 Task: Look for Airbnb properties in Fajardo, Puerto Rico from 10th December, 2023 to 15th December, 2023 for 7 adults.4 bedrooms having 7 beds and 4 bathrooms. Property type can be house. Amenities needed are: wifi, TV, free parkinig on premises, gym, breakfast. Look for 3 properties as per requirement.
Action: Mouse moved to (409, 89)
Screenshot: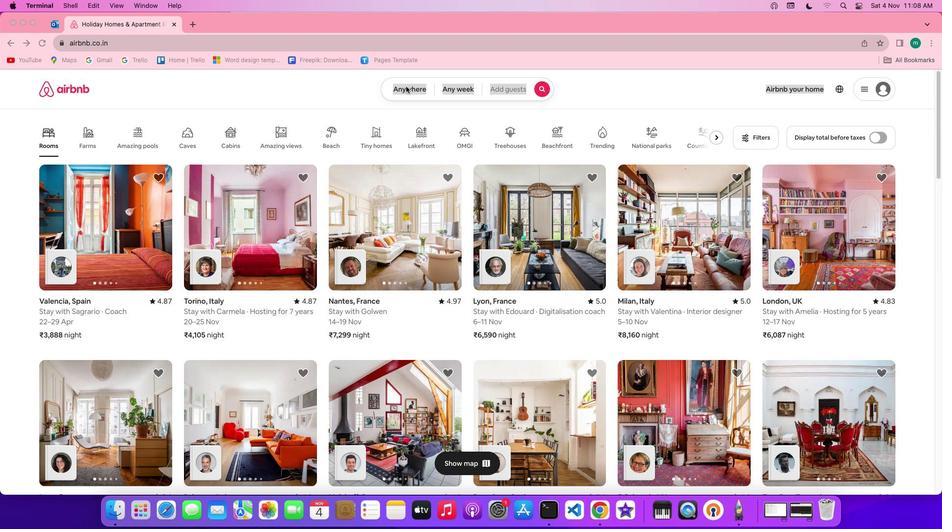 
Action: Mouse pressed left at (409, 89)
Screenshot: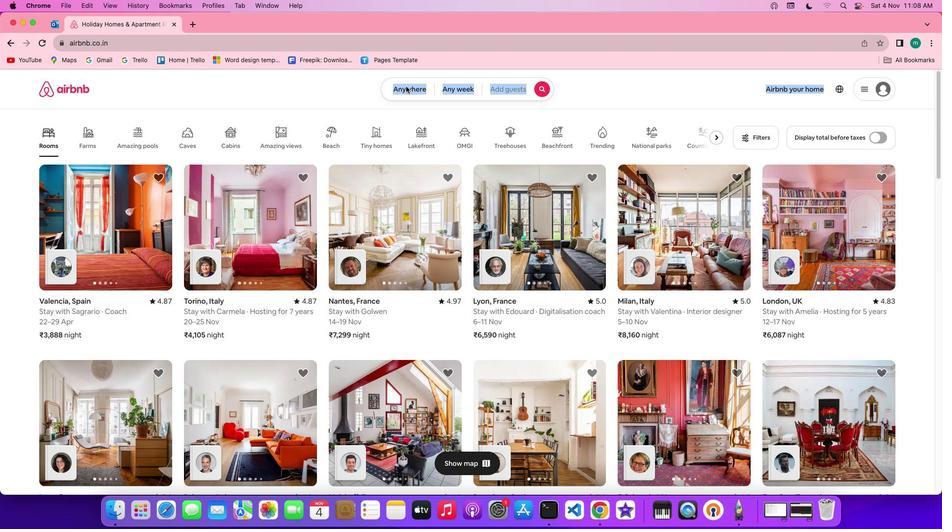 
Action: Mouse pressed left at (409, 89)
Screenshot: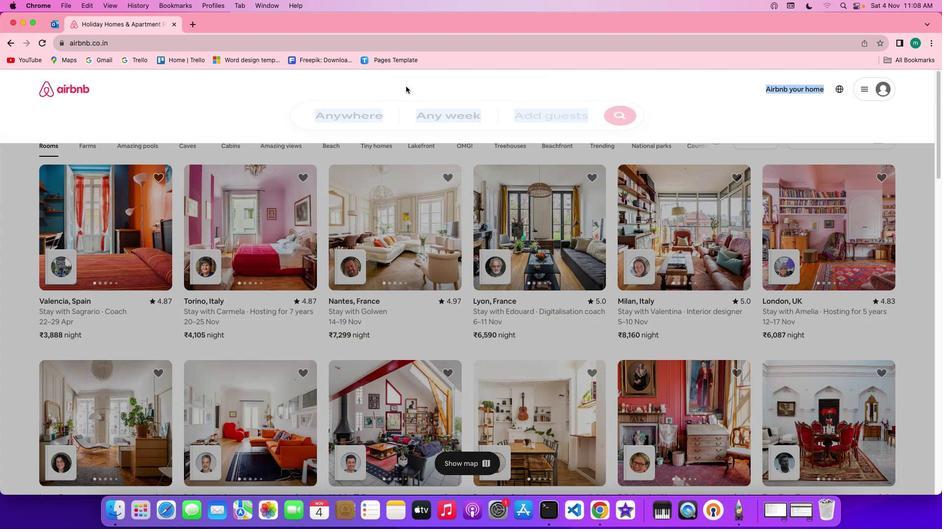 
Action: Mouse moved to (354, 130)
Screenshot: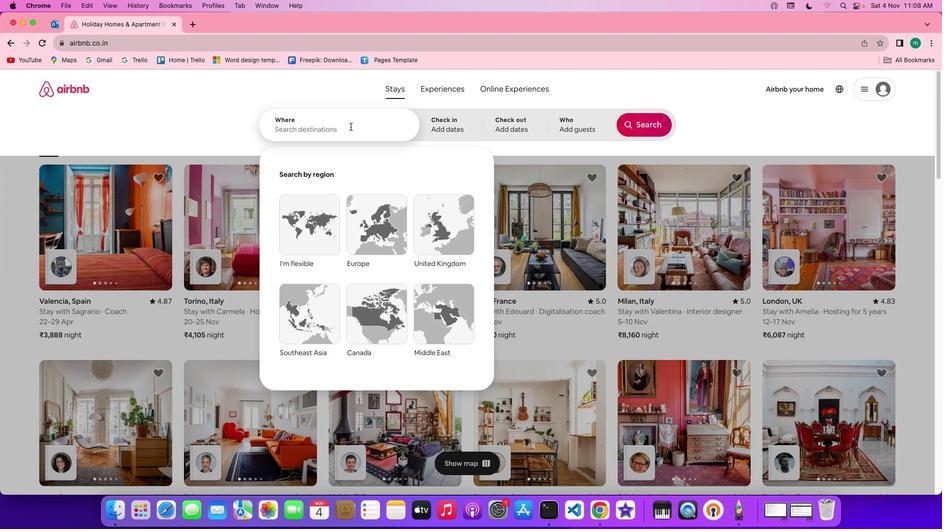 
Action: Key pressed Key.shift'F''a''j''a''r''d''o'','Key.spaceKey.shift'P''u''e''r''t''o'Key.spaceKey.shift'R''i''c''o'
Screenshot: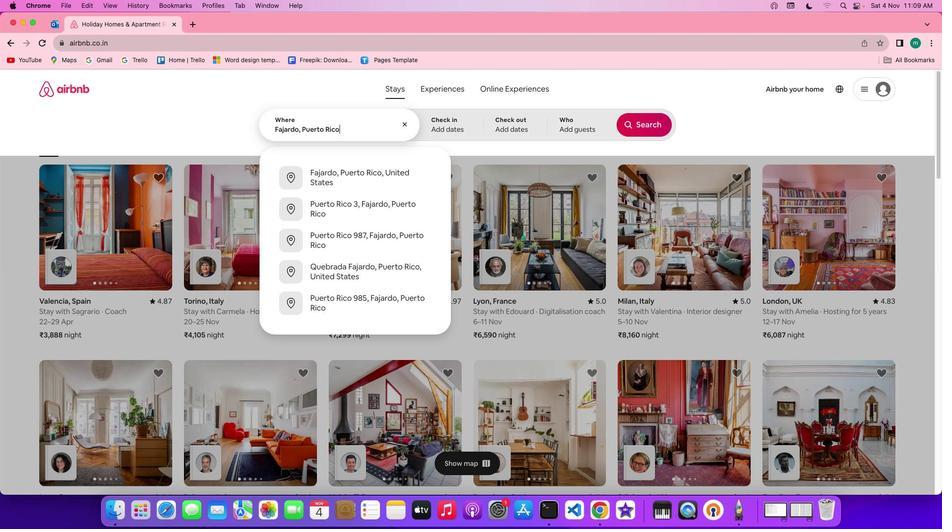 
Action: Mouse moved to (458, 136)
Screenshot: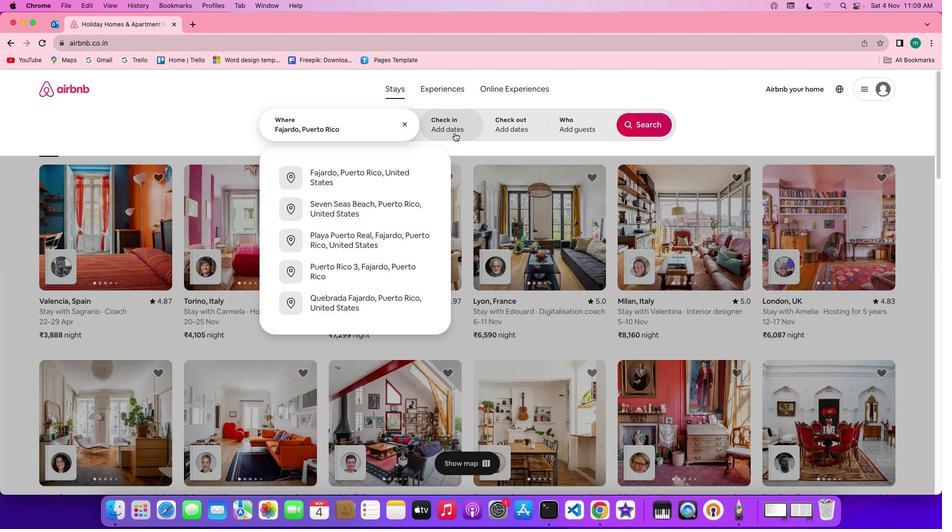 
Action: Mouse pressed left at (458, 136)
Screenshot: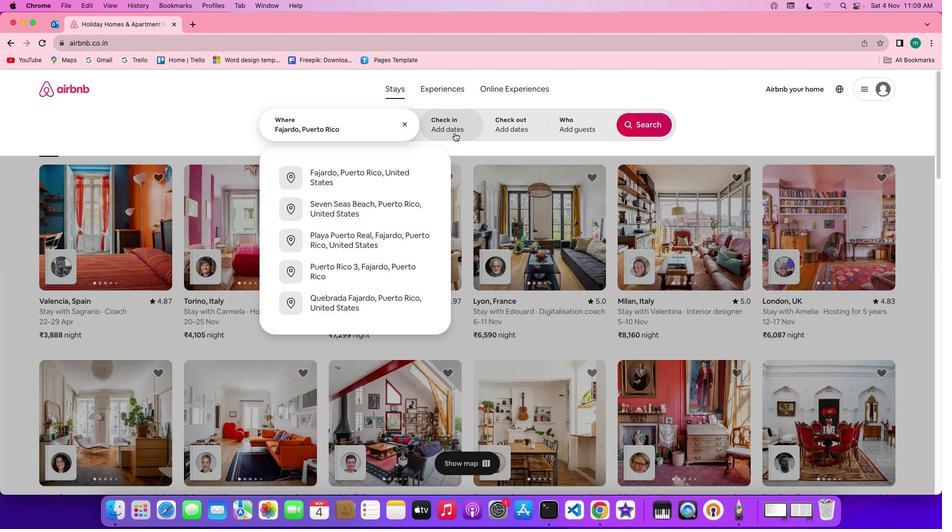 
Action: Mouse moved to (489, 302)
Screenshot: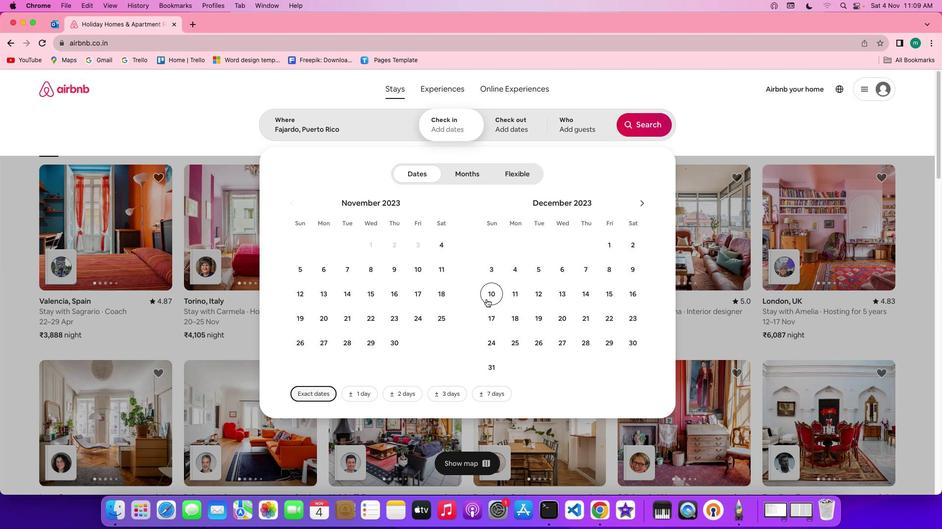 
Action: Mouse pressed left at (489, 302)
Screenshot: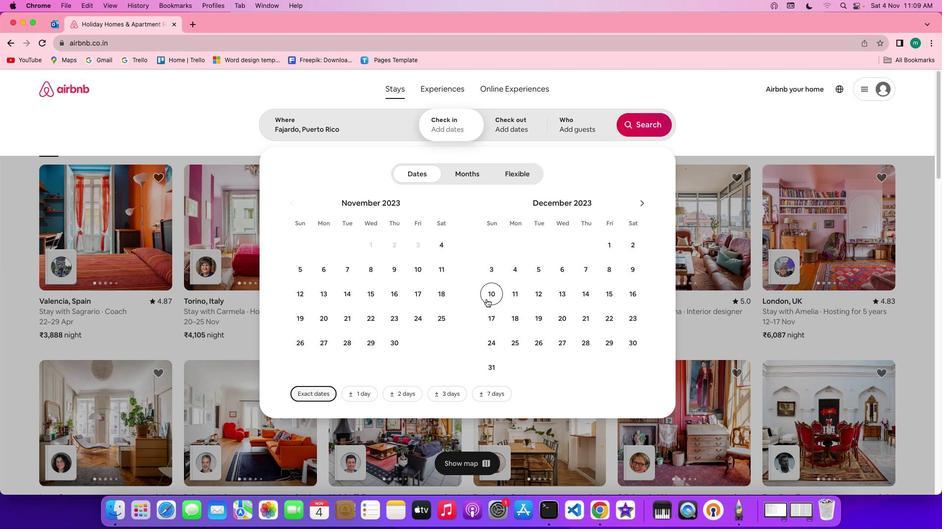 
Action: Mouse moved to (621, 298)
Screenshot: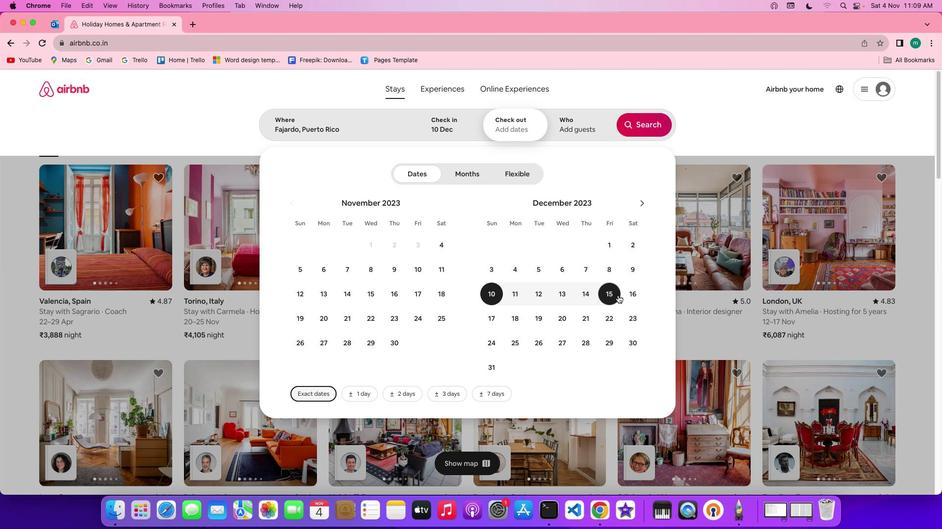 
Action: Mouse pressed left at (621, 298)
Screenshot: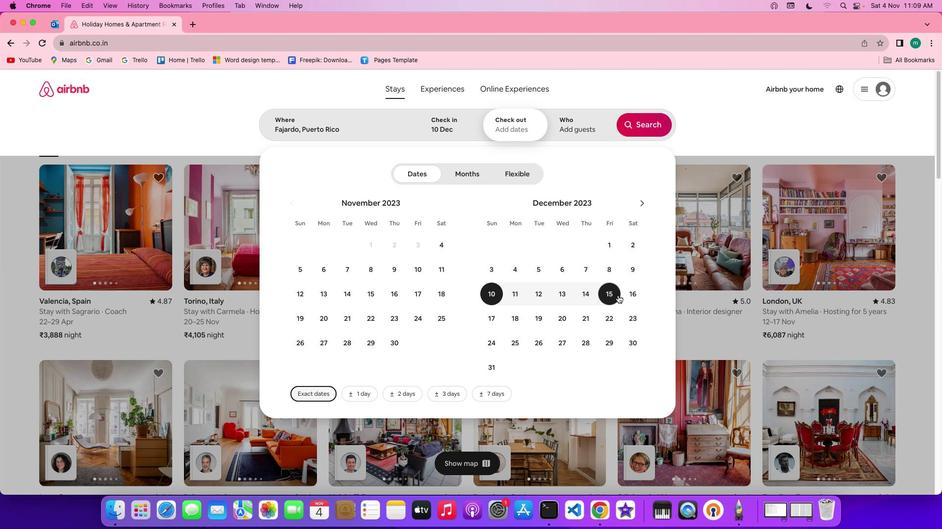 
Action: Mouse moved to (597, 133)
Screenshot: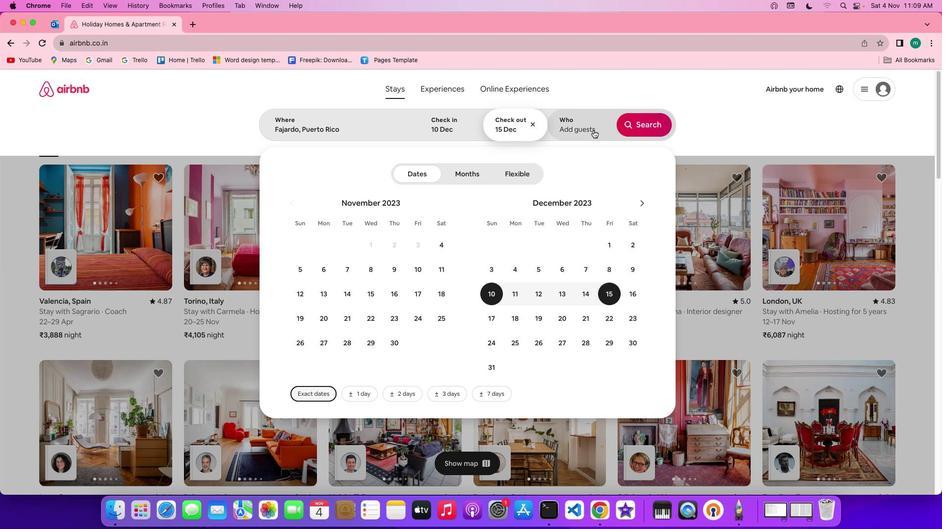 
Action: Mouse pressed left at (597, 133)
Screenshot: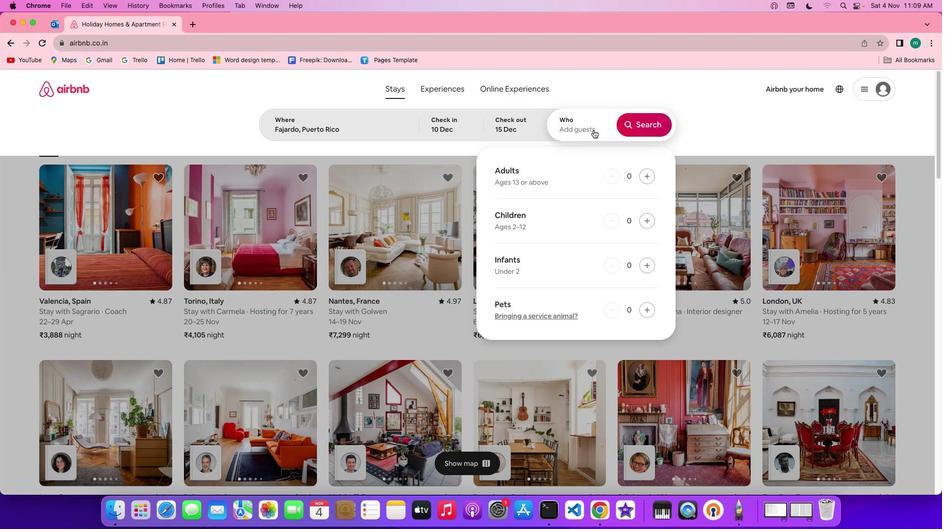 
Action: Mouse moved to (656, 182)
Screenshot: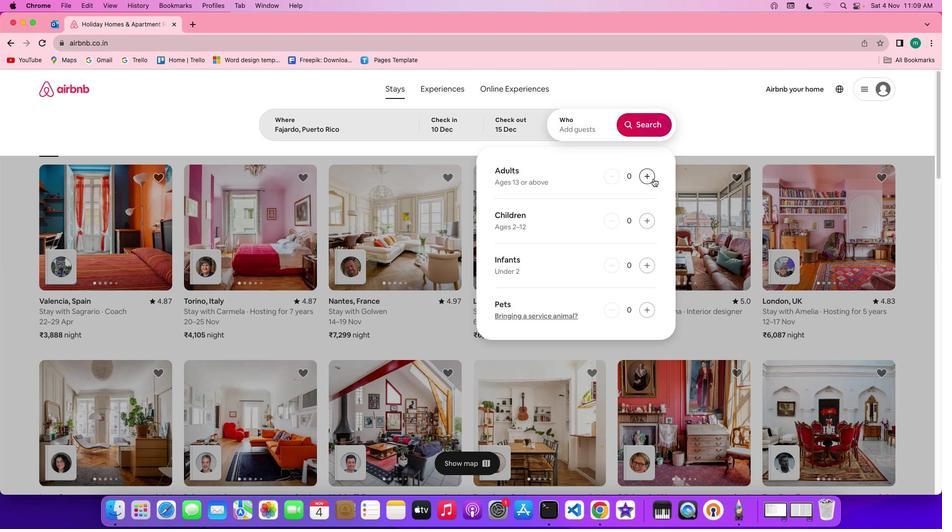 
Action: Mouse pressed left at (656, 182)
Screenshot: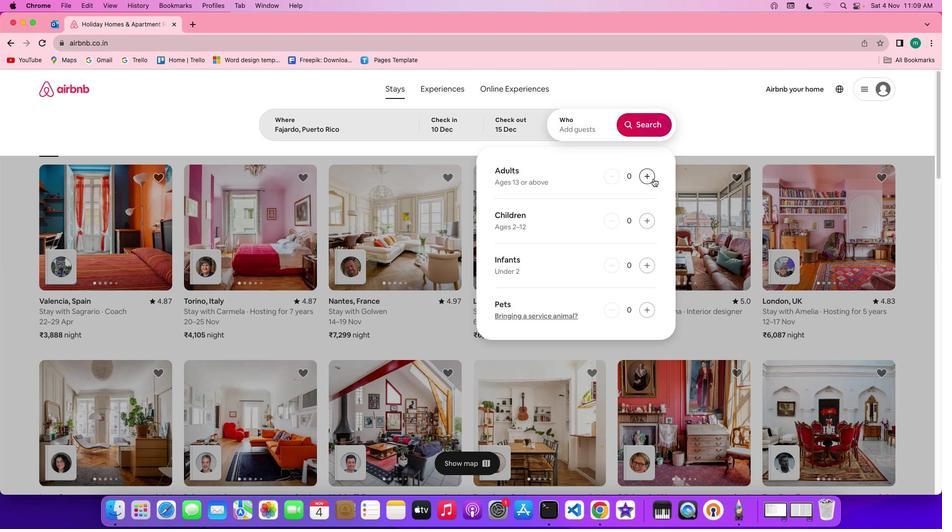 
Action: Mouse pressed left at (656, 182)
Screenshot: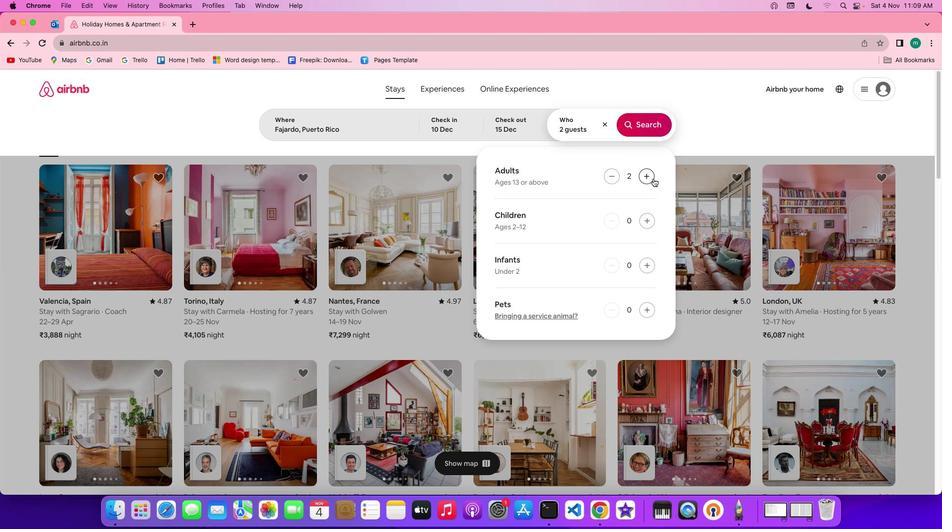 
Action: Mouse pressed left at (656, 182)
Screenshot: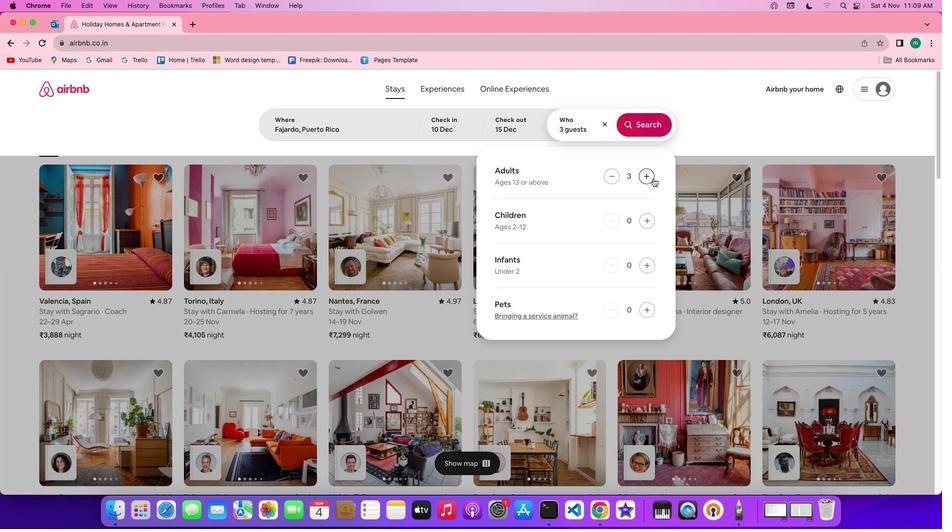 
Action: Mouse pressed left at (656, 182)
Screenshot: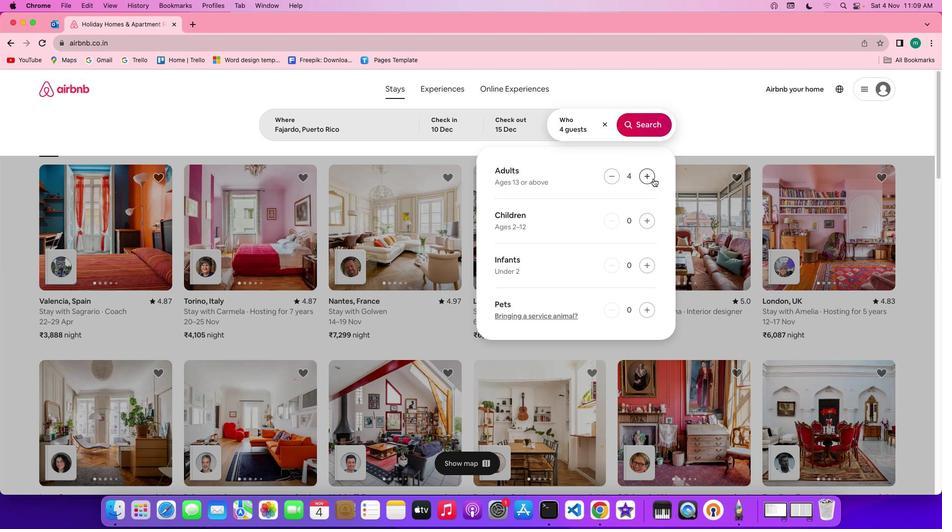 
Action: Mouse pressed left at (656, 182)
Screenshot: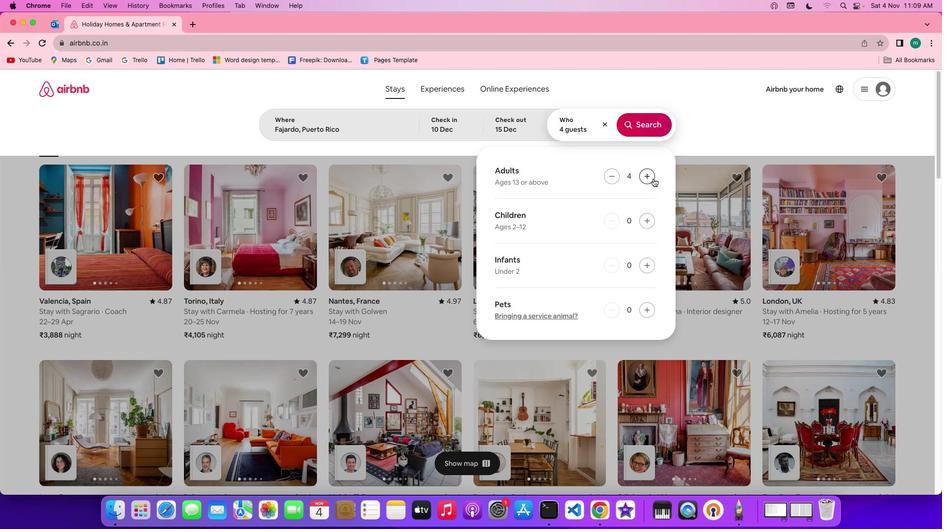 
Action: Mouse pressed left at (656, 182)
Screenshot: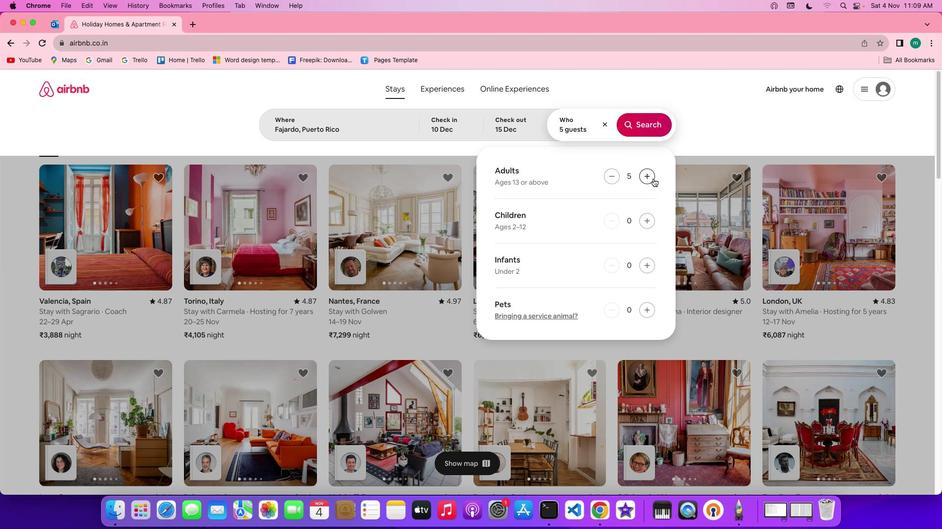 
Action: Mouse pressed left at (656, 182)
Screenshot: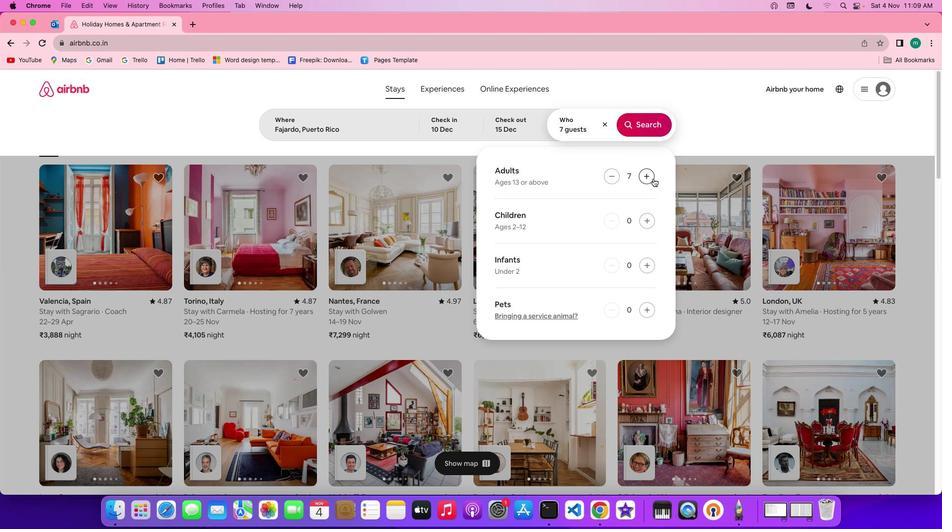 
Action: Mouse moved to (639, 123)
Screenshot: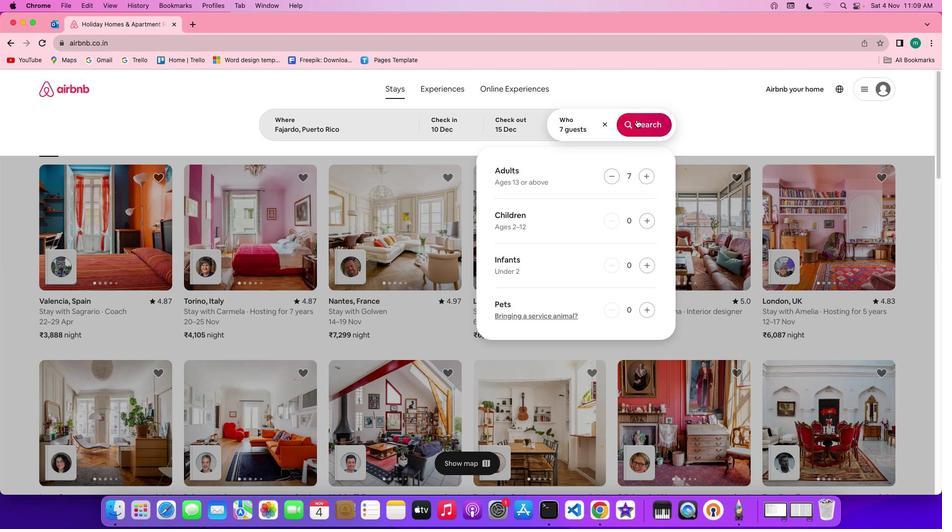 
Action: Mouse pressed left at (639, 123)
Screenshot: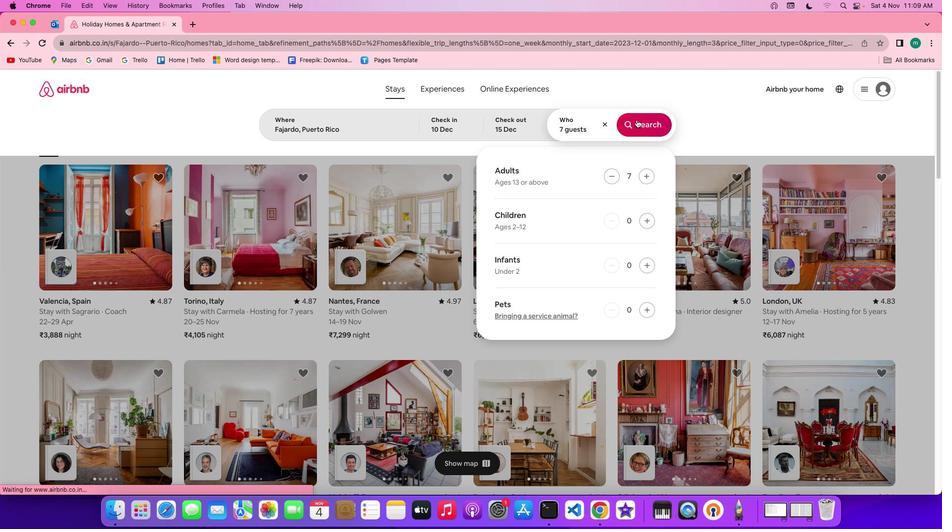 
Action: Mouse moved to (789, 131)
Screenshot: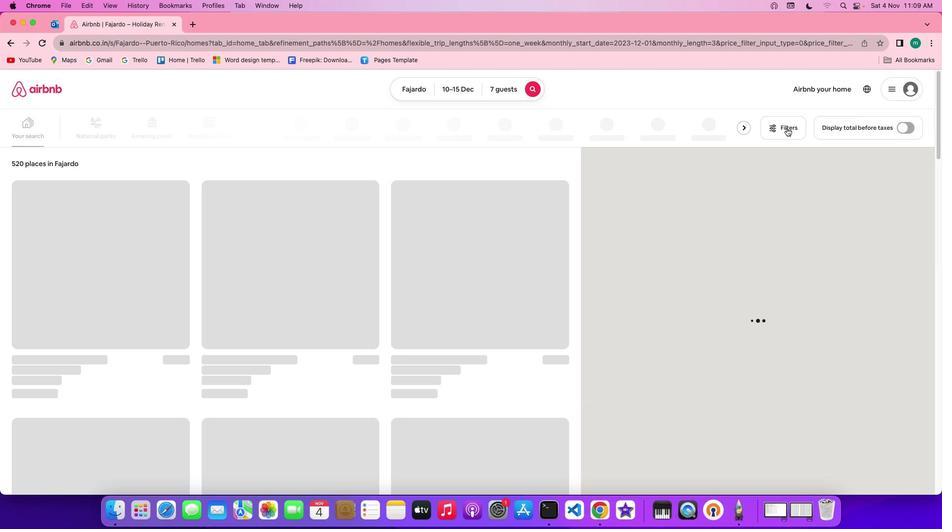 
Action: Mouse pressed left at (789, 131)
Screenshot: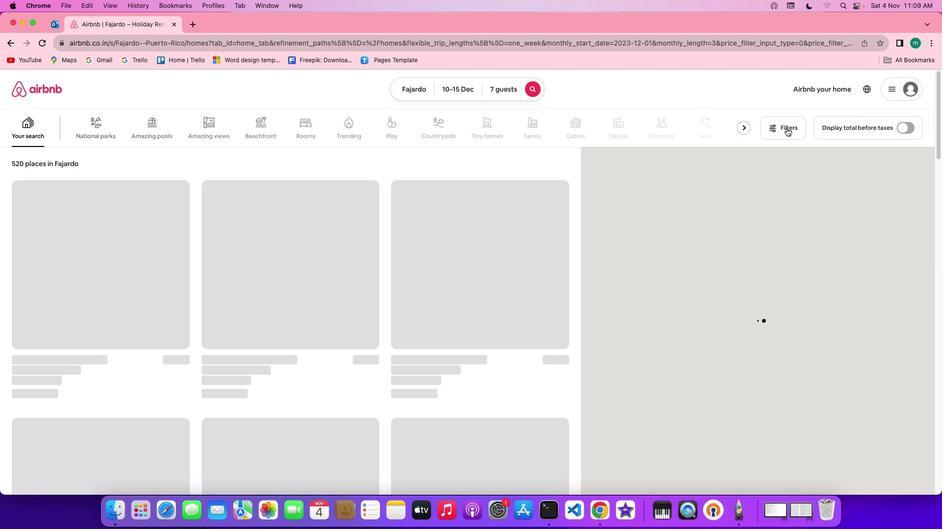 
Action: Mouse moved to (786, 128)
Screenshot: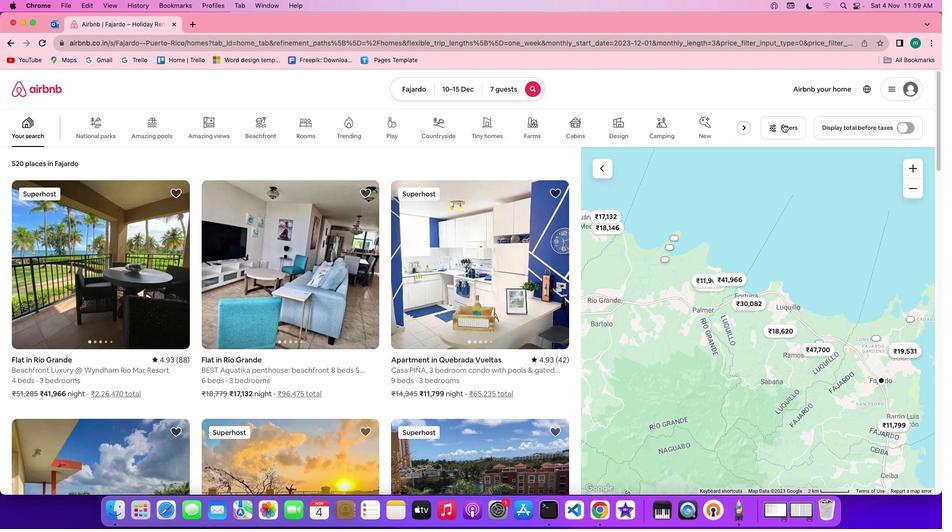
Action: Mouse pressed left at (786, 128)
Screenshot: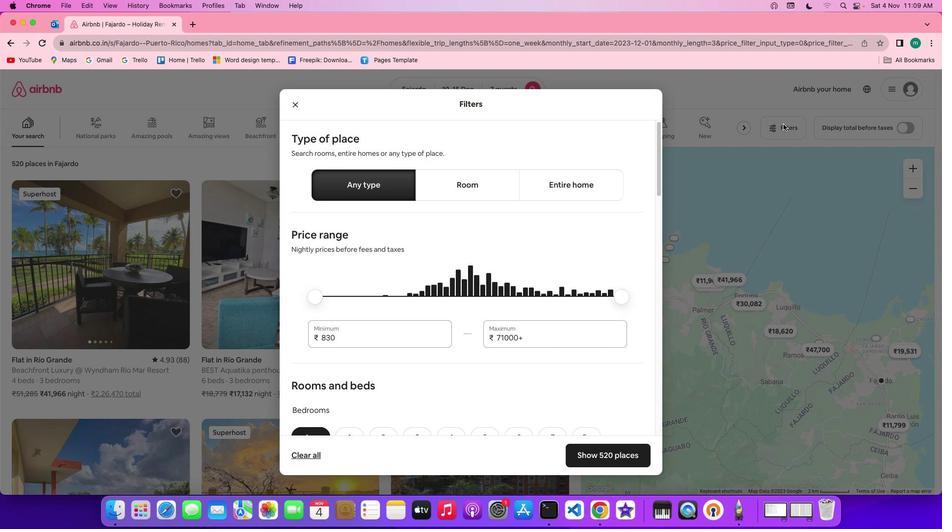 
Action: Mouse pressed left at (786, 128)
Screenshot: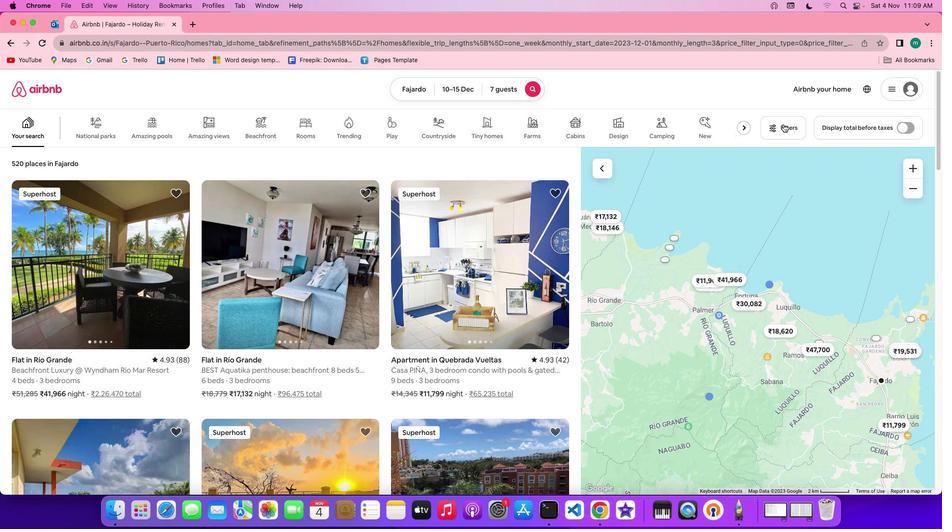 
Action: Mouse moved to (448, 304)
Screenshot: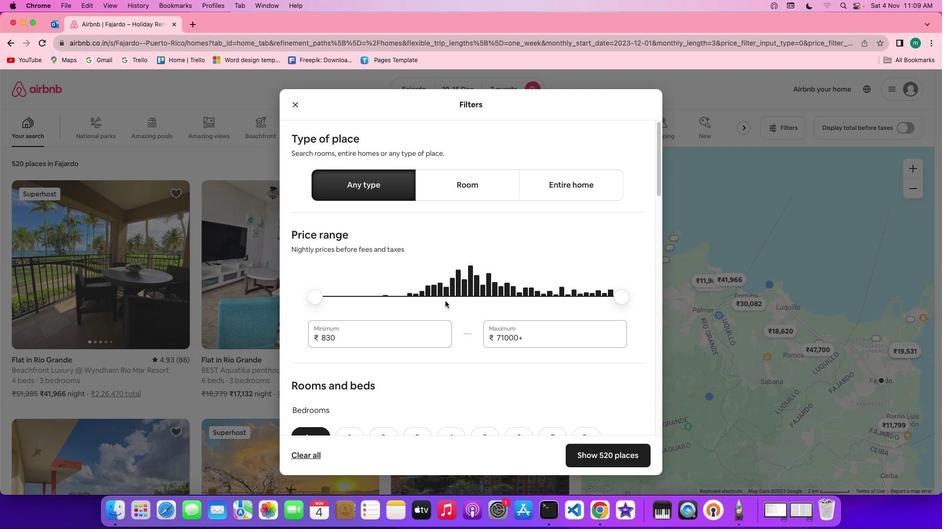 
Action: Mouse scrolled (448, 304) with delta (3, 2)
Screenshot: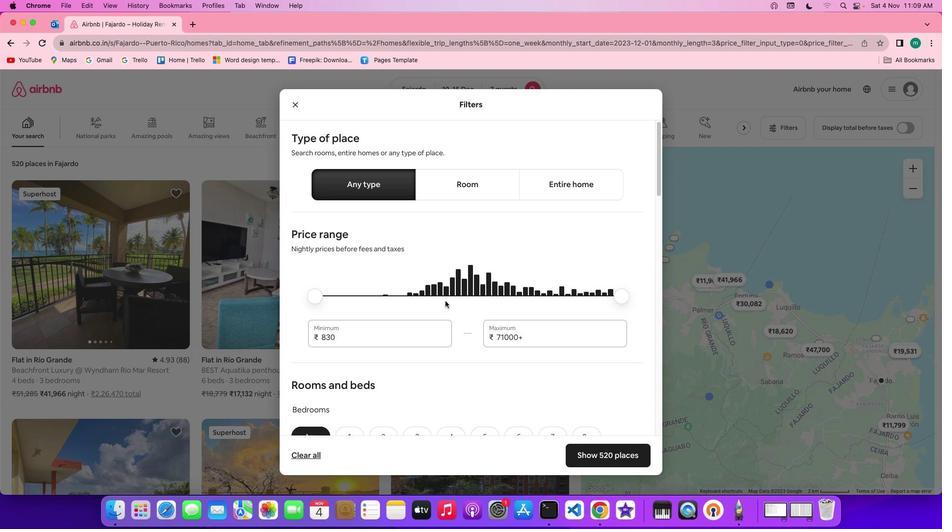 
Action: Mouse scrolled (448, 304) with delta (3, 2)
Screenshot: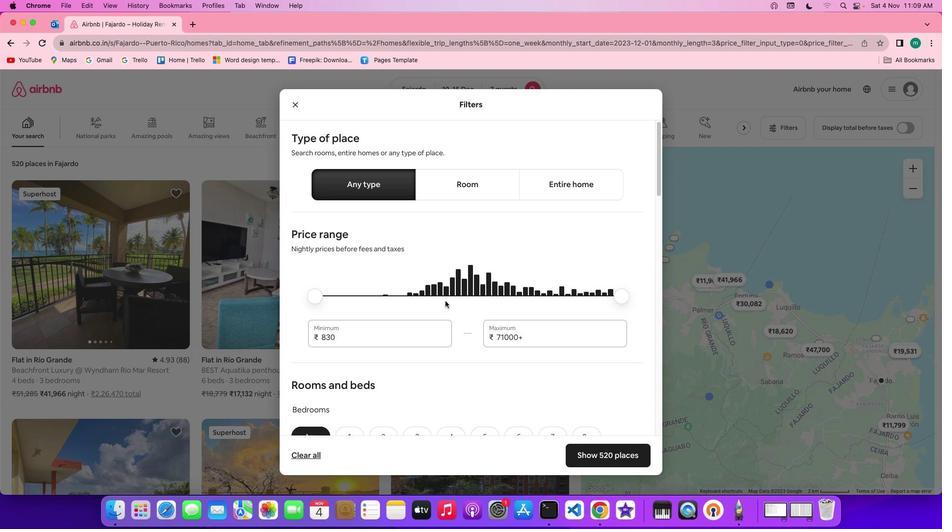 
Action: Mouse scrolled (448, 304) with delta (3, 2)
Screenshot: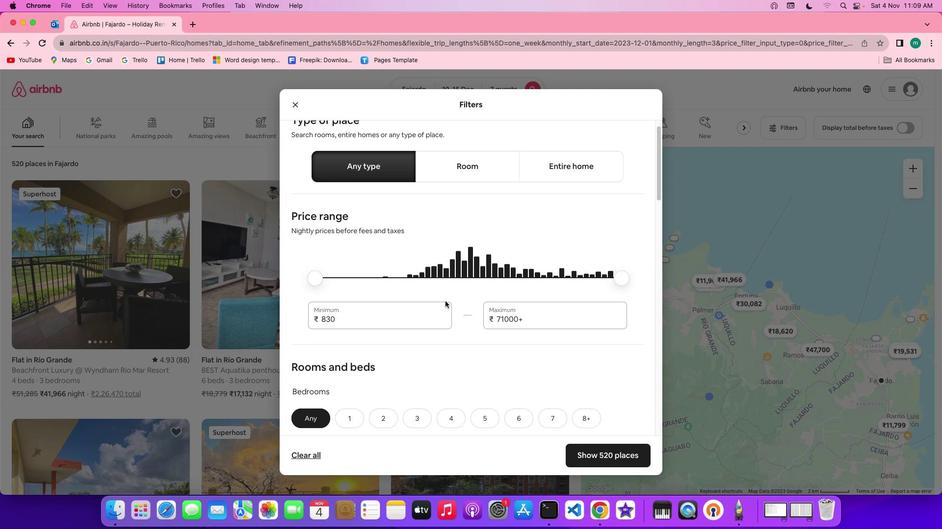 
Action: Mouse scrolled (448, 304) with delta (3, 2)
Screenshot: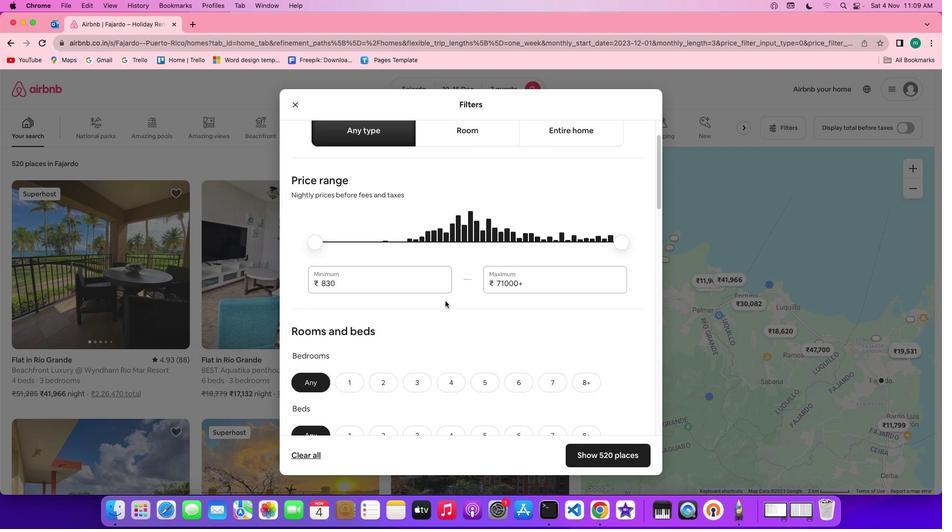 
Action: Mouse scrolled (448, 304) with delta (3, 2)
Screenshot: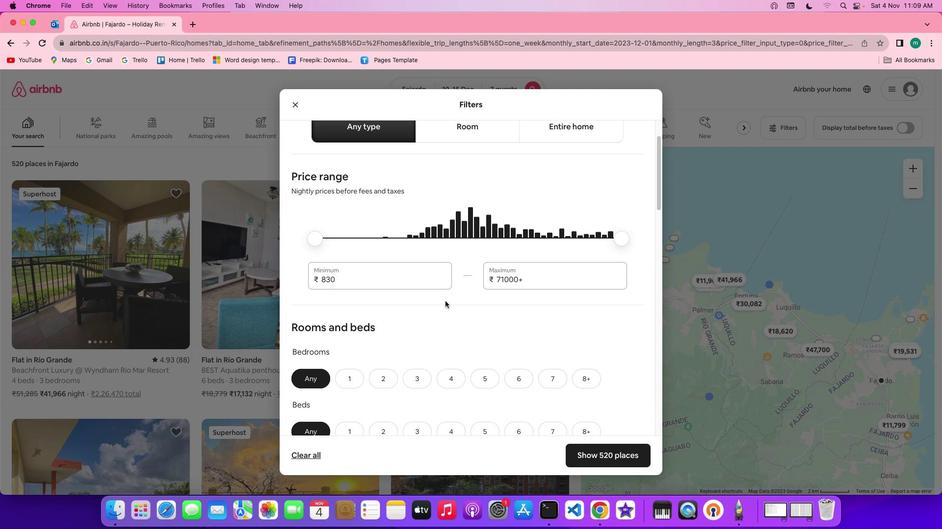 
Action: Mouse scrolled (448, 304) with delta (3, 2)
Screenshot: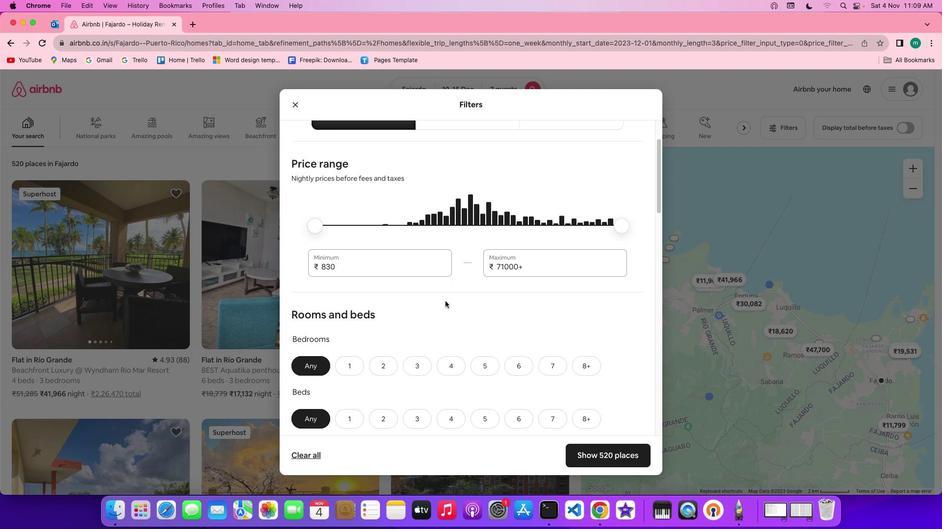 
Action: Mouse scrolled (448, 304) with delta (3, 2)
Screenshot: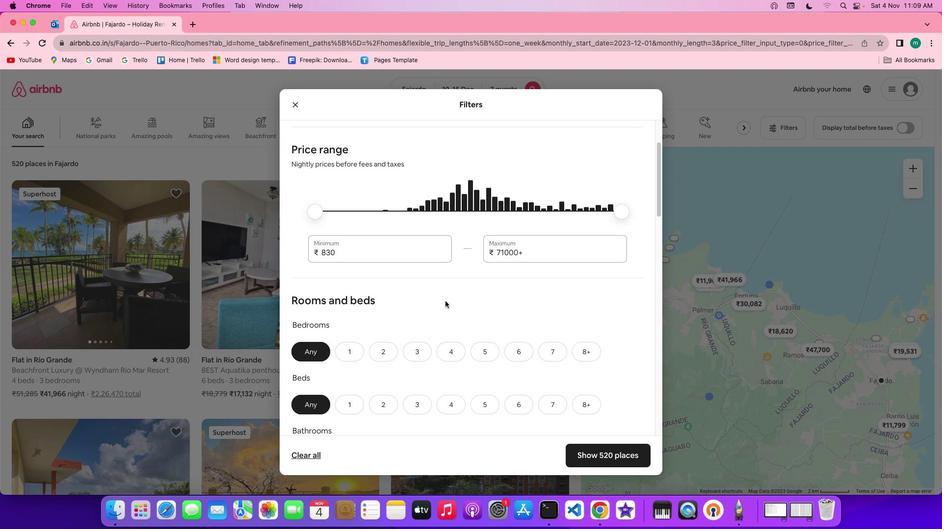 
Action: Mouse scrolled (448, 304) with delta (3, 2)
Screenshot: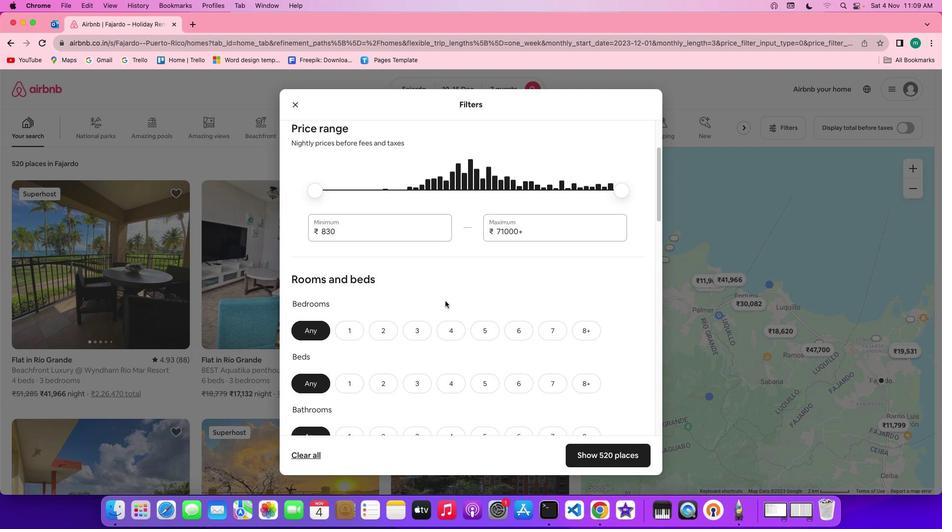 
Action: Mouse scrolled (448, 304) with delta (3, 2)
Screenshot: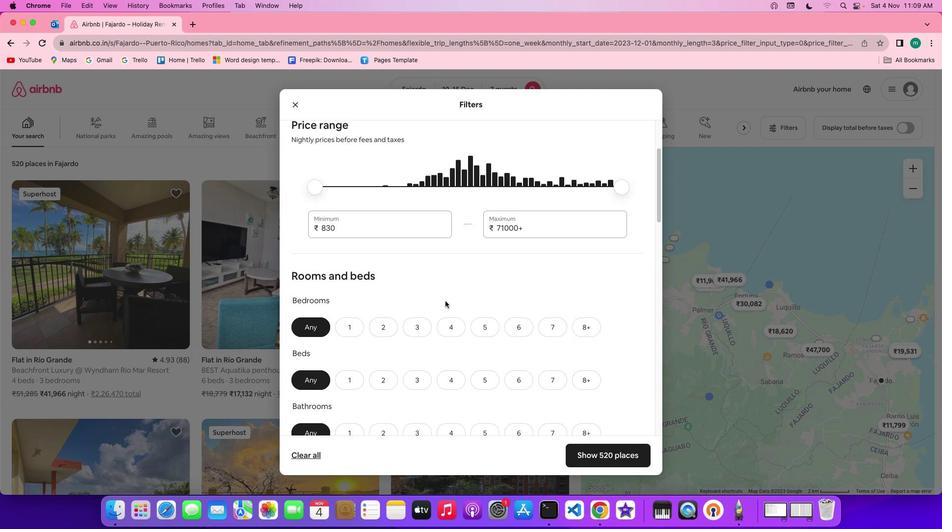 
Action: Mouse scrolled (448, 304) with delta (3, 2)
Screenshot: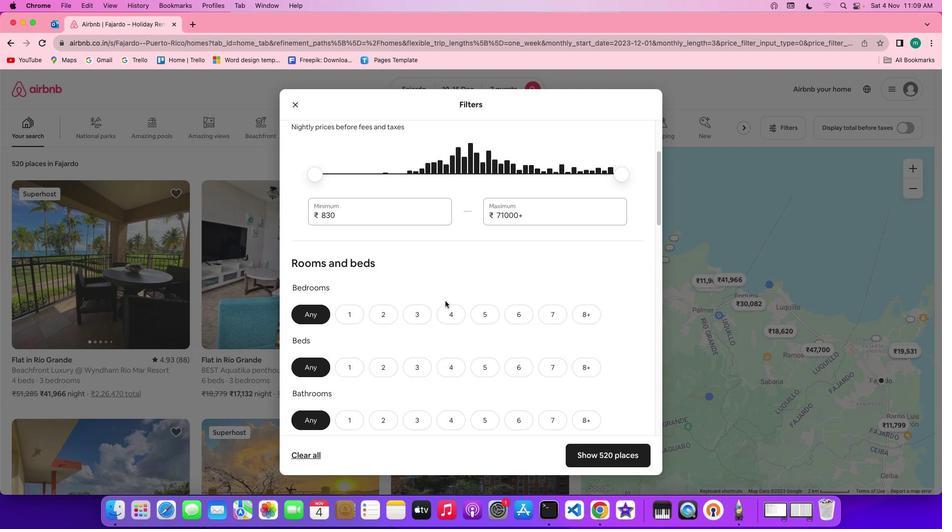 
Action: Mouse scrolled (448, 304) with delta (3, 2)
Screenshot: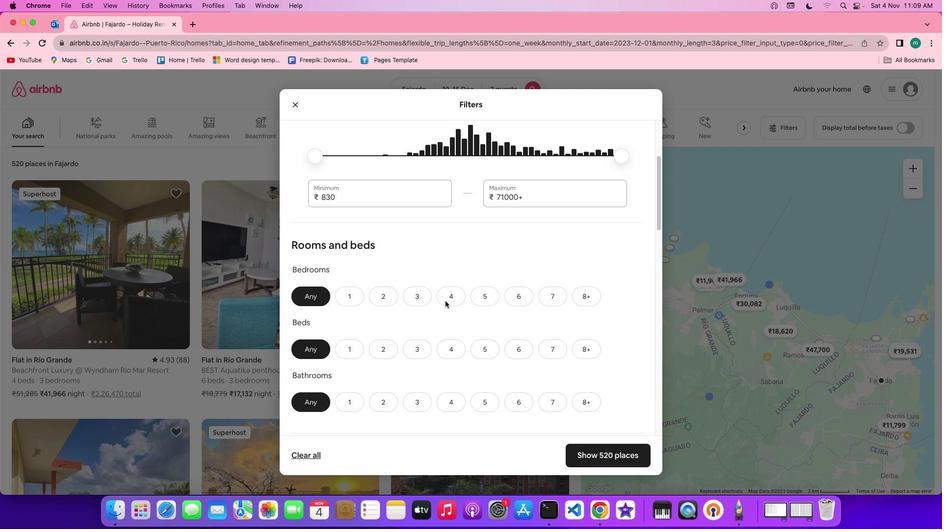 
Action: Mouse scrolled (448, 304) with delta (3, 2)
Screenshot: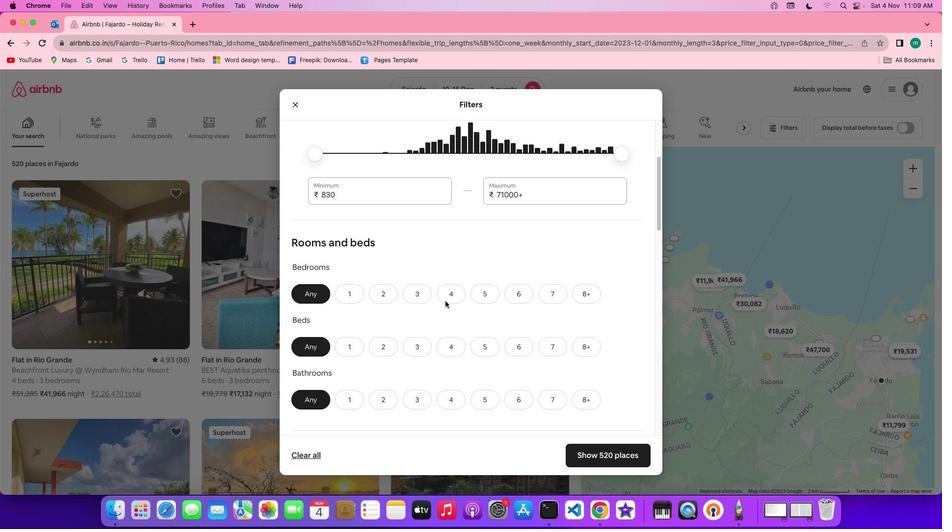 
Action: Mouse scrolled (448, 304) with delta (3, 2)
Screenshot: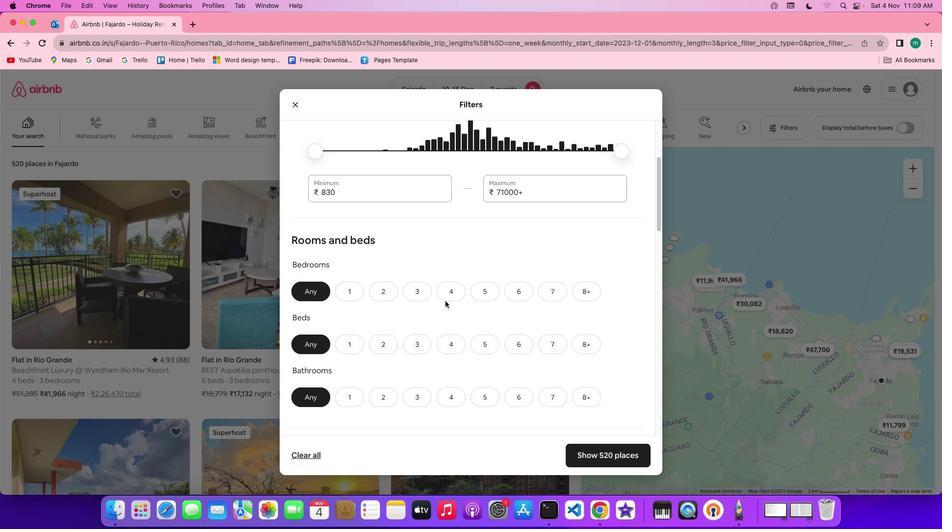 
Action: Mouse scrolled (448, 304) with delta (3, 2)
Screenshot: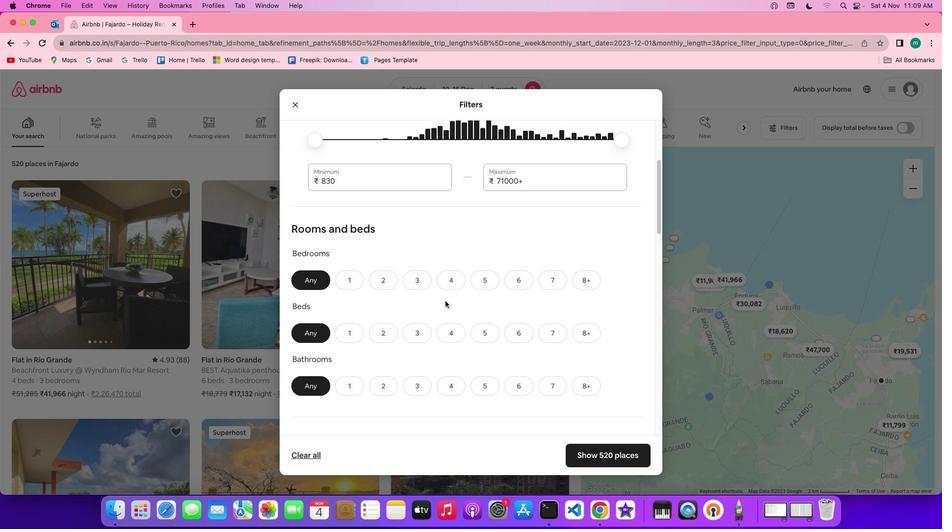 
Action: Mouse scrolled (448, 304) with delta (3, 2)
Screenshot: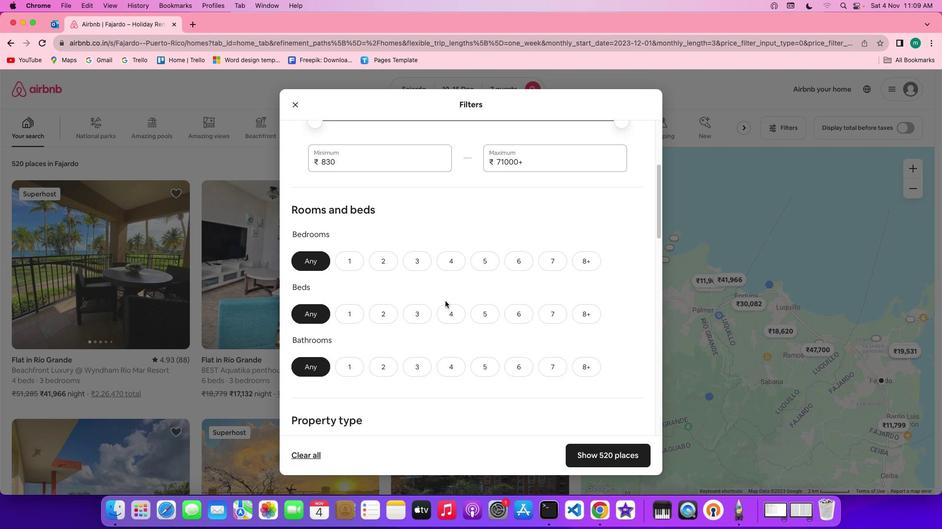 
Action: Mouse scrolled (448, 304) with delta (3, 2)
Screenshot: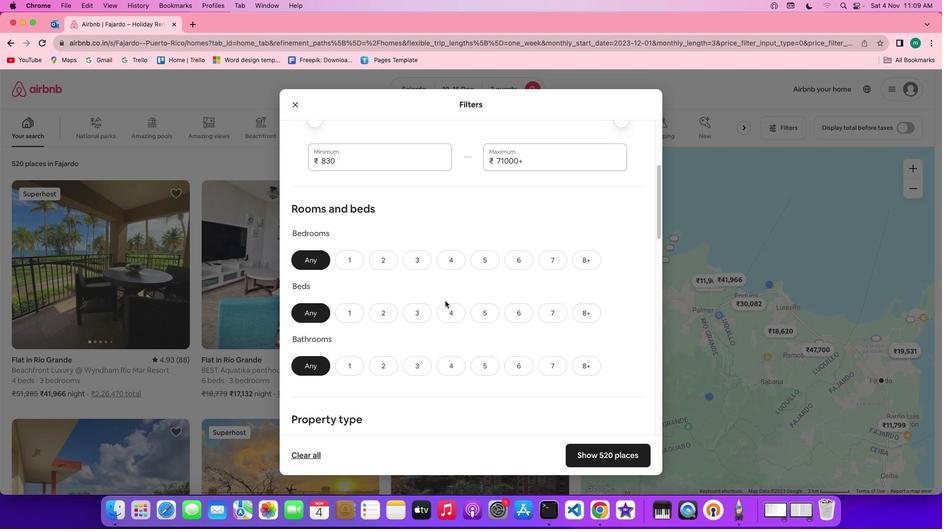 
Action: Mouse scrolled (448, 304) with delta (3, 2)
Screenshot: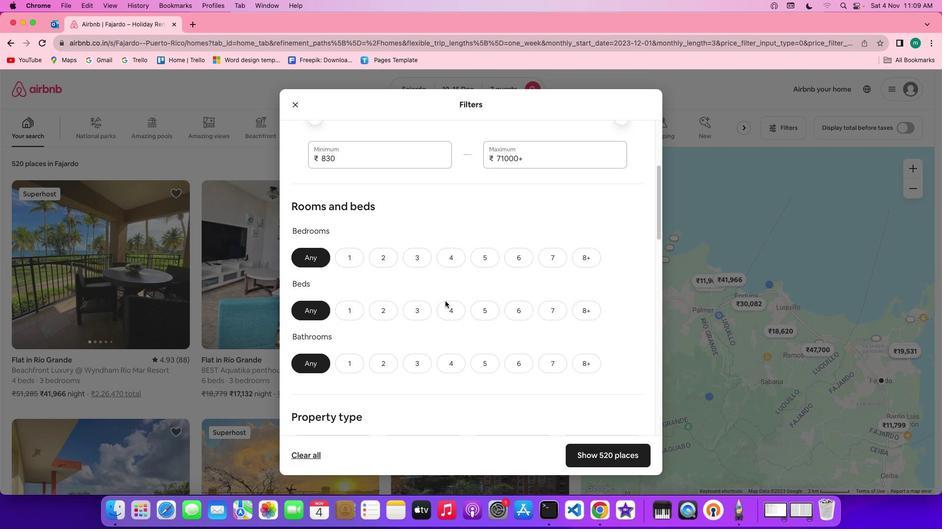 
Action: Mouse scrolled (448, 304) with delta (3, 2)
Screenshot: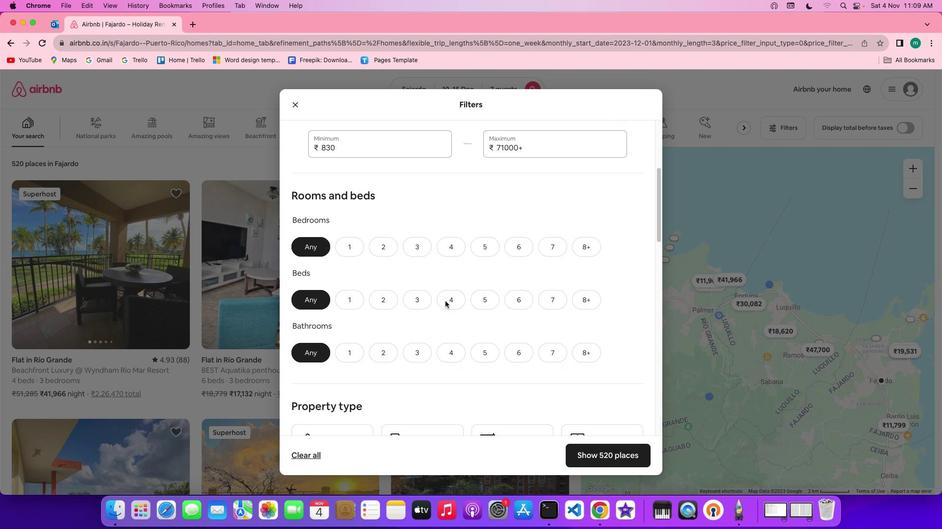 
Action: Mouse moved to (461, 236)
Screenshot: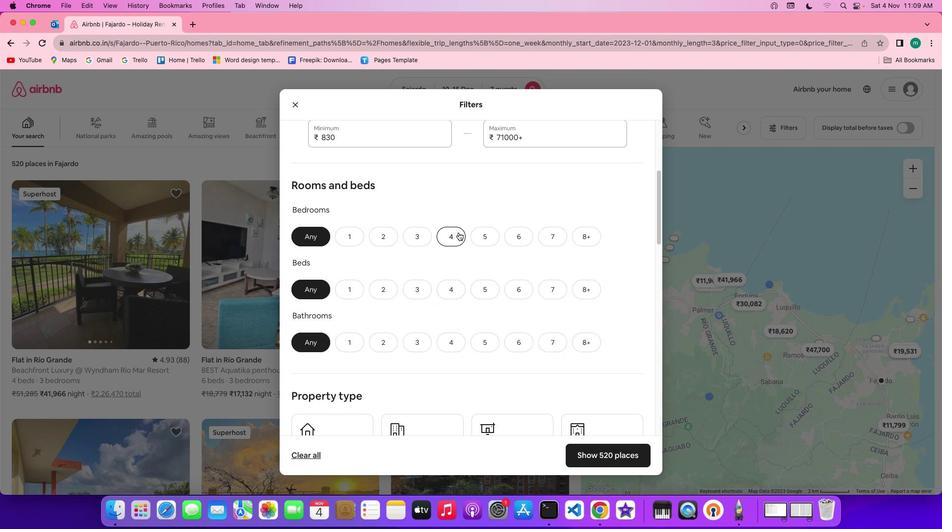 
Action: Mouse pressed left at (461, 236)
Screenshot: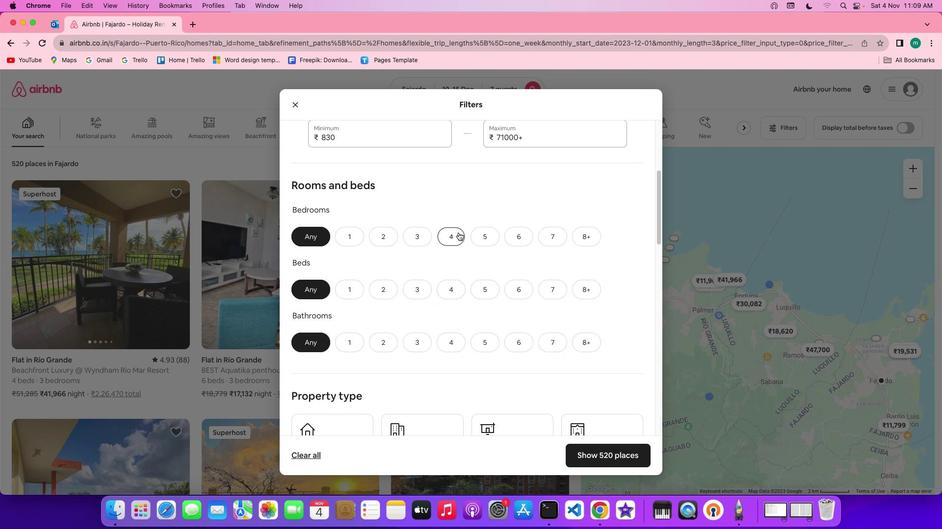 
Action: Mouse moved to (553, 286)
Screenshot: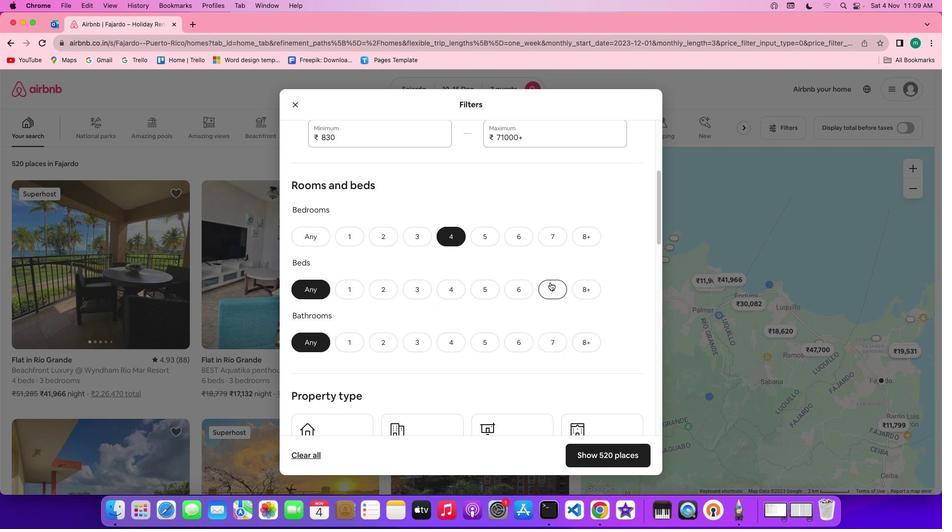 
Action: Mouse pressed left at (553, 286)
Screenshot: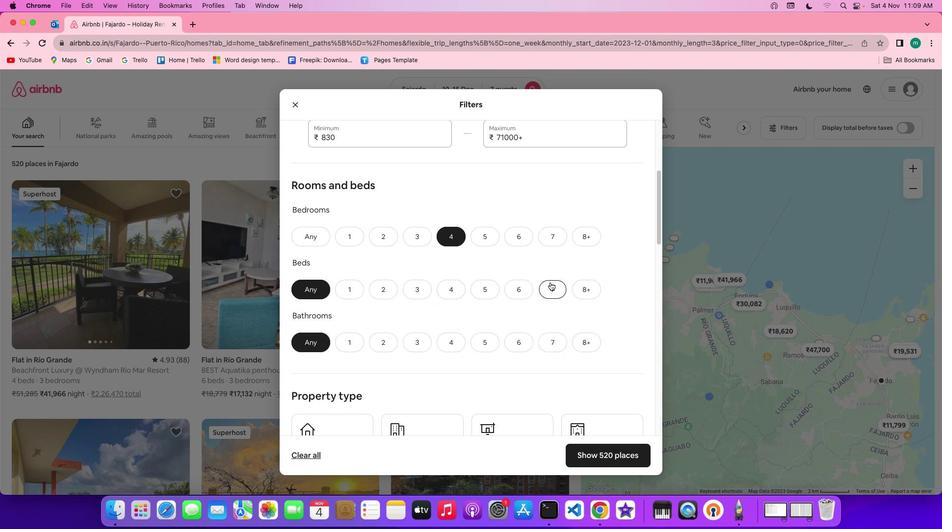 
Action: Mouse moved to (453, 342)
Screenshot: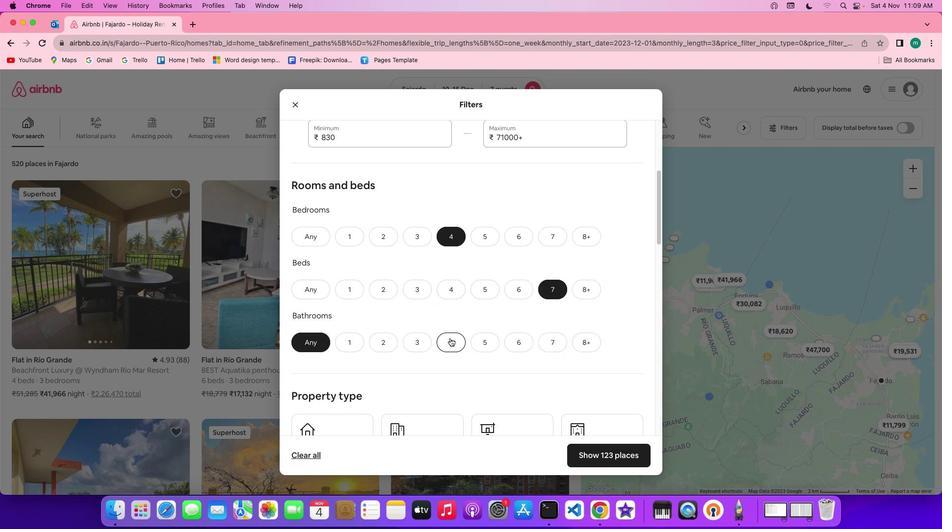 
Action: Mouse pressed left at (453, 342)
Screenshot: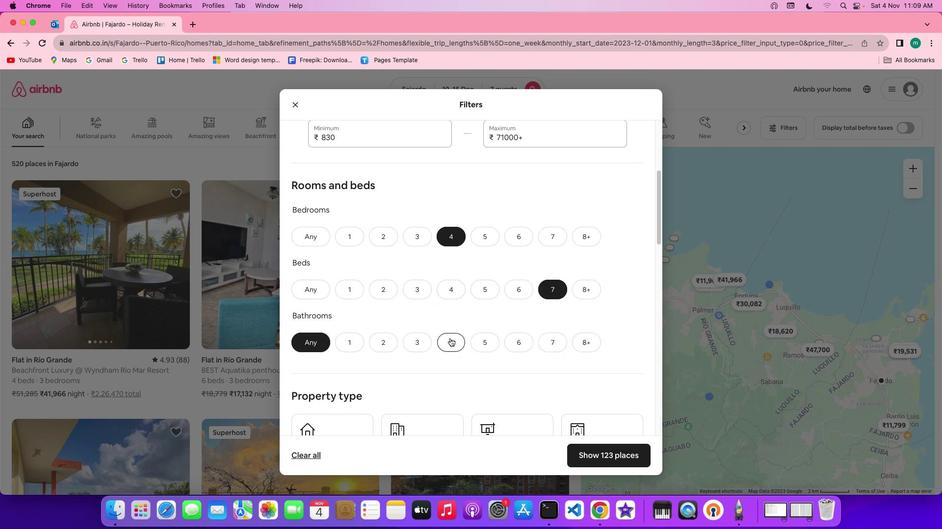 
Action: Mouse moved to (549, 344)
Screenshot: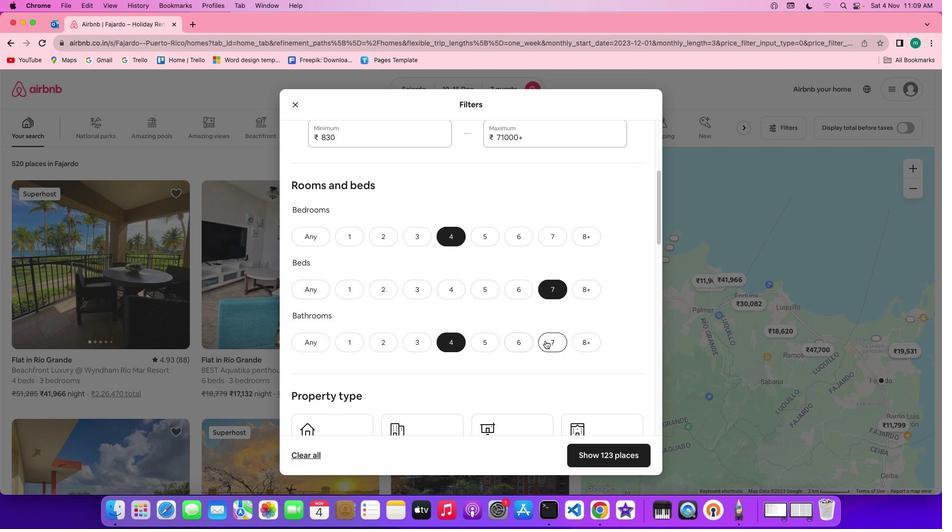 
Action: Mouse scrolled (549, 344) with delta (3, 2)
Screenshot: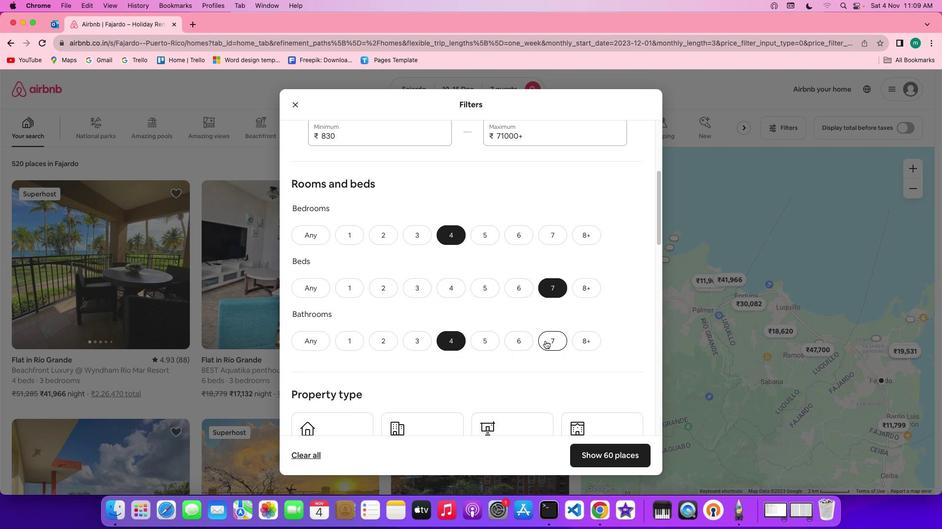 
Action: Mouse scrolled (549, 344) with delta (3, 2)
Screenshot: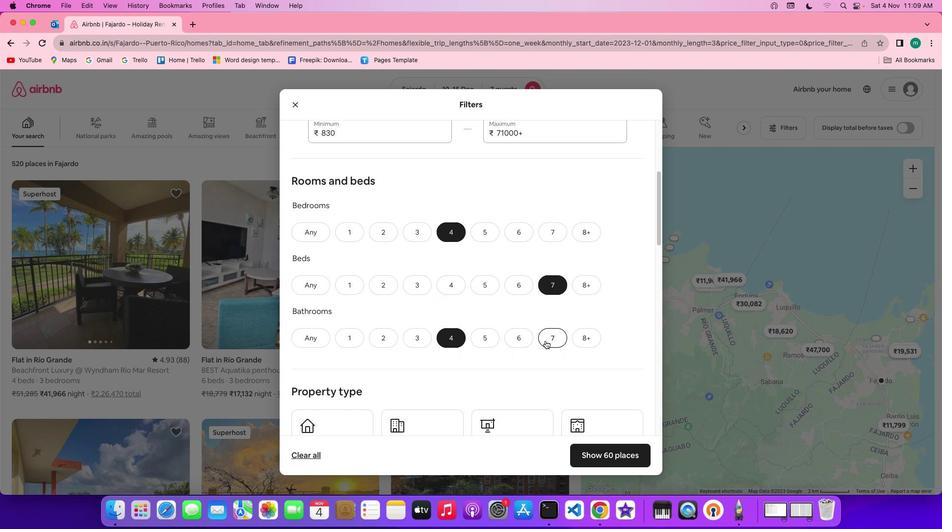 
Action: Mouse scrolled (549, 344) with delta (3, 2)
Screenshot: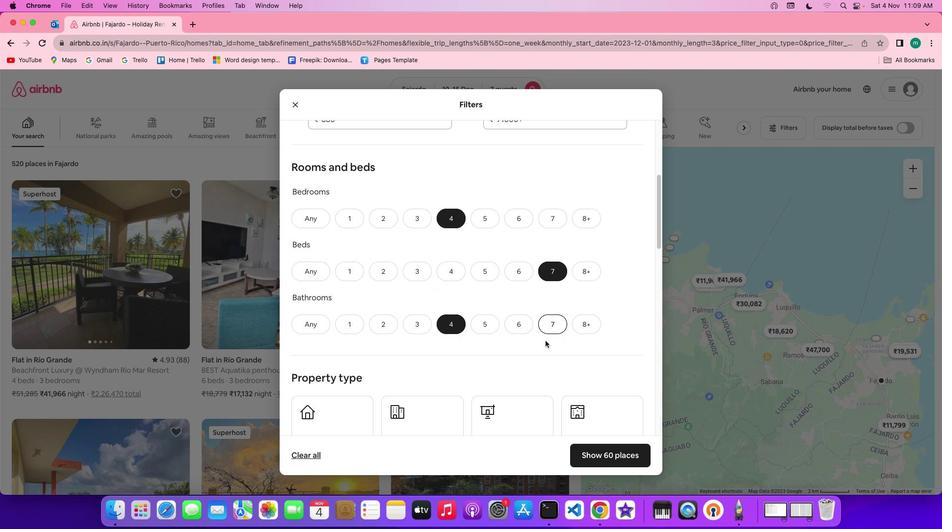 
Action: Mouse scrolled (549, 344) with delta (3, 2)
Screenshot: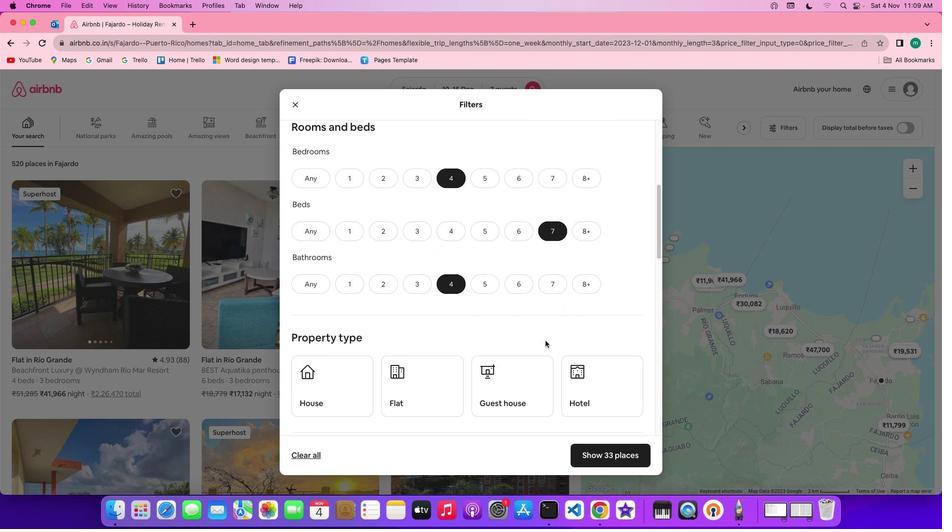 
Action: Mouse scrolled (549, 344) with delta (3, 2)
Screenshot: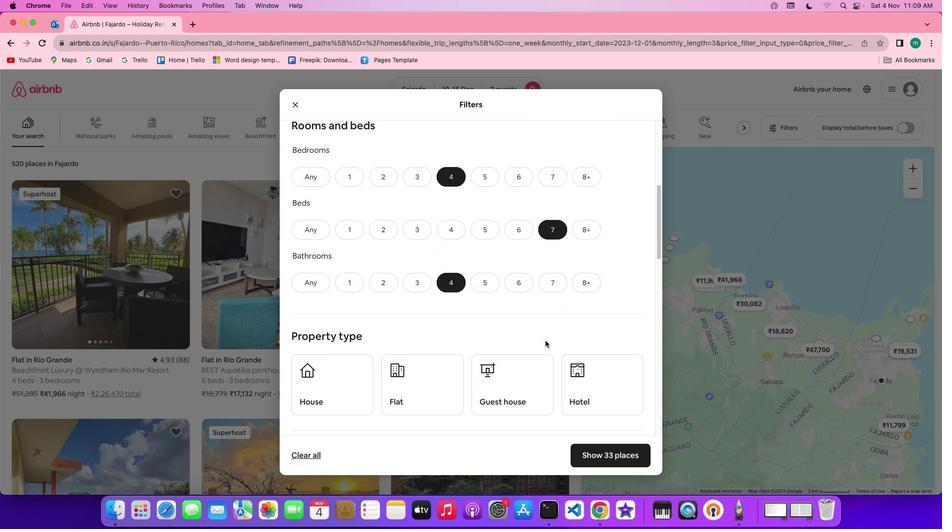 
Action: Mouse scrolled (549, 344) with delta (3, 2)
Screenshot: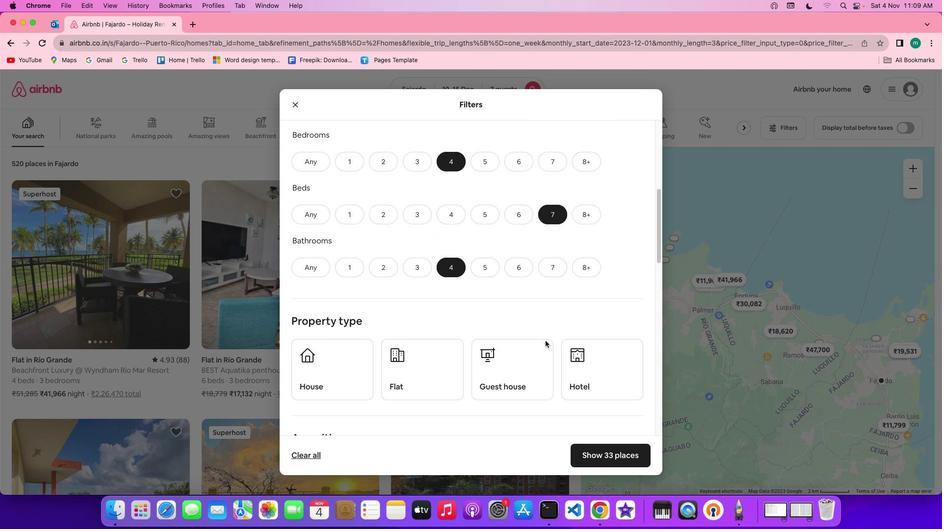 
Action: Mouse scrolled (549, 344) with delta (3, 2)
Screenshot: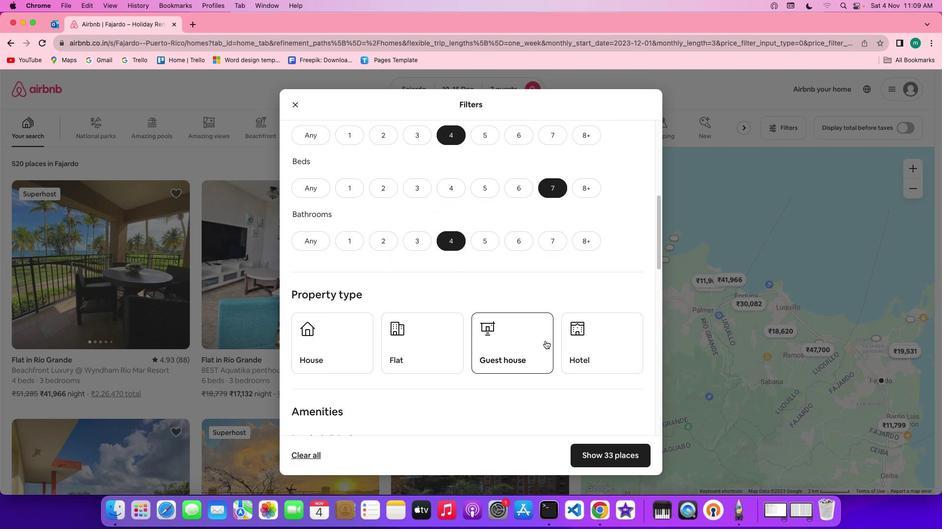 
Action: Mouse scrolled (549, 344) with delta (3, 2)
Screenshot: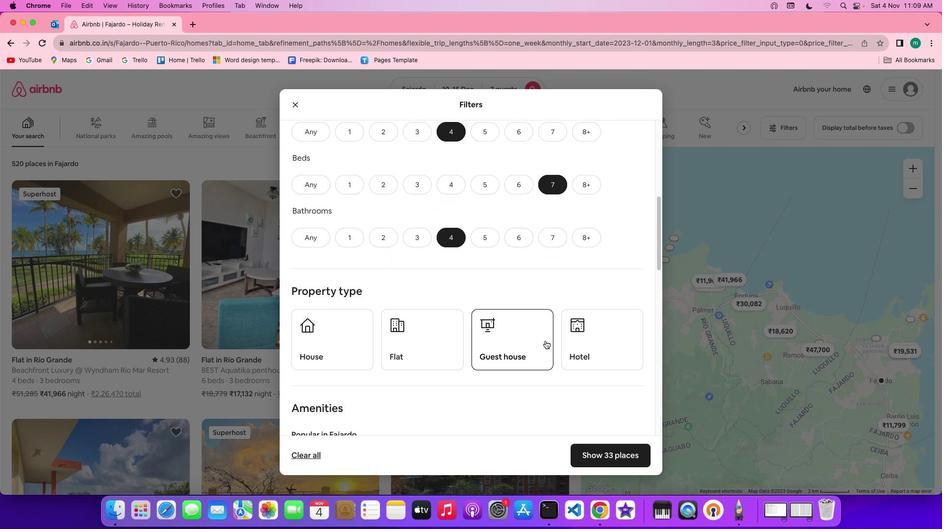 
Action: Mouse scrolled (549, 344) with delta (3, 2)
Screenshot: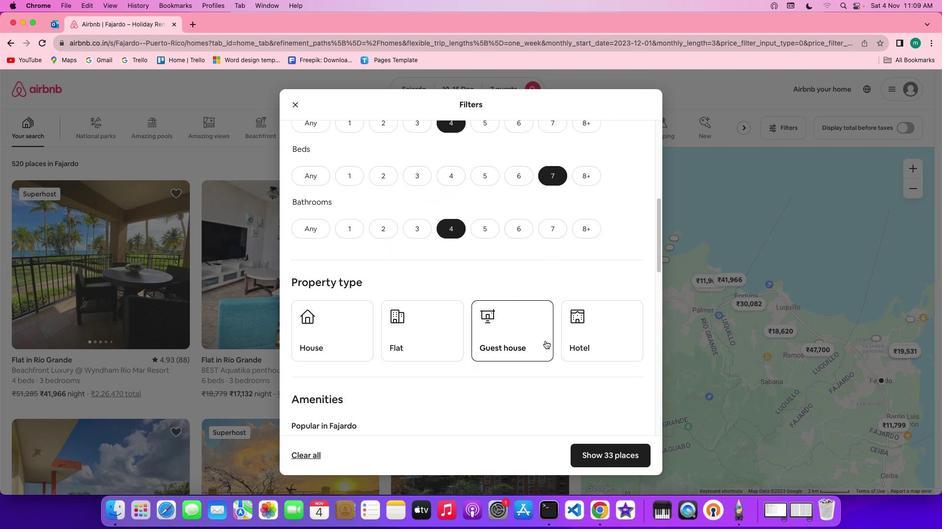 
Action: Mouse moved to (351, 300)
Screenshot: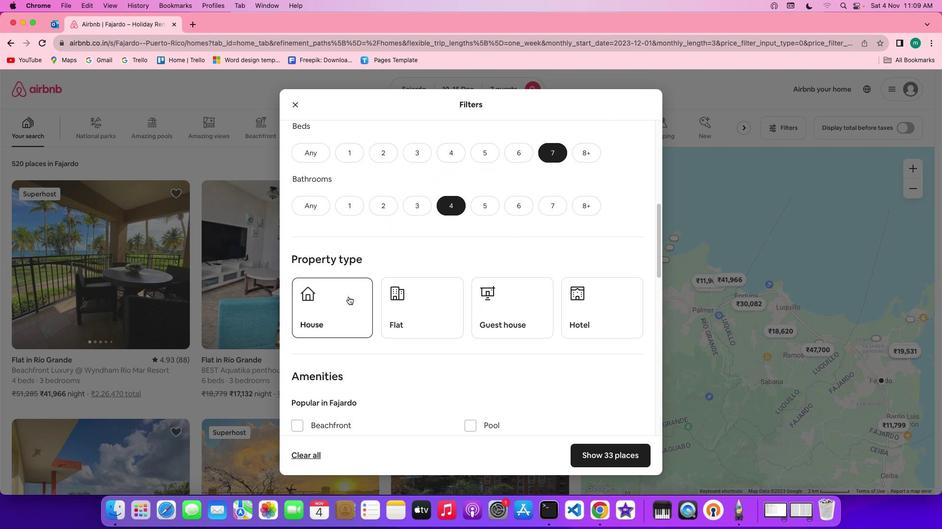 
Action: Mouse pressed left at (351, 300)
Screenshot: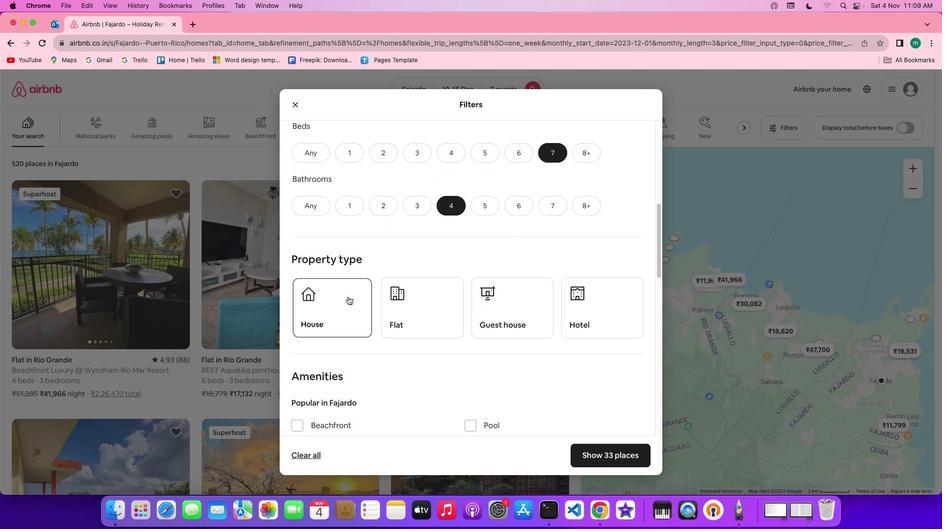 
Action: Mouse moved to (525, 308)
Screenshot: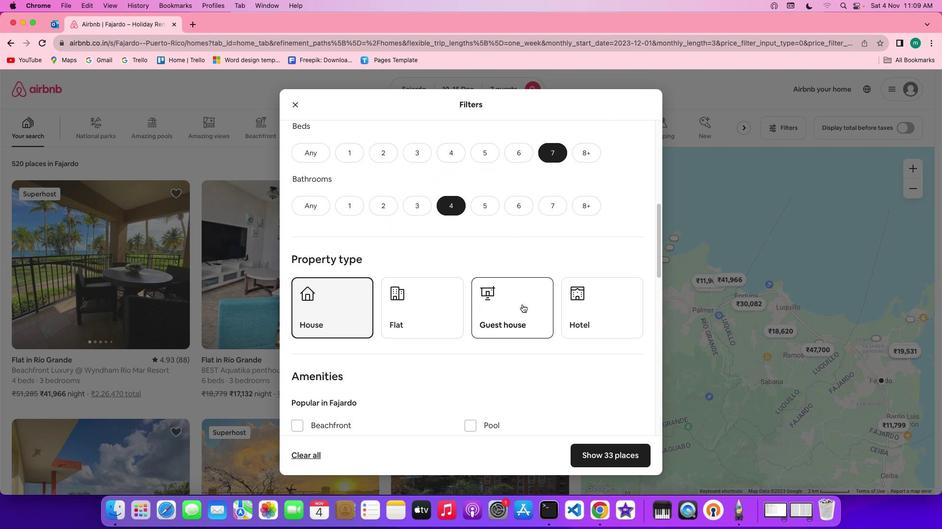 
Action: Mouse scrolled (525, 308) with delta (3, 2)
Screenshot: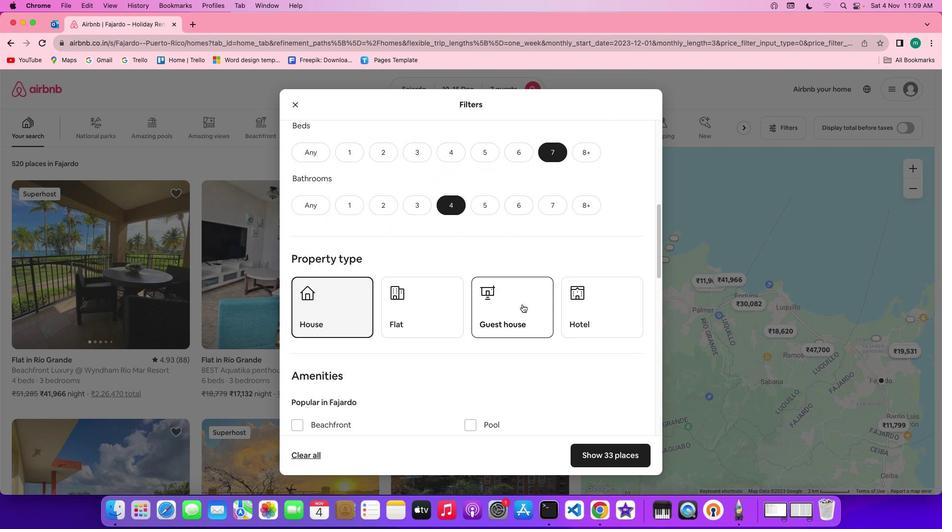 
Action: Mouse scrolled (525, 308) with delta (3, 2)
Screenshot: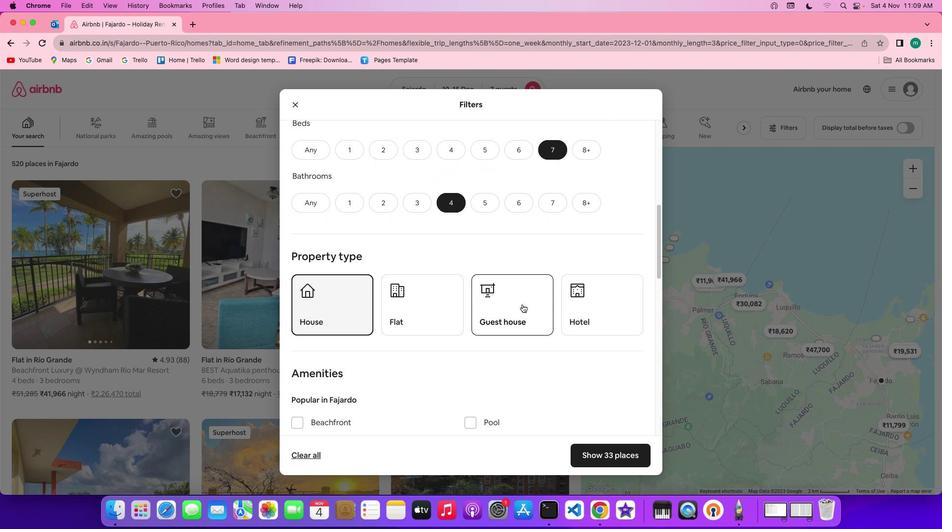 
Action: Mouse scrolled (525, 308) with delta (3, 2)
Screenshot: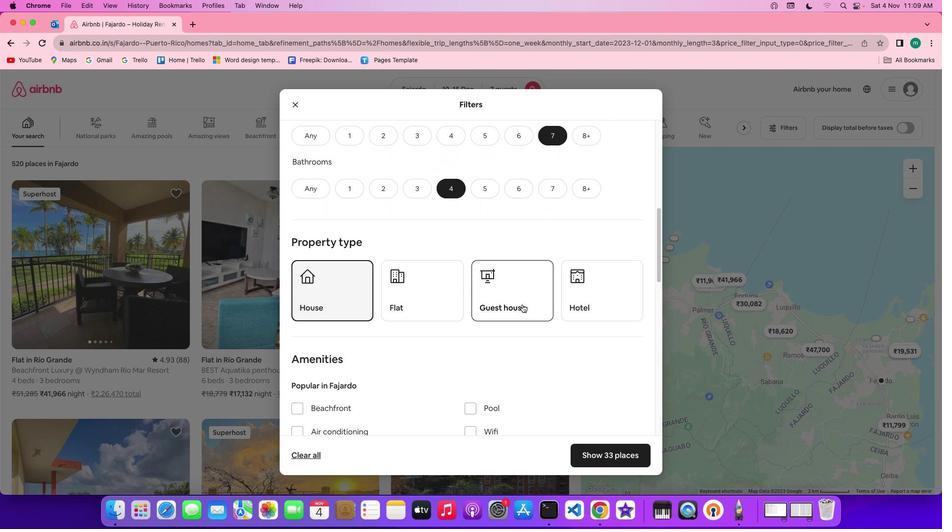 
Action: Mouse scrolled (525, 308) with delta (3, 2)
Screenshot: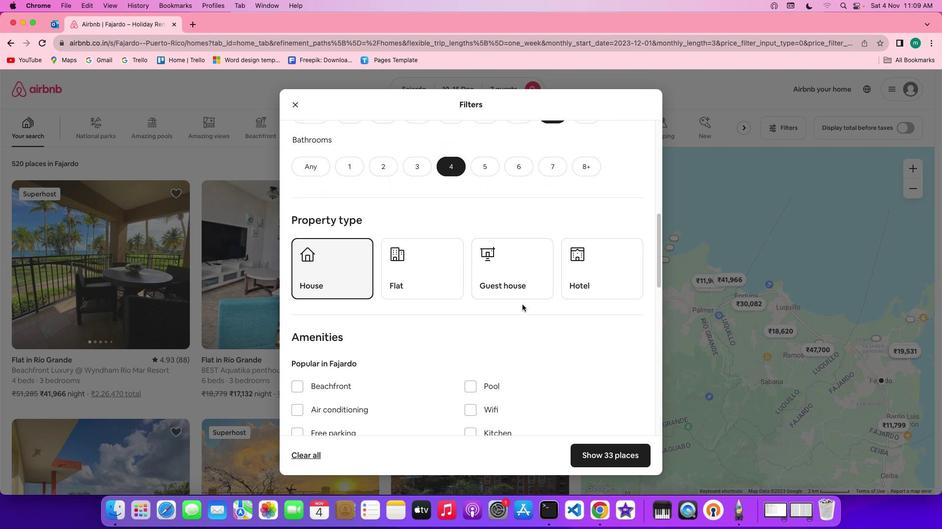 
Action: Mouse scrolled (525, 308) with delta (3, 2)
Screenshot: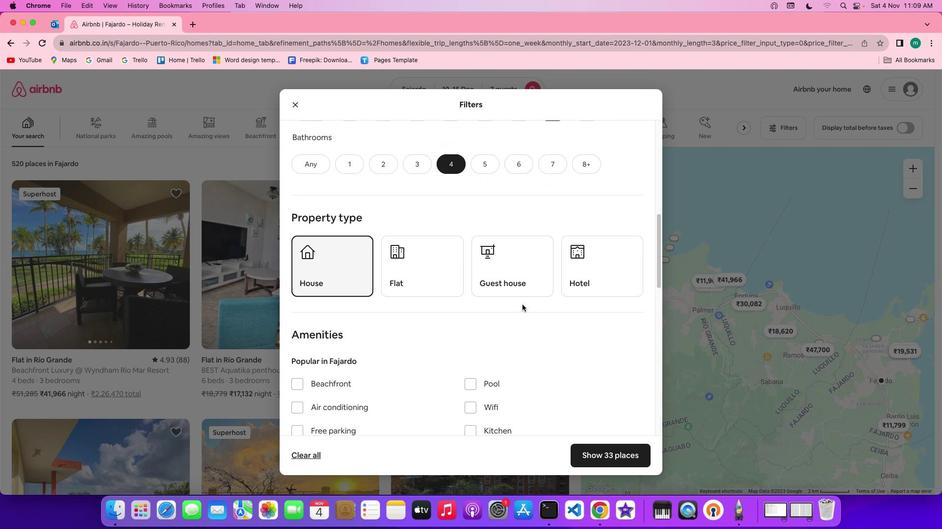 
Action: Mouse scrolled (525, 308) with delta (3, 2)
Screenshot: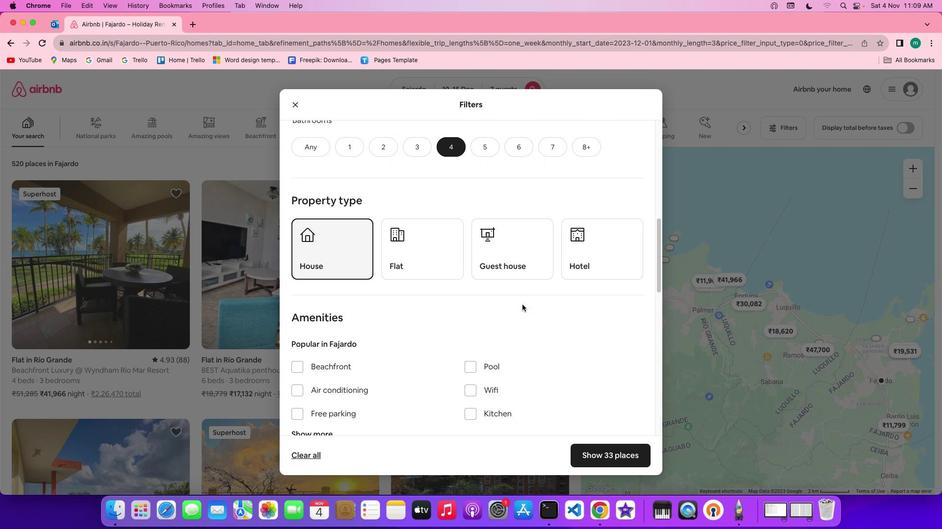 
Action: Mouse scrolled (525, 308) with delta (3, 2)
Screenshot: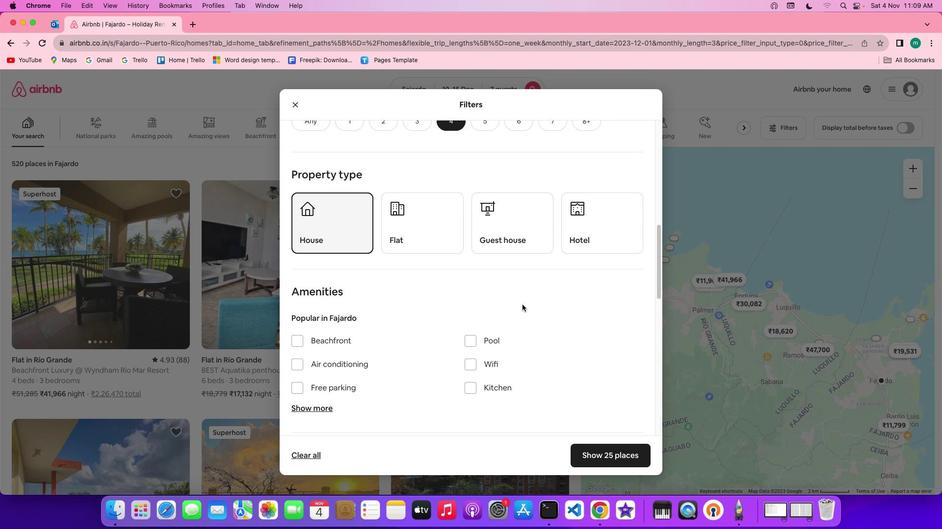 
Action: Mouse scrolled (525, 308) with delta (3, 2)
Screenshot: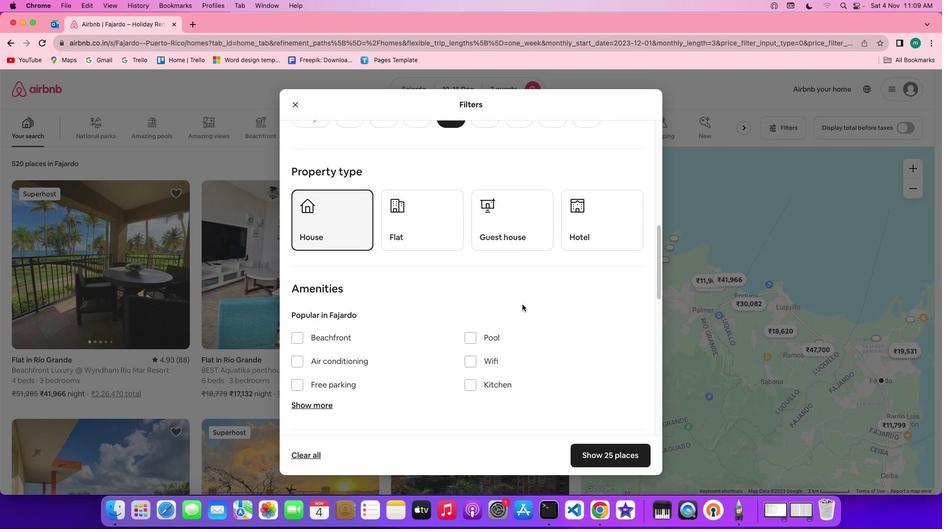
Action: Mouse scrolled (525, 308) with delta (3, 2)
Screenshot: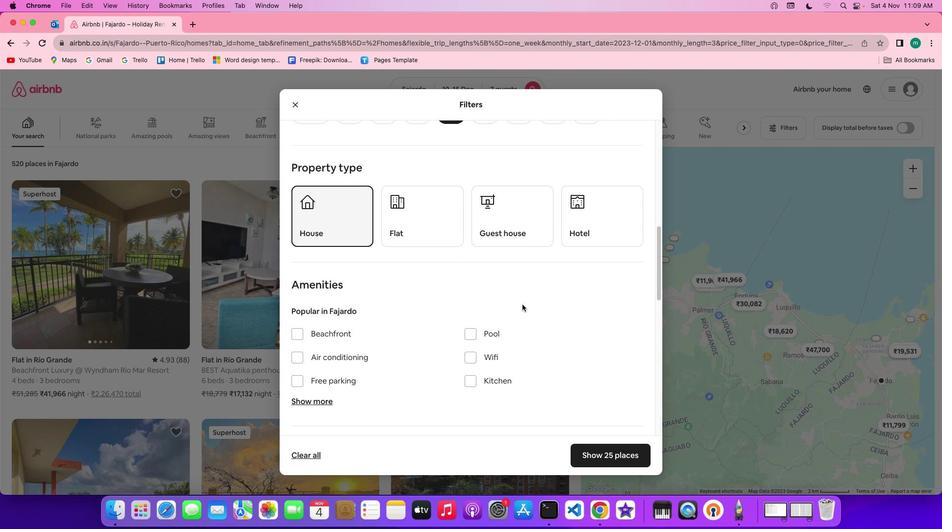 
Action: Mouse moved to (379, 326)
Screenshot: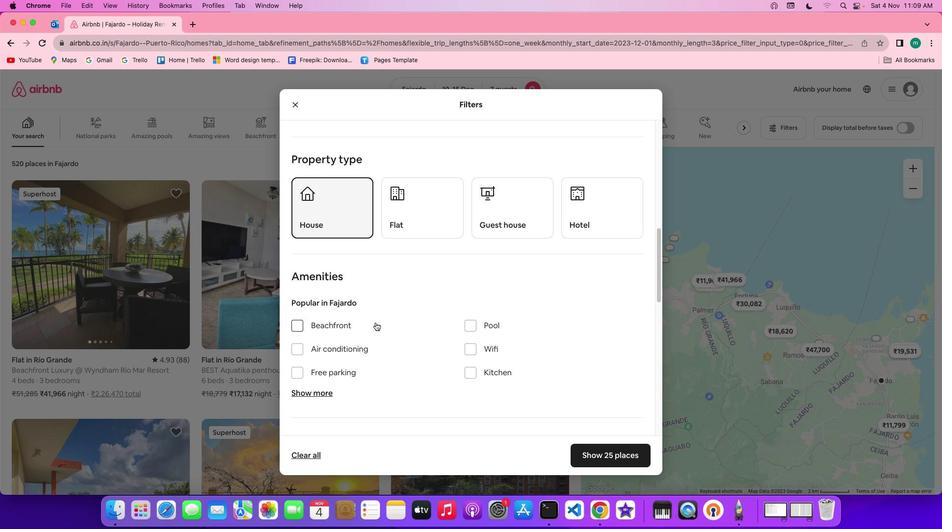 
Action: Mouse scrolled (379, 326) with delta (3, 2)
Screenshot: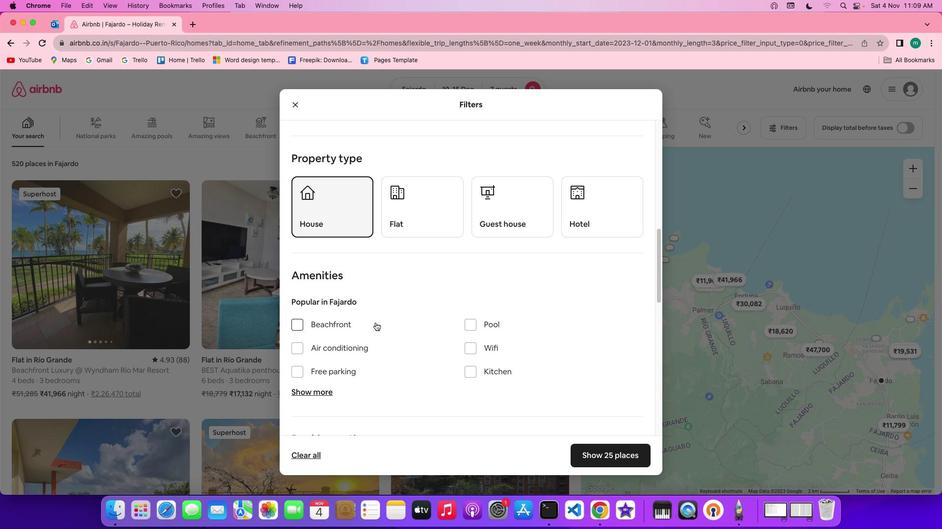 
Action: Mouse scrolled (379, 326) with delta (3, 2)
Screenshot: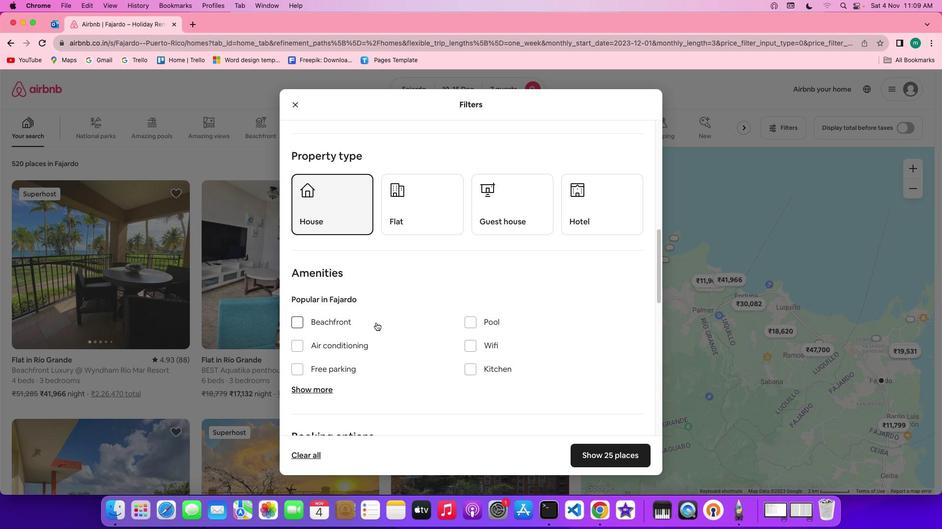 
Action: Mouse scrolled (379, 326) with delta (3, 2)
Screenshot: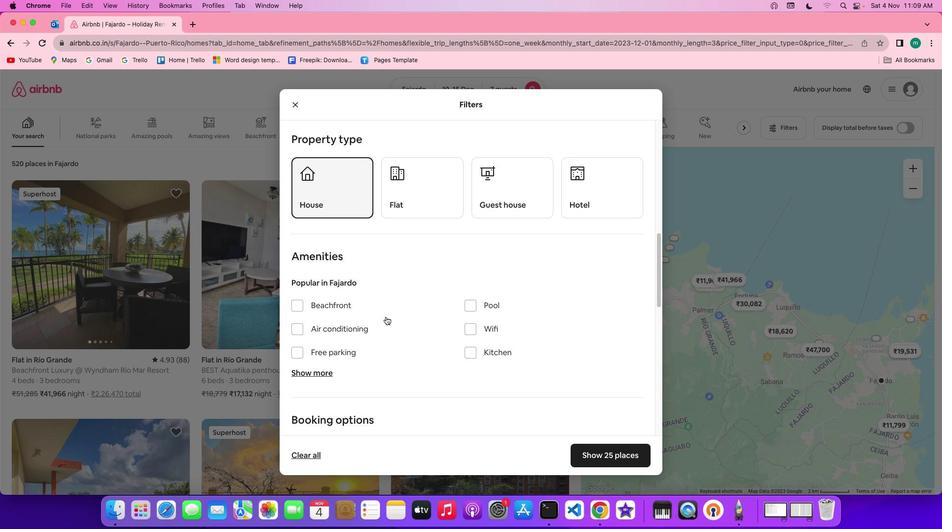 
Action: Mouse moved to (477, 304)
Screenshot: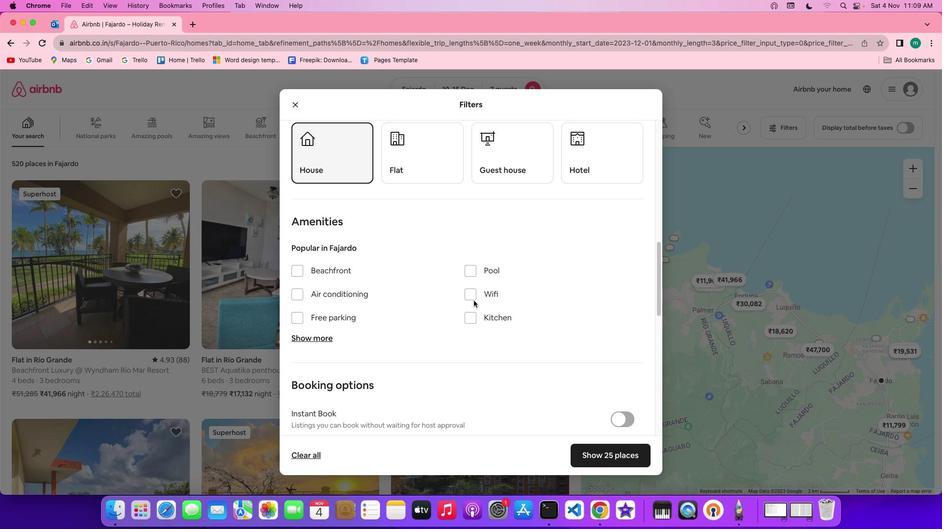 
Action: Mouse pressed left at (477, 304)
Screenshot: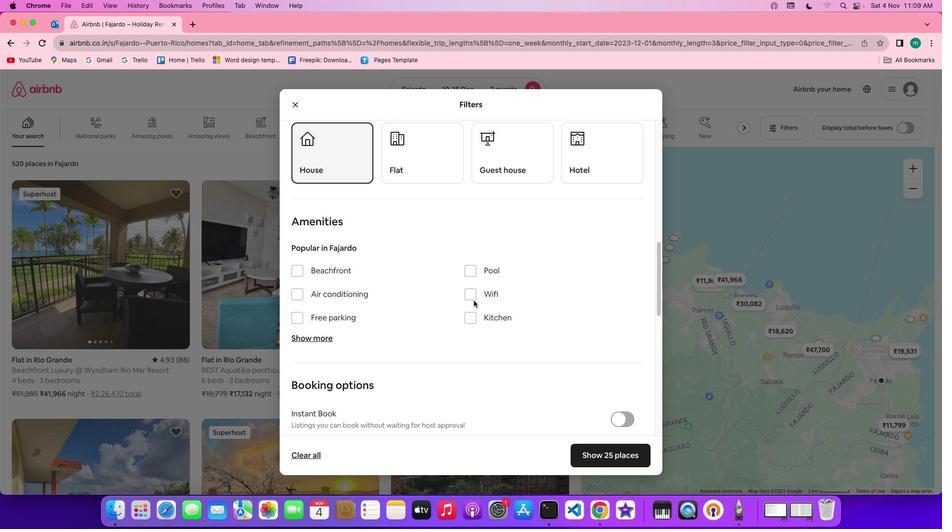 
Action: Mouse moved to (477, 299)
Screenshot: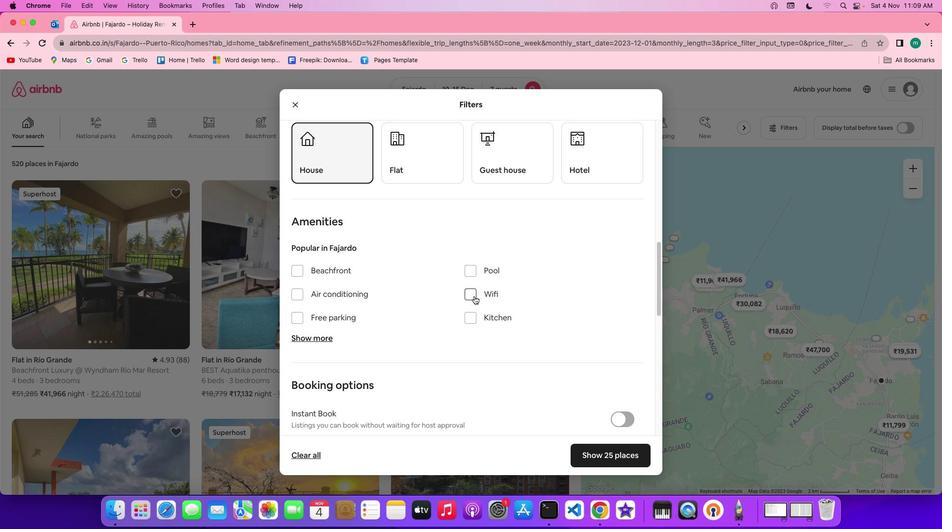 
Action: Mouse pressed left at (477, 299)
Screenshot: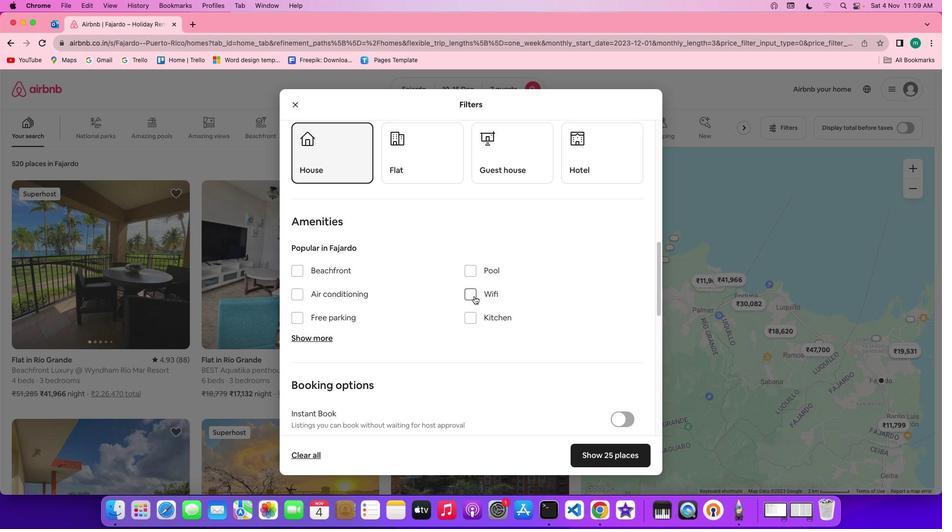 
Action: Mouse moved to (523, 310)
Screenshot: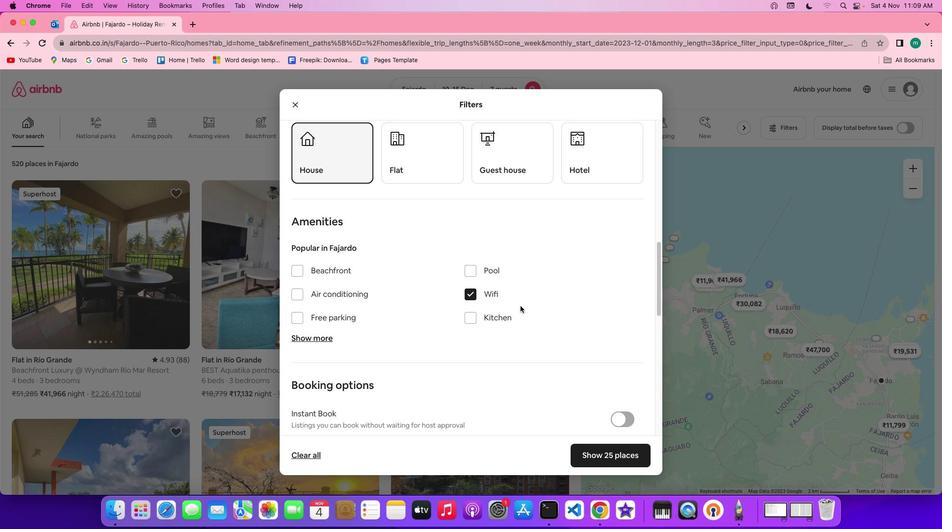 
Action: Mouse scrolled (523, 310) with delta (3, 2)
Screenshot: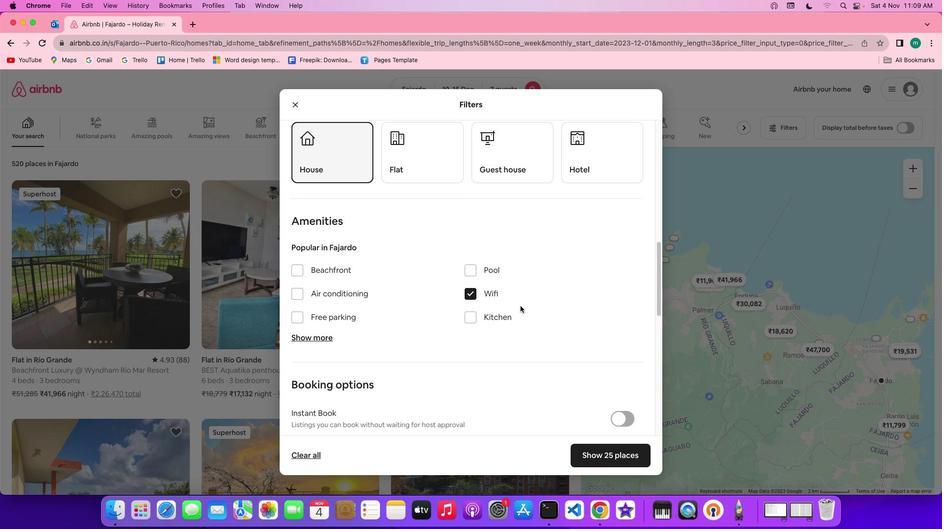 
Action: Mouse scrolled (523, 310) with delta (3, 2)
Screenshot: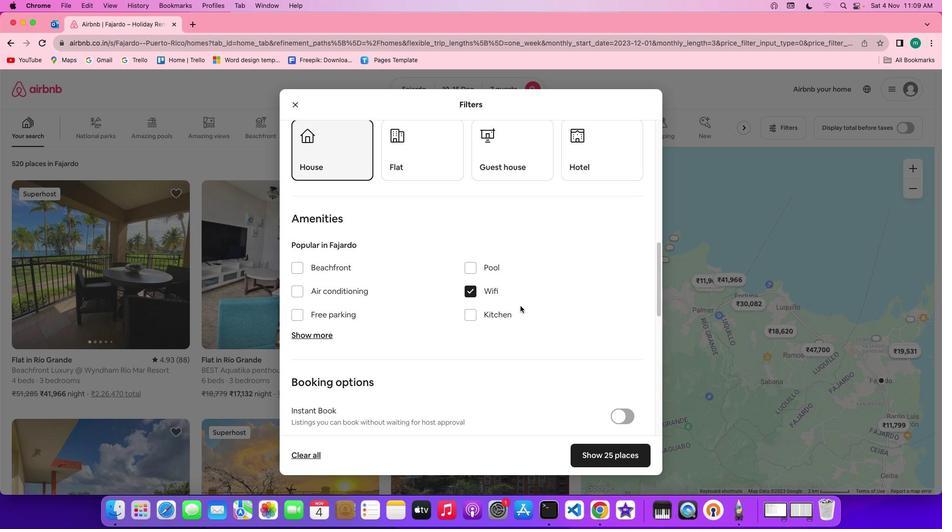 
Action: Mouse scrolled (523, 310) with delta (3, 2)
Screenshot: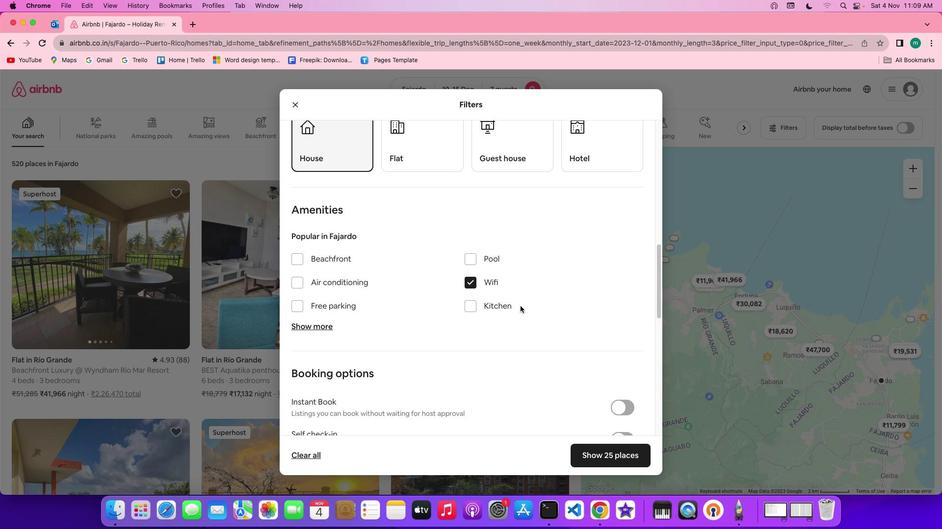 
Action: Mouse scrolled (523, 310) with delta (3, 2)
Screenshot: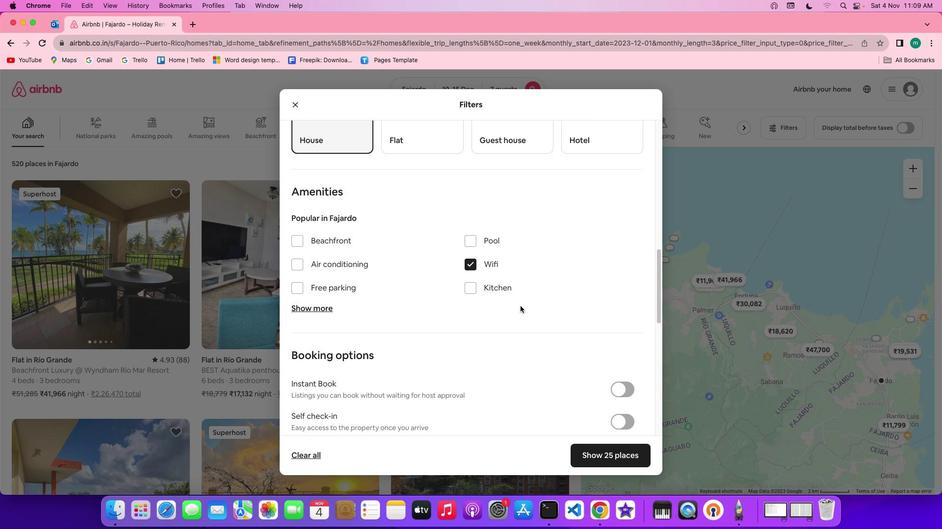 
Action: Mouse scrolled (523, 310) with delta (3, 2)
Screenshot: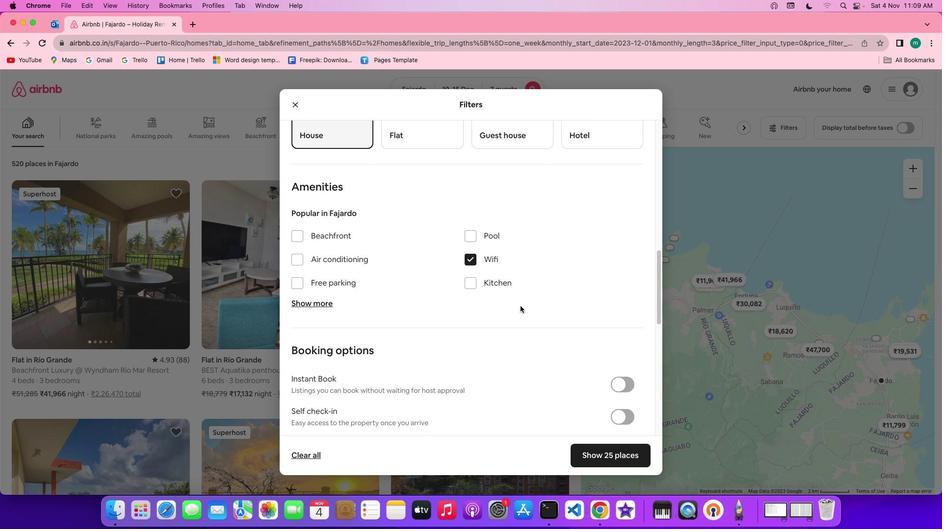 
Action: Mouse scrolled (523, 310) with delta (3, 2)
Screenshot: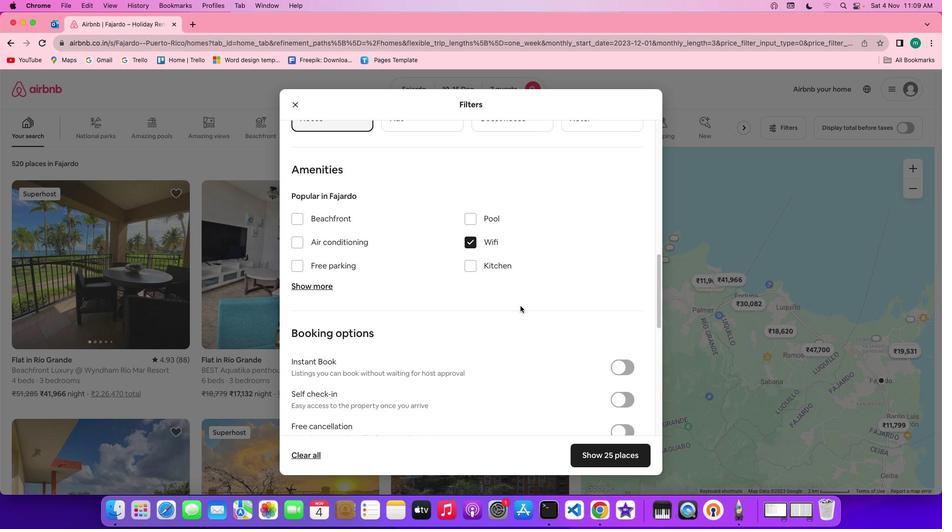 
Action: Mouse scrolled (523, 310) with delta (3, 2)
Screenshot: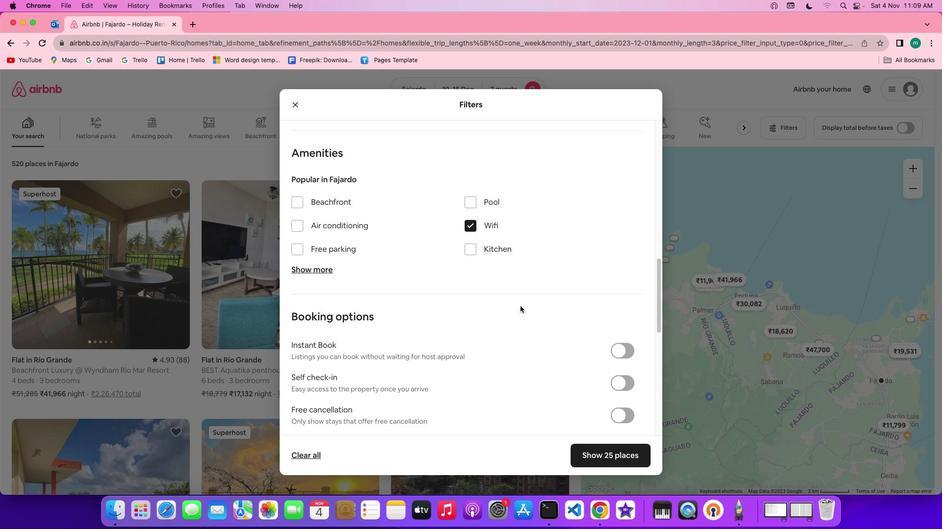 
Action: Mouse scrolled (523, 310) with delta (3, 2)
Screenshot: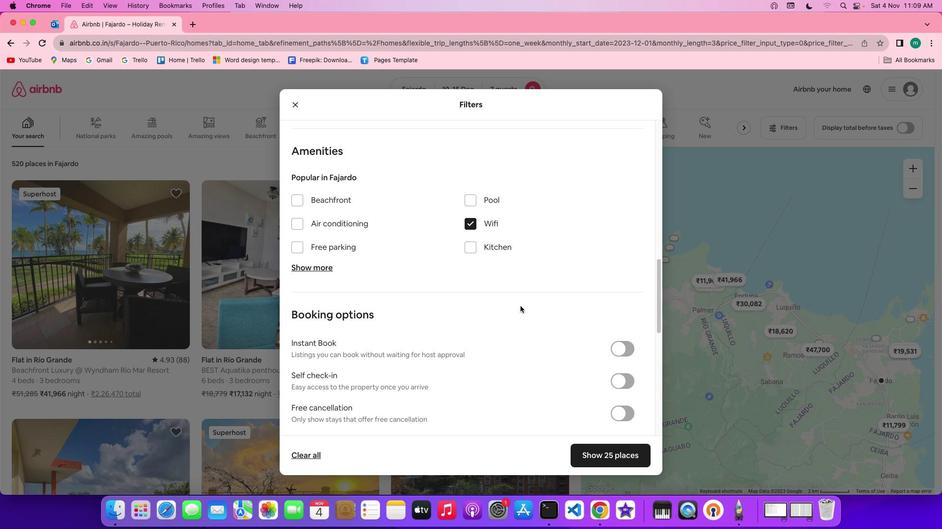
Action: Mouse moved to (324, 263)
Screenshot: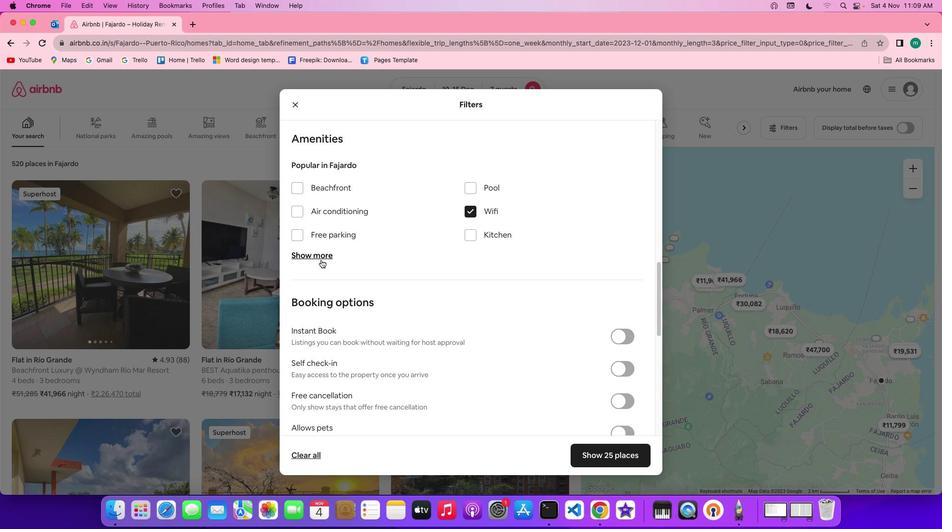 
Action: Mouse pressed left at (324, 263)
Screenshot: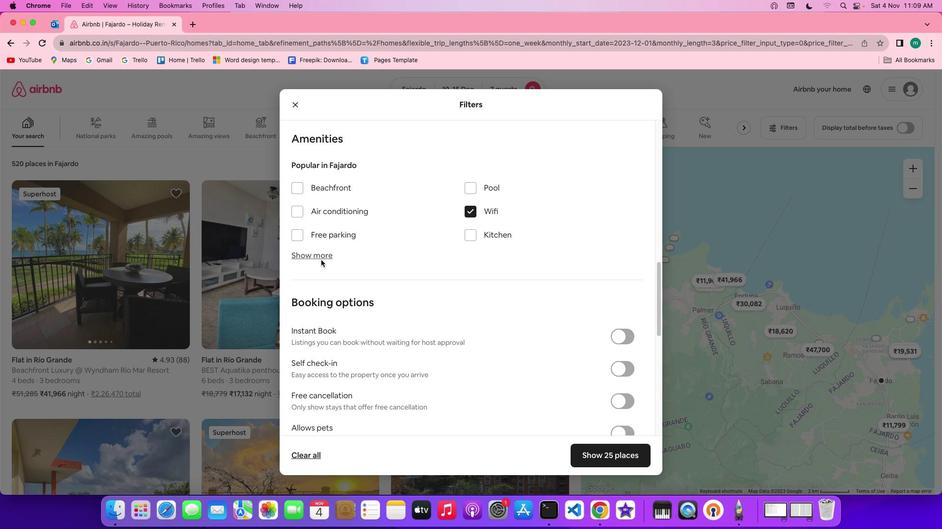 
Action: Mouse moved to (303, 340)
Screenshot: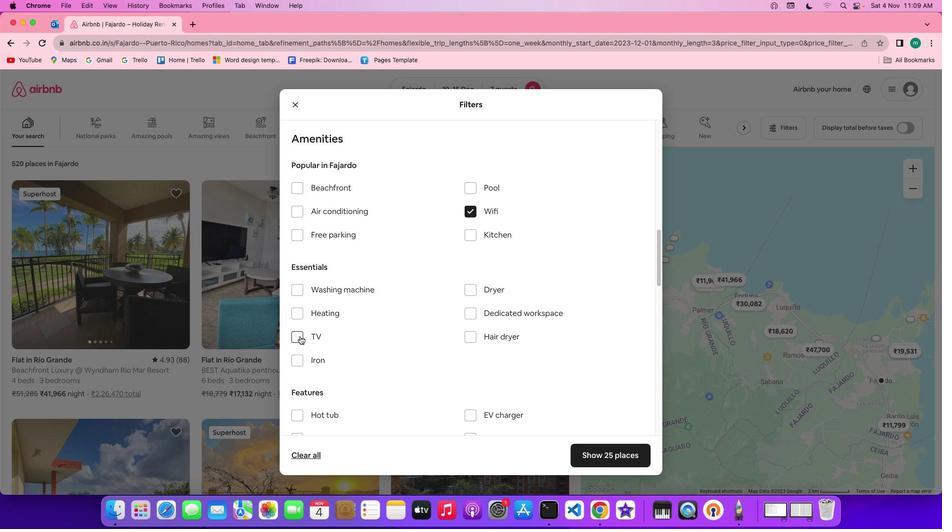 
Action: Mouse pressed left at (303, 340)
Screenshot: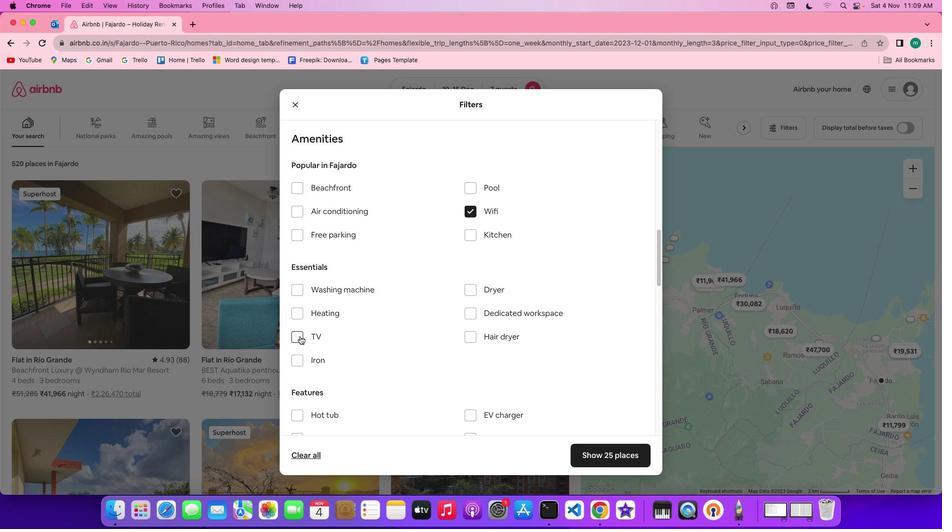 
Action: Mouse moved to (318, 239)
Screenshot: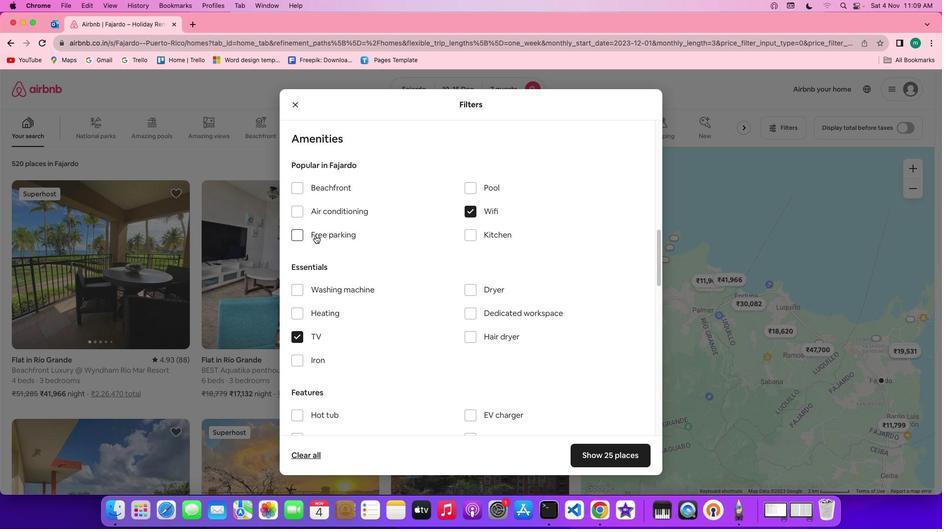 
Action: Mouse pressed left at (318, 239)
Screenshot: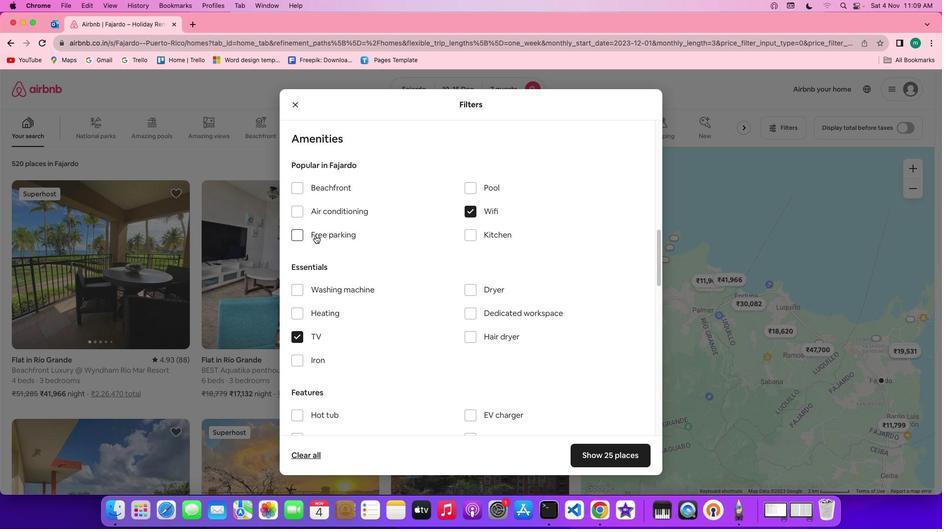 
Action: Mouse moved to (409, 287)
Screenshot: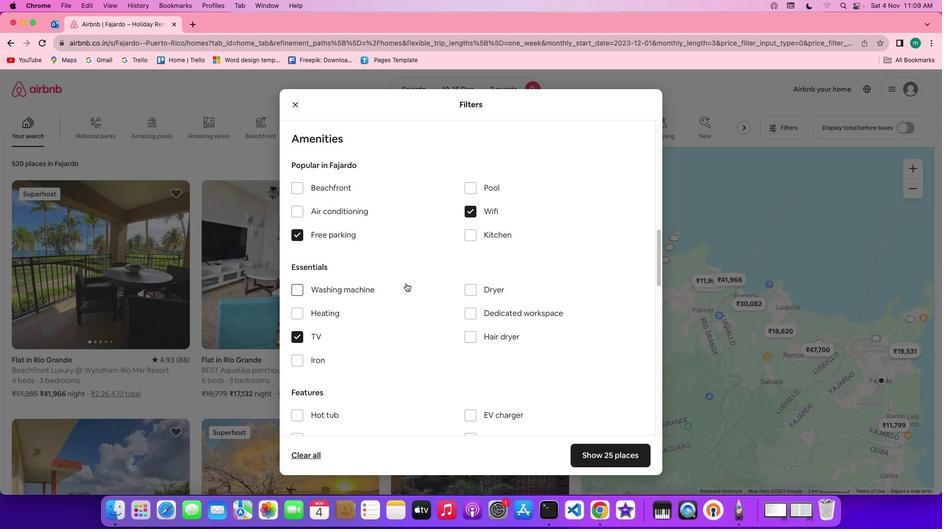
Action: Mouse scrolled (409, 287) with delta (3, 2)
Screenshot: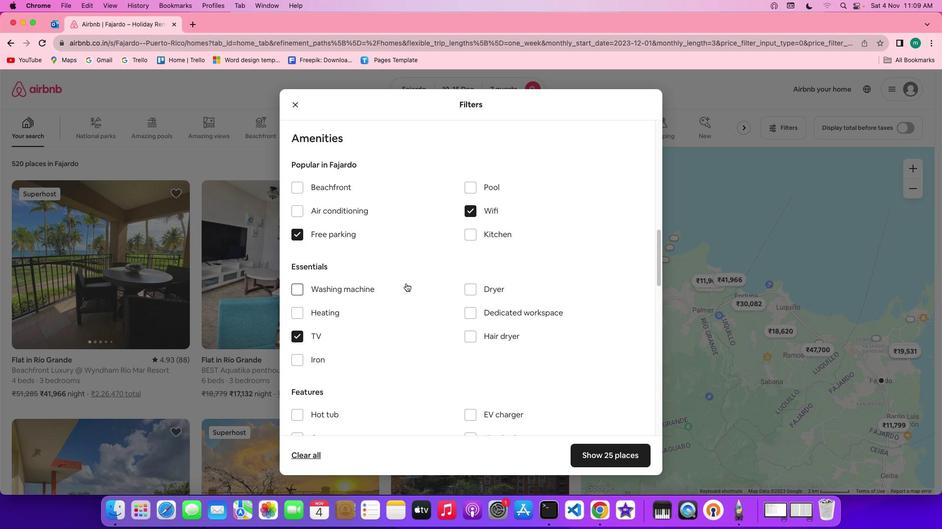 
Action: Mouse scrolled (409, 287) with delta (3, 2)
Screenshot: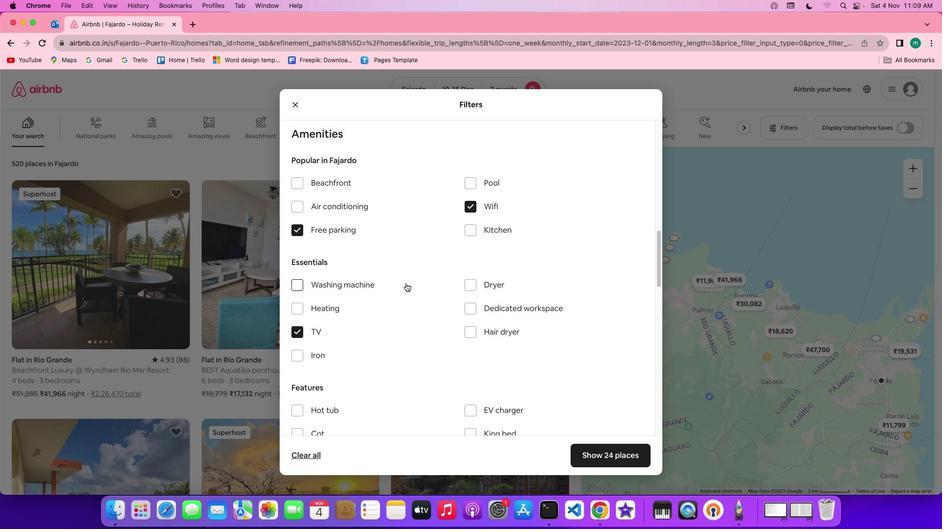 
Action: Mouse scrolled (409, 287) with delta (3, 2)
Screenshot: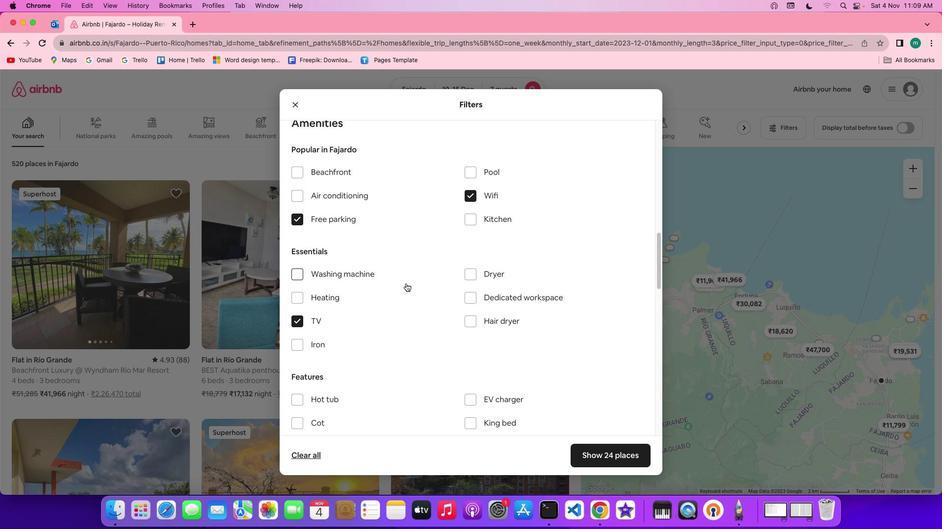 
Action: Mouse scrolled (409, 287) with delta (3, 2)
Screenshot: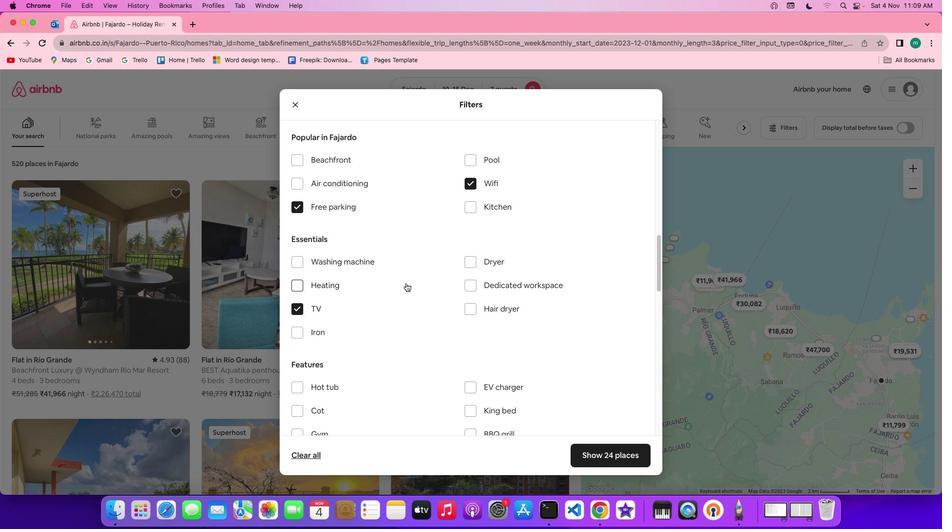 
Action: Mouse scrolled (409, 287) with delta (3, 2)
Screenshot: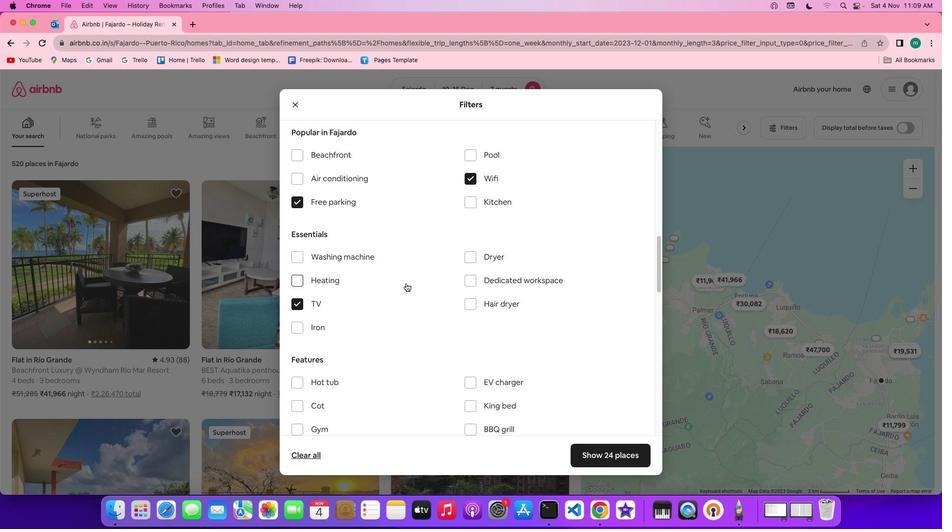 
Action: Mouse scrolled (409, 287) with delta (3, 2)
Screenshot: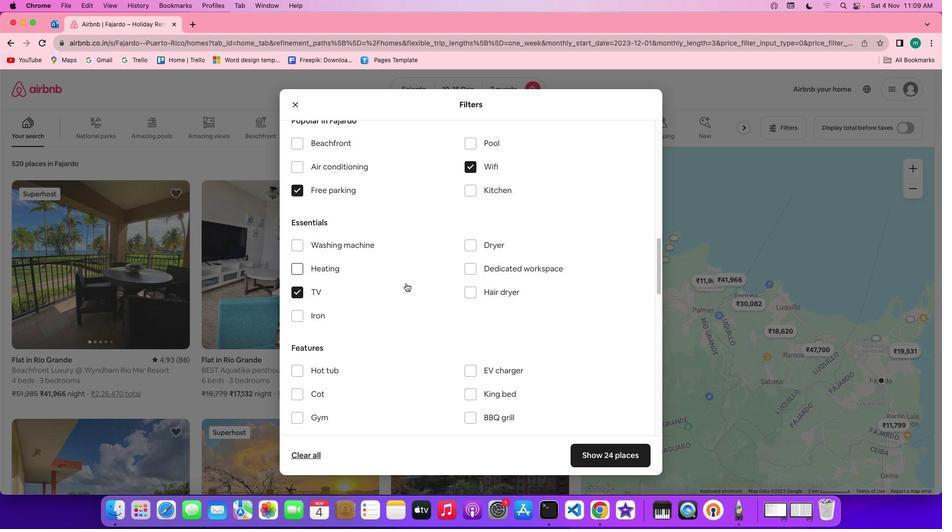 
Action: Mouse scrolled (409, 287) with delta (3, 2)
Screenshot: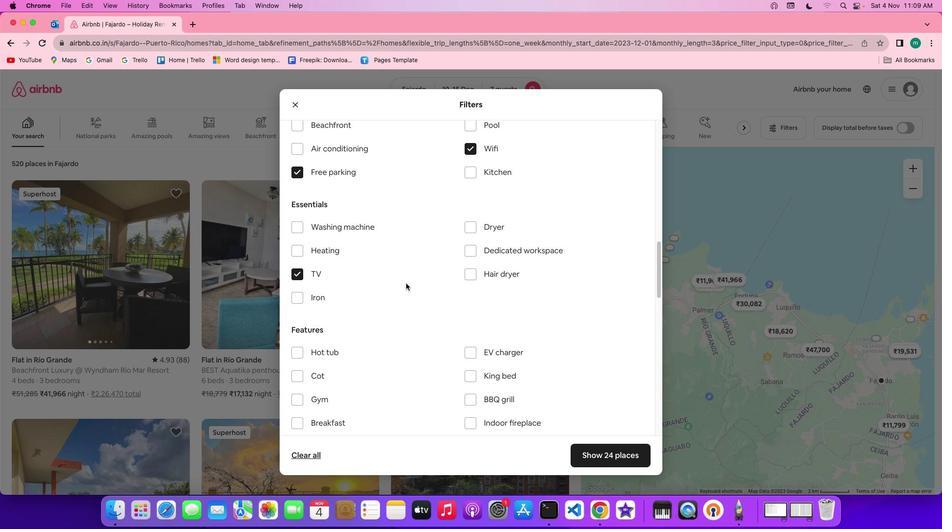 
Action: Mouse scrolled (409, 287) with delta (3, 2)
Screenshot: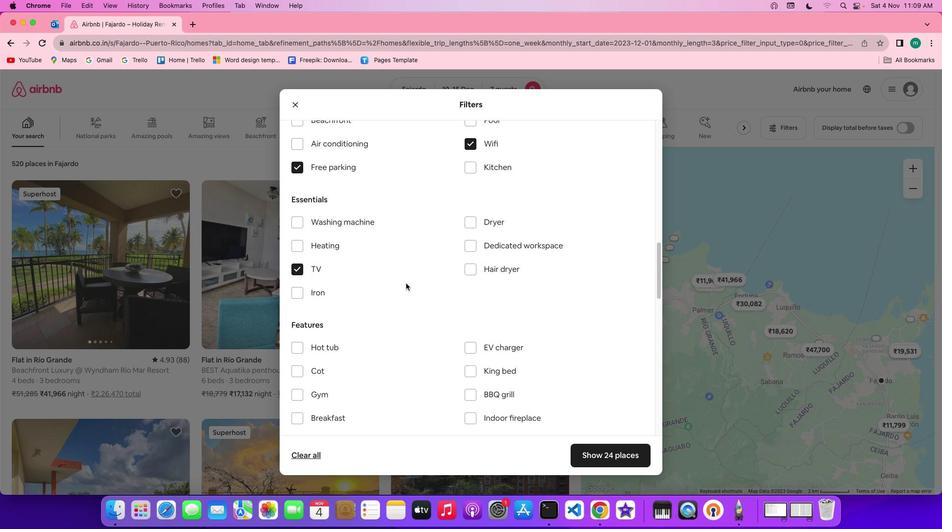 
Action: Mouse scrolled (409, 287) with delta (3, 2)
Screenshot: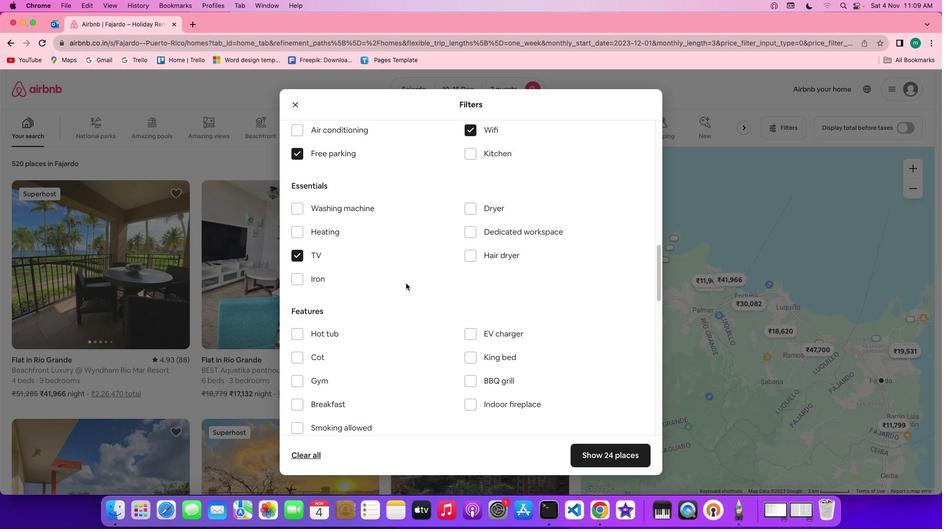 
Action: Mouse scrolled (409, 287) with delta (3, 2)
Screenshot: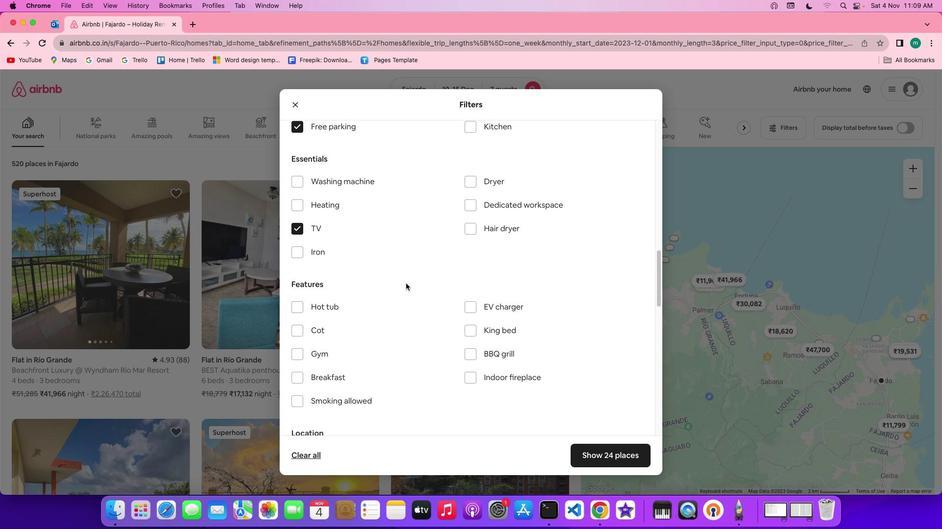 
Action: Mouse scrolled (409, 287) with delta (3, 2)
Screenshot: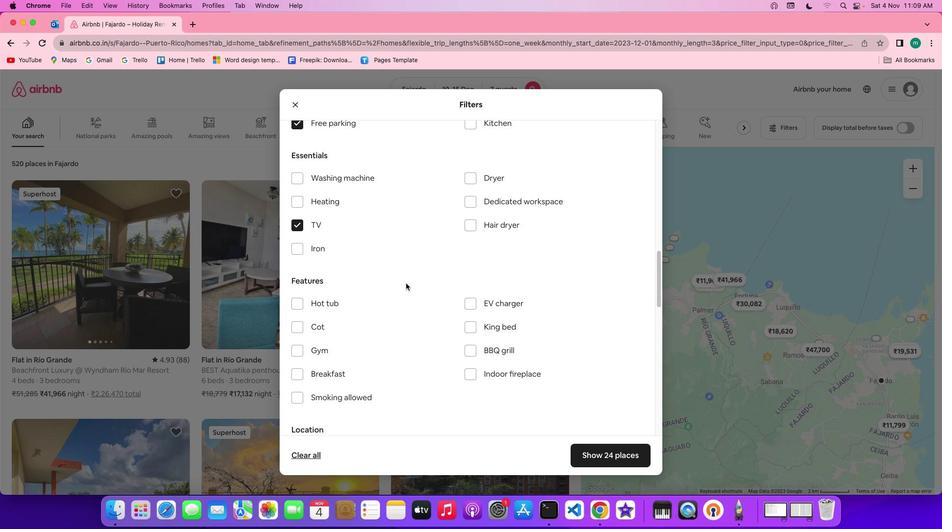 
Action: Mouse scrolled (409, 287) with delta (3, 2)
Screenshot: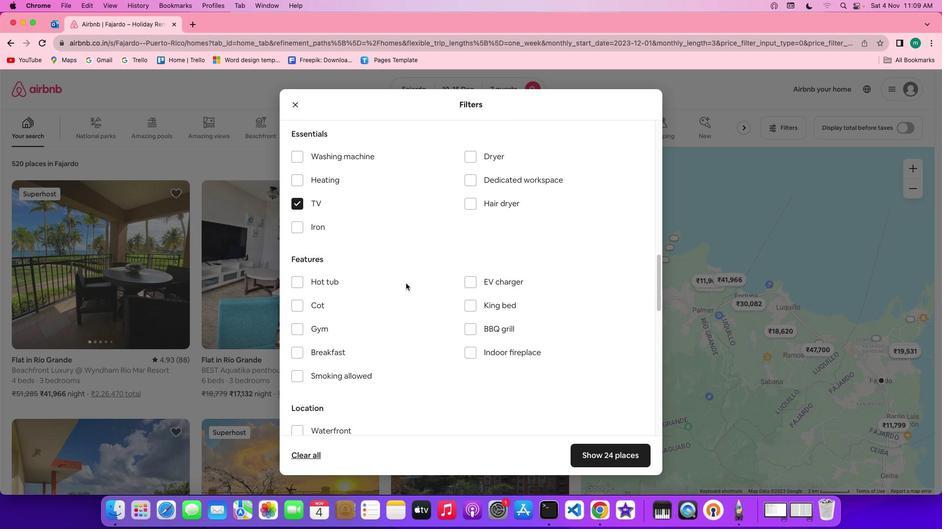 
Action: Mouse scrolled (409, 287) with delta (3, 2)
Screenshot: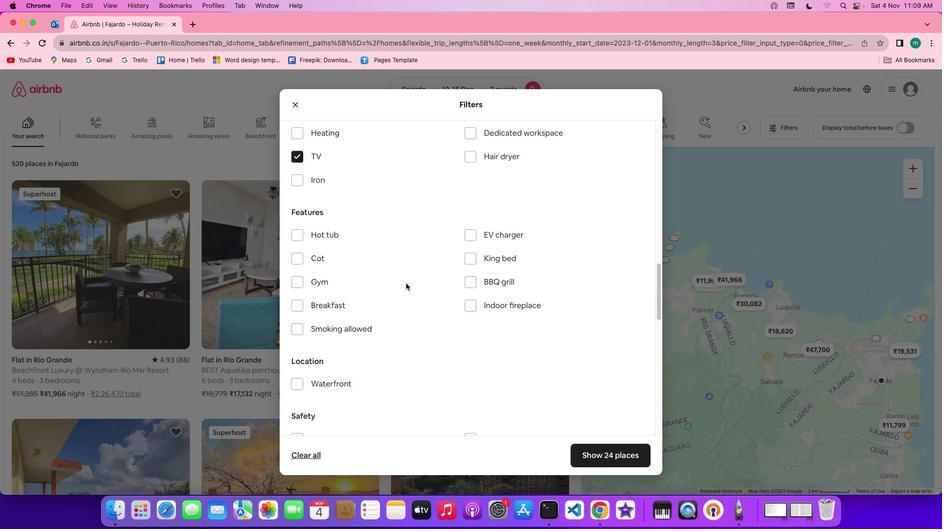 
Action: Mouse moved to (324, 253)
Screenshot: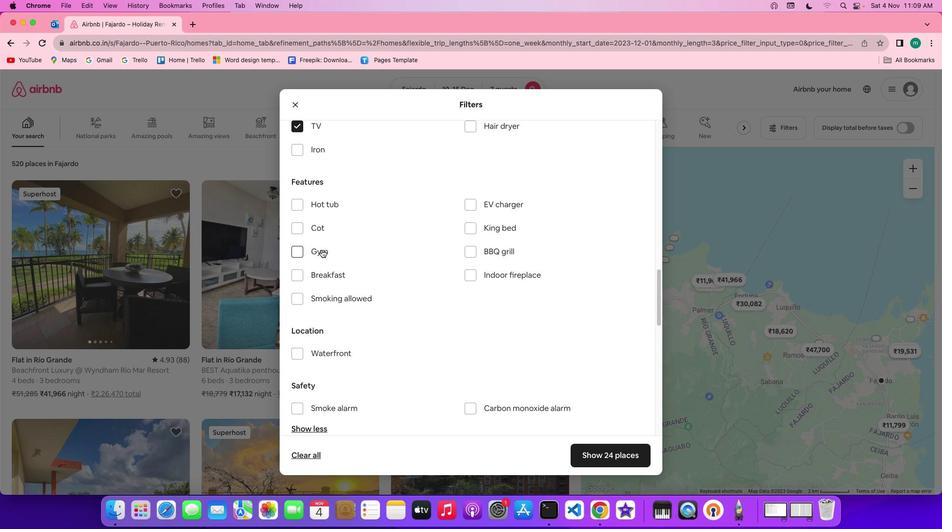 
Action: Mouse pressed left at (324, 253)
Screenshot: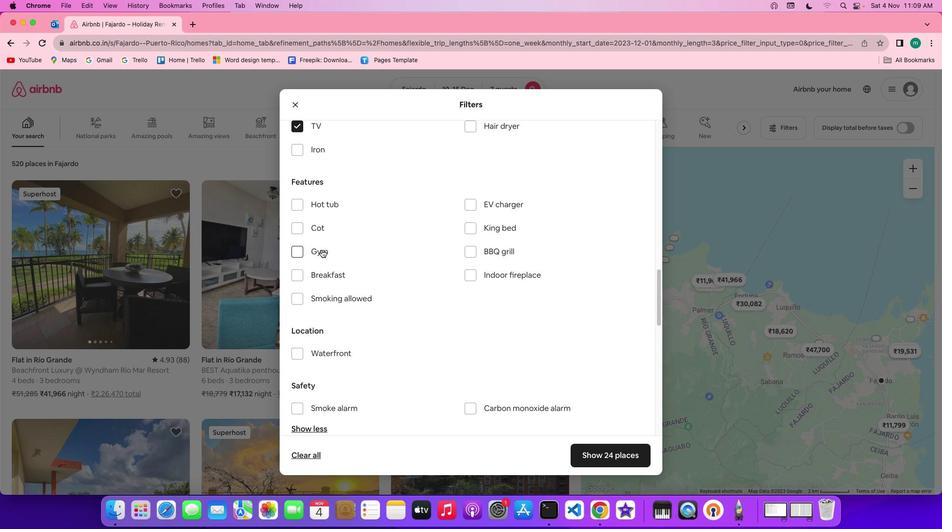 
Action: Mouse moved to (335, 278)
Screenshot: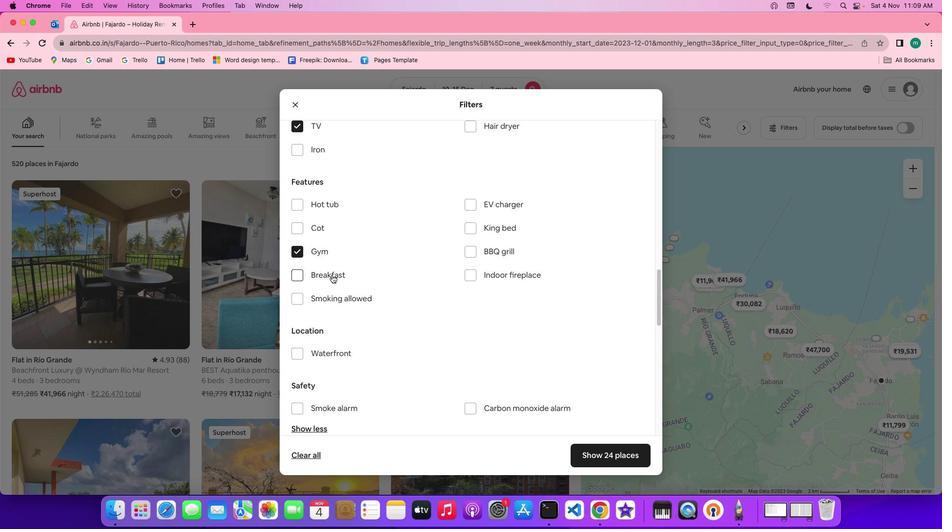 
Action: Mouse pressed left at (335, 278)
Screenshot: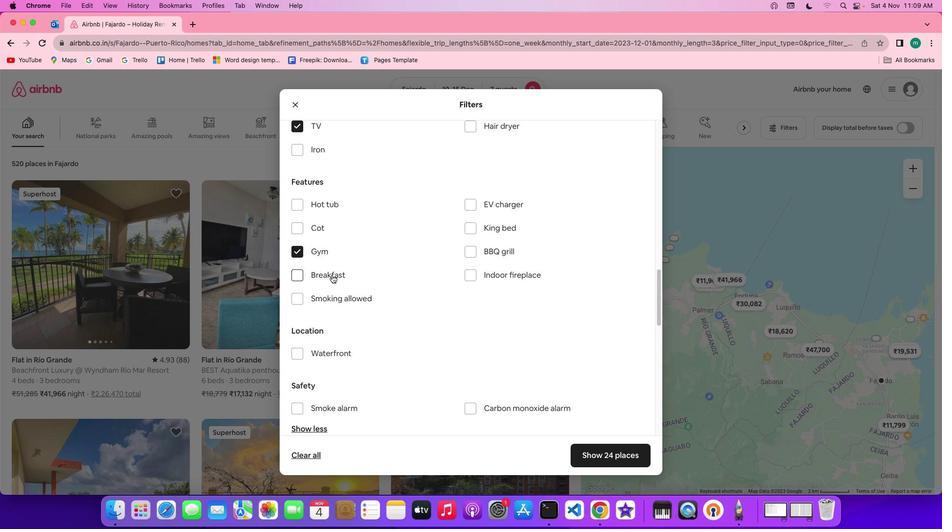 
Action: Mouse moved to (419, 293)
Screenshot: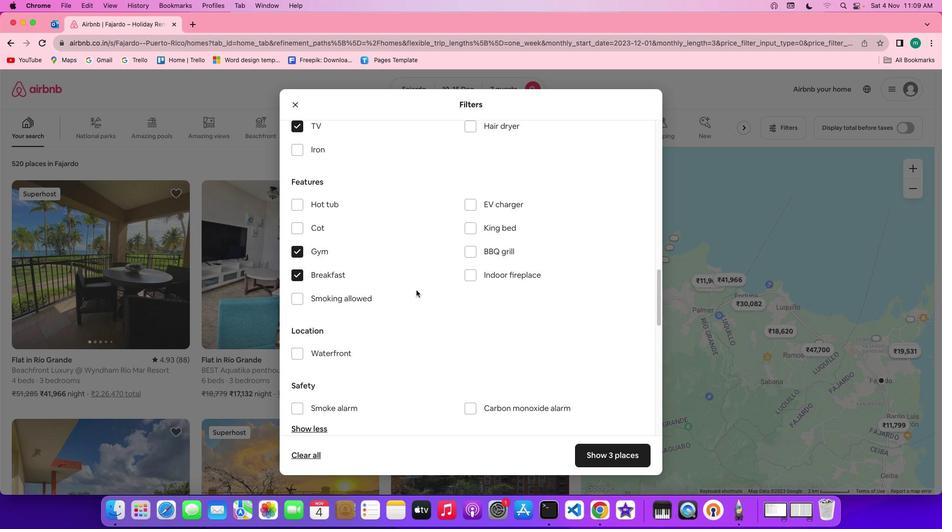 
Action: Mouse scrolled (419, 293) with delta (3, 2)
Screenshot: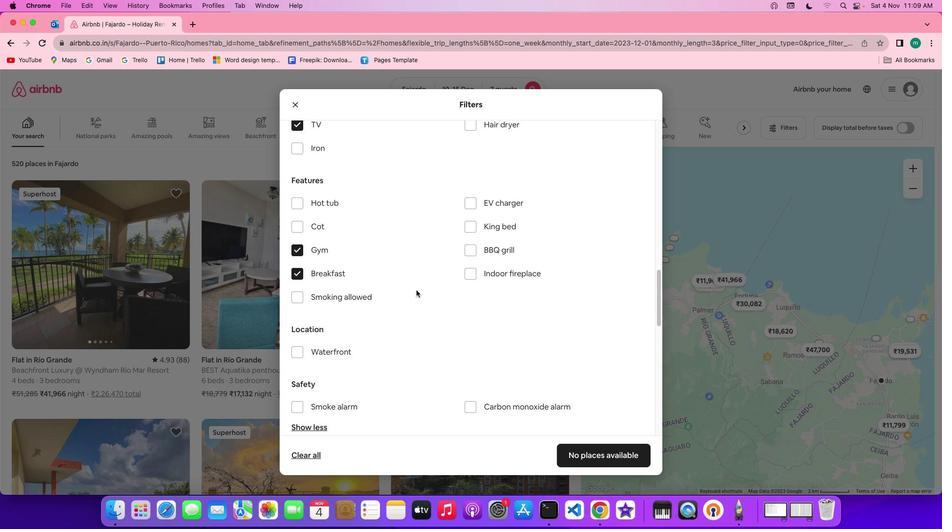 
Action: Mouse scrolled (419, 293) with delta (3, 2)
Screenshot: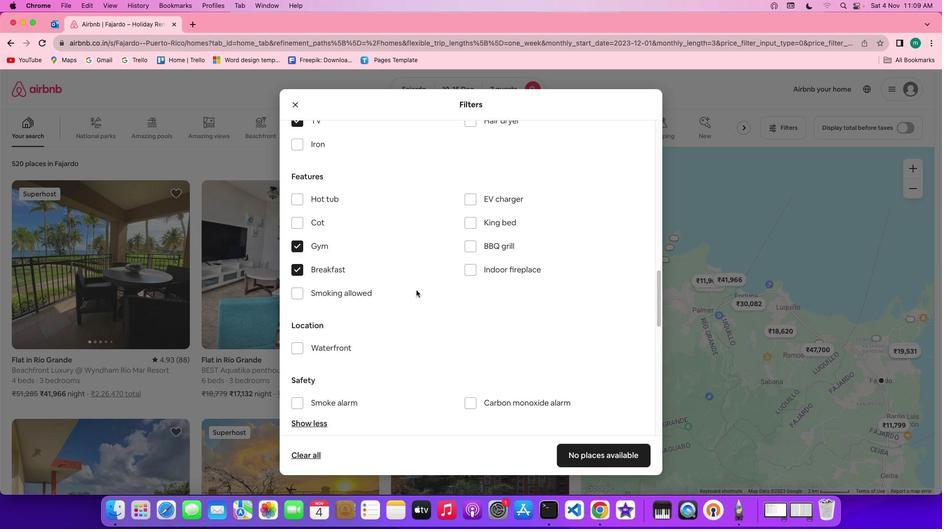 
Action: Mouse scrolled (419, 293) with delta (3, 2)
Screenshot: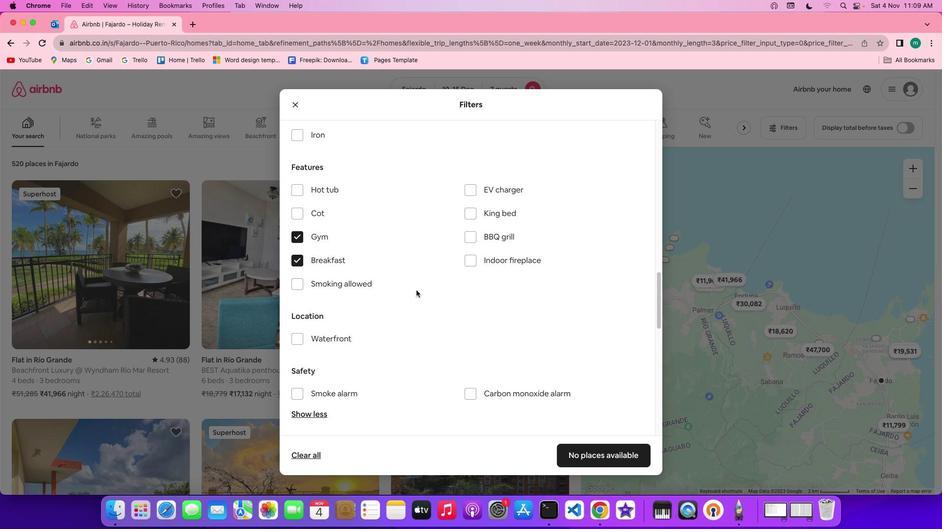 
Action: Mouse scrolled (419, 293) with delta (3, 2)
Screenshot: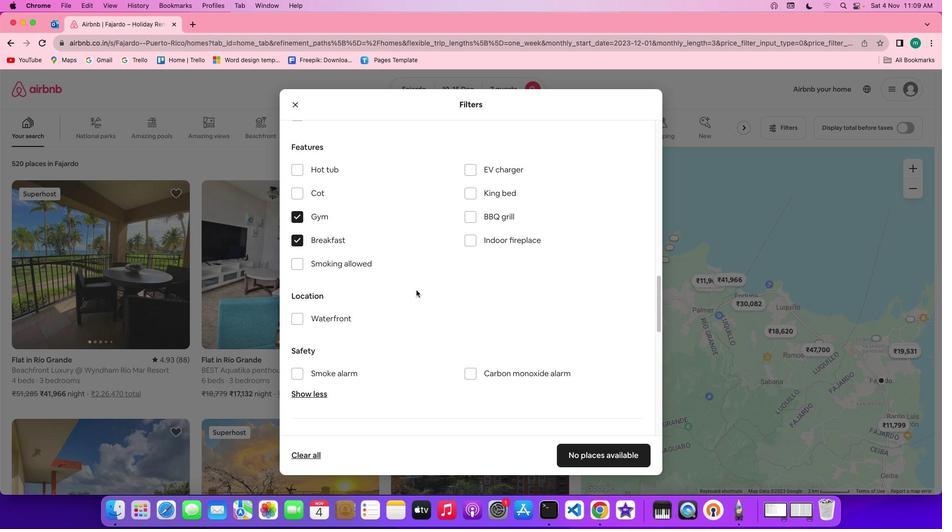 
Action: Mouse scrolled (419, 293) with delta (3, 2)
Screenshot: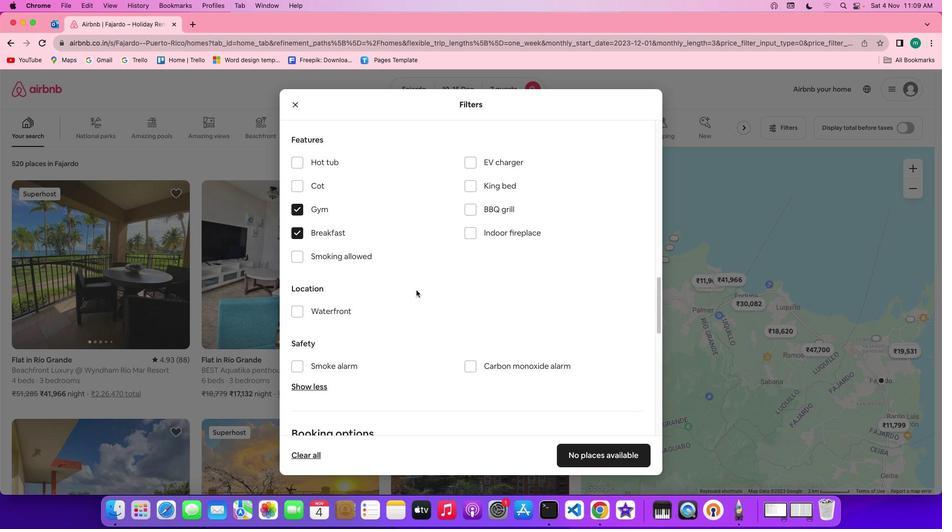 
Action: Mouse scrolled (419, 293) with delta (3, 2)
Screenshot: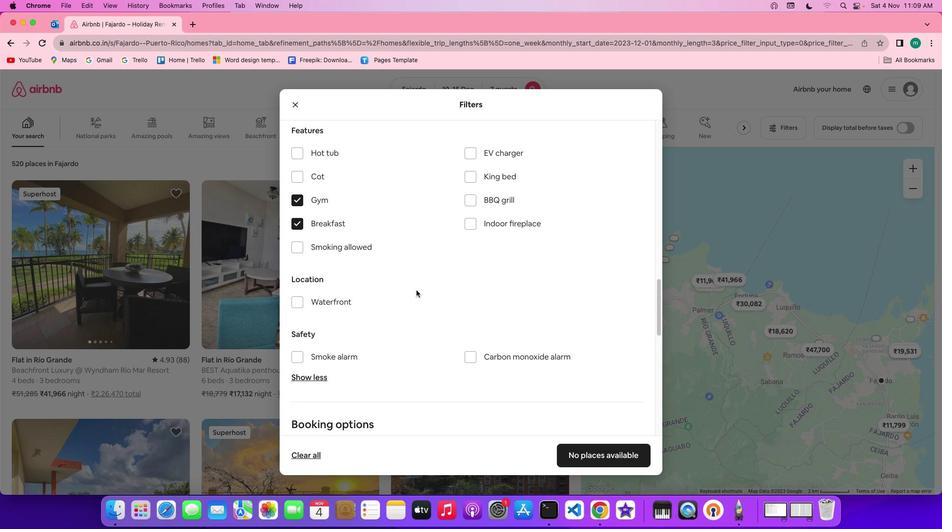 
Action: Mouse scrolled (419, 293) with delta (3, 2)
Screenshot: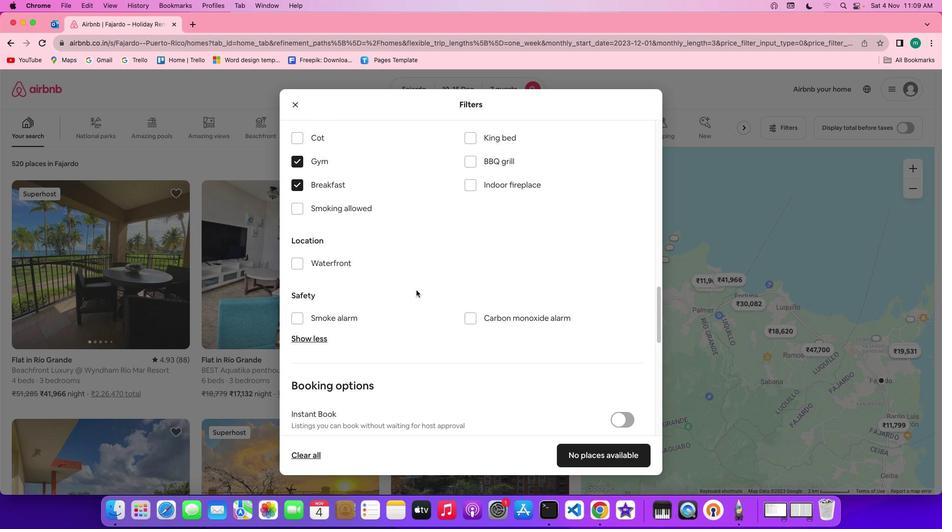 
Action: Mouse scrolled (419, 293) with delta (3, 2)
Screenshot: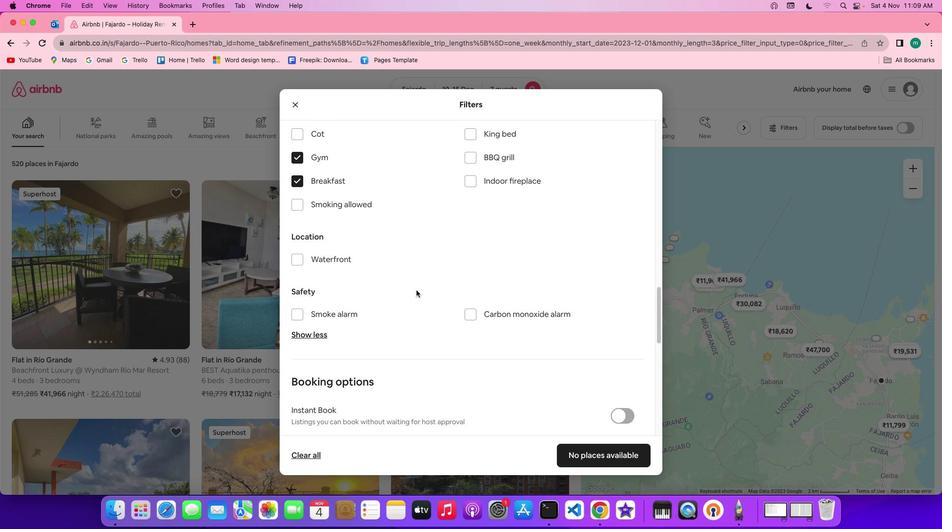 
Action: Mouse scrolled (419, 293) with delta (3, 2)
Screenshot: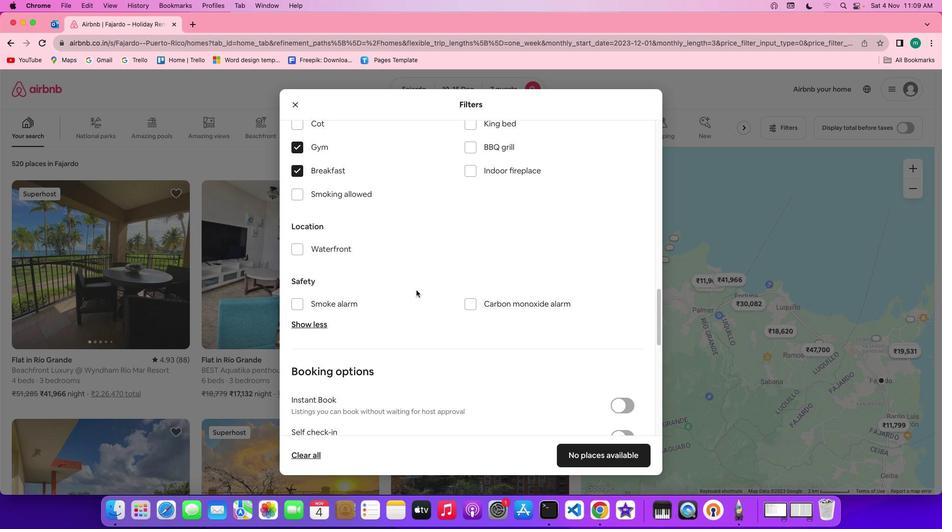 
Action: Mouse scrolled (419, 293) with delta (3, 2)
Screenshot: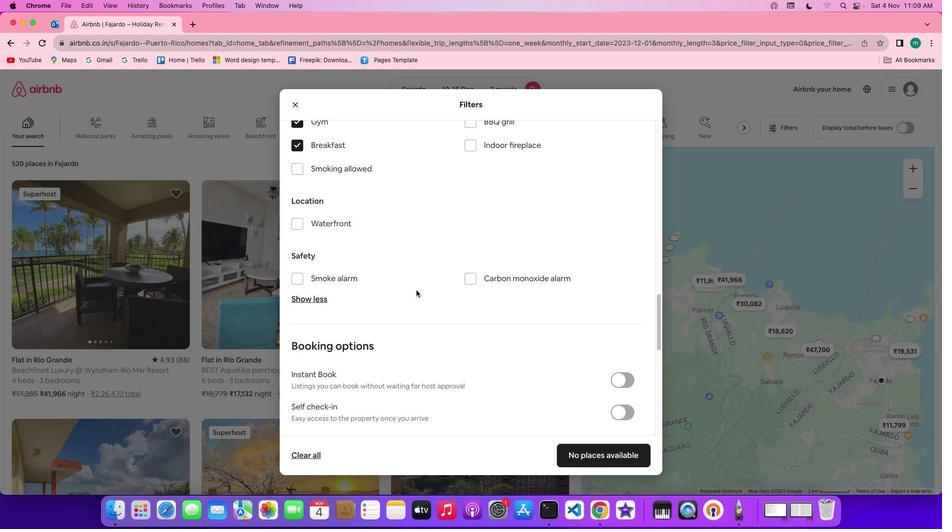 
Action: Mouse scrolled (419, 293) with delta (3, 2)
Screenshot: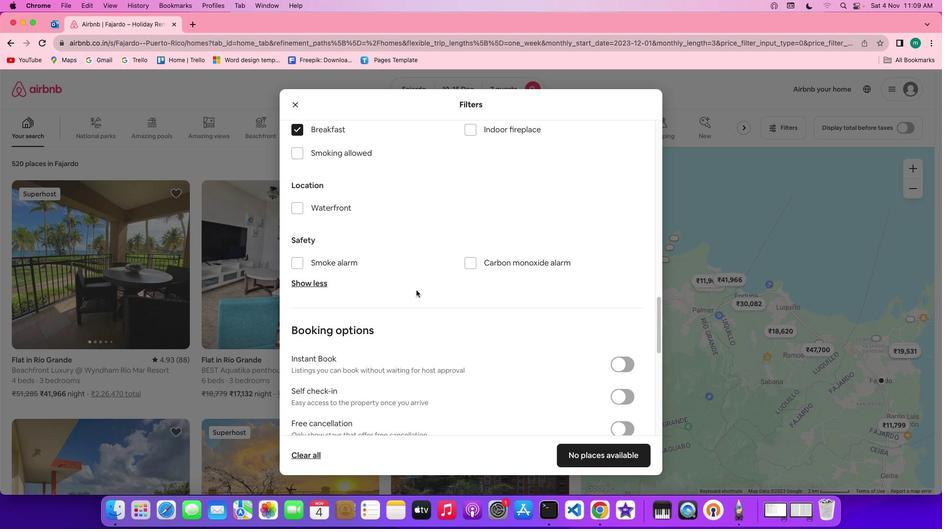 
Action: Mouse scrolled (419, 293) with delta (3, 2)
Screenshot: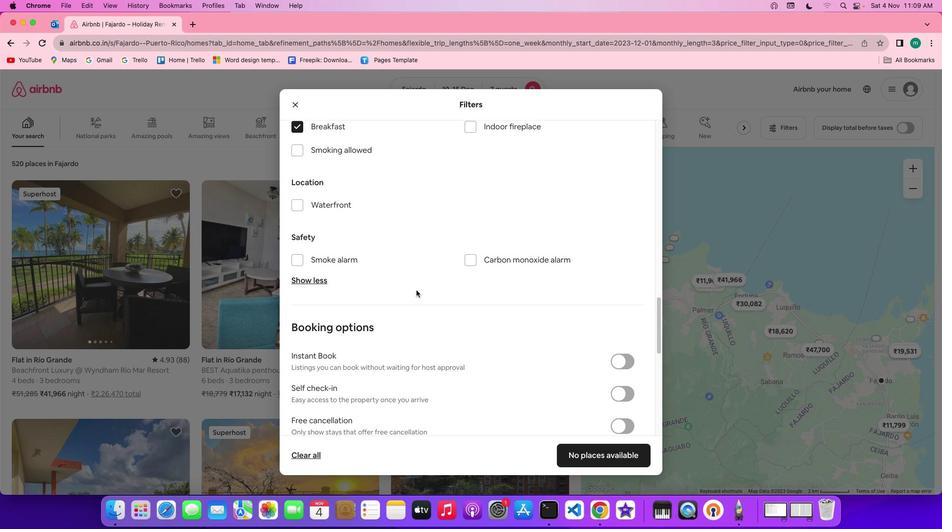 
Action: Mouse scrolled (419, 293) with delta (3, 2)
Screenshot: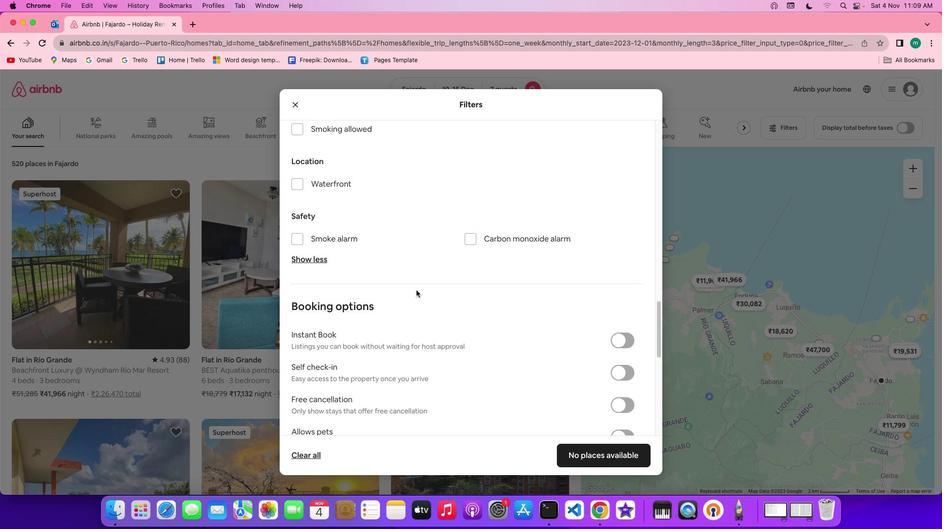 
Action: Mouse moved to (482, 323)
Screenshot: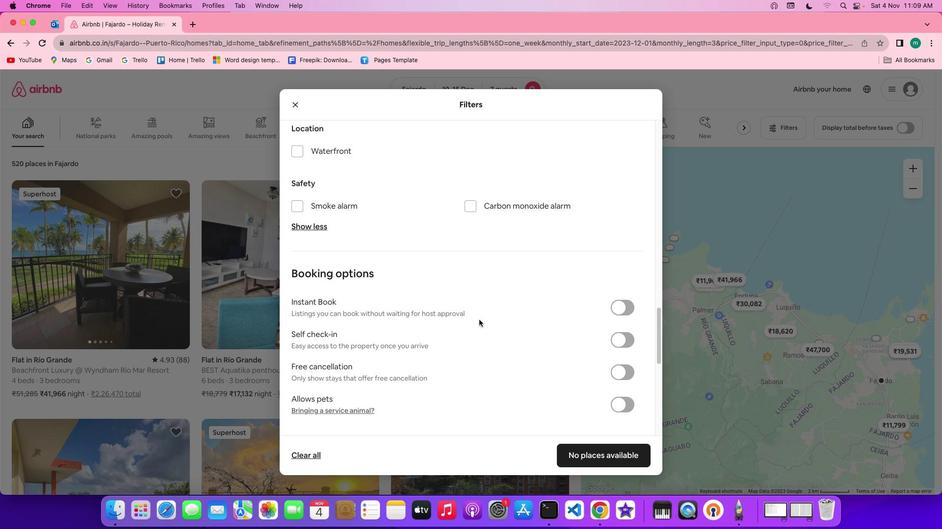 
Action: Mouse scrolled (482, 323) with delta (3, 2)
Screenshot: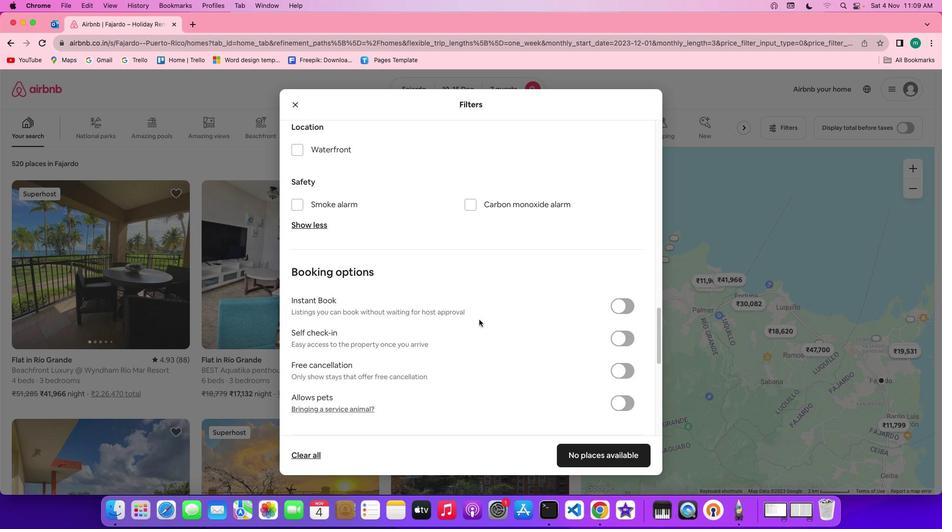 
Action: Mouse scrolled (482, 323) with delta (3, 2)
Screenshot: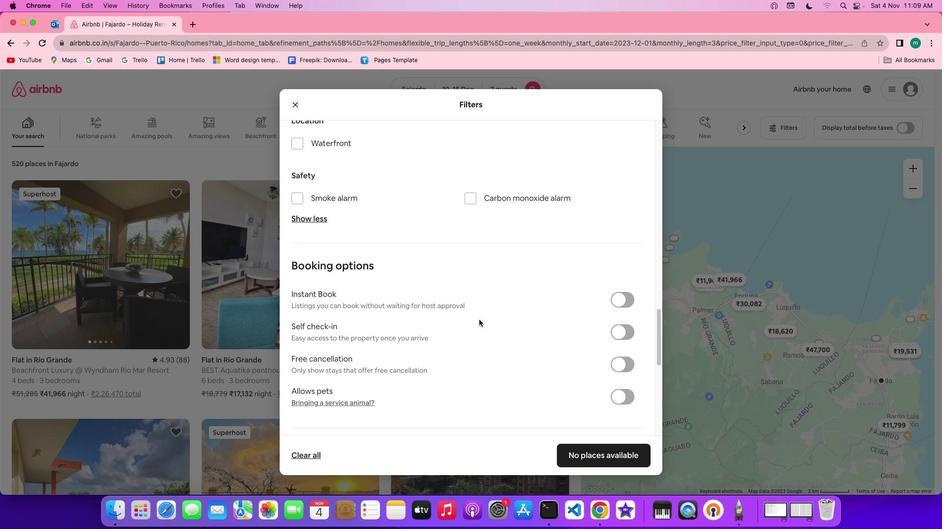 
Action: Mouse scrolled (482, 323) with delta (3, 2)
Screenshot: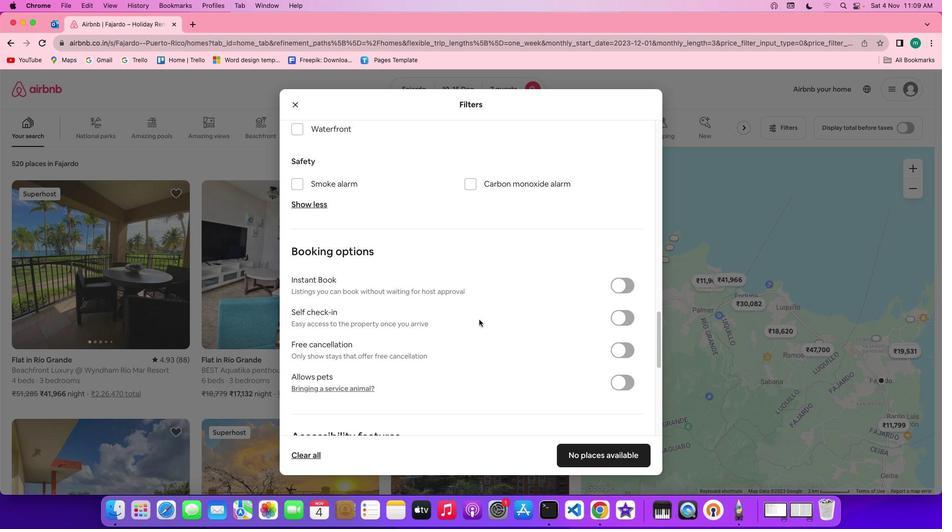 
Action: Mouse scrolled (482, 323) with delta (3, 1)
Screenshot: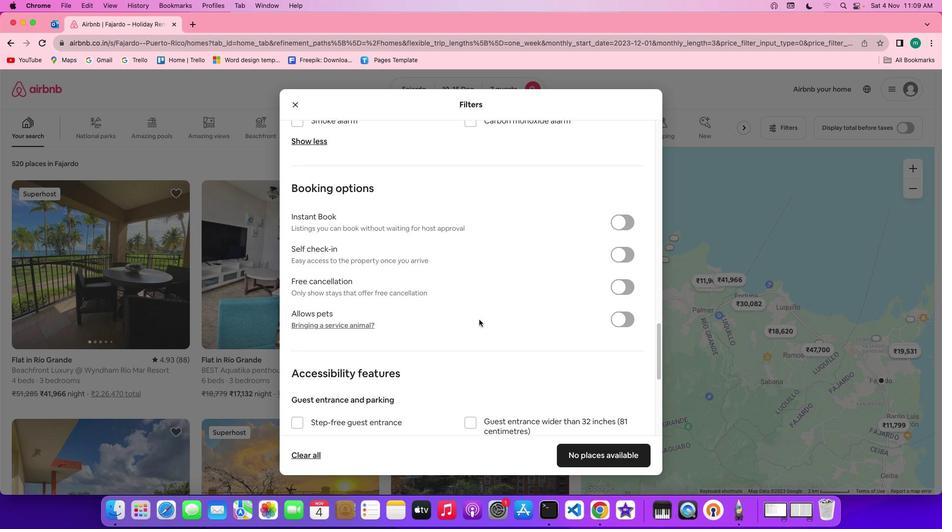 
Action: Mouse moved to (530, 341)
Screenshot: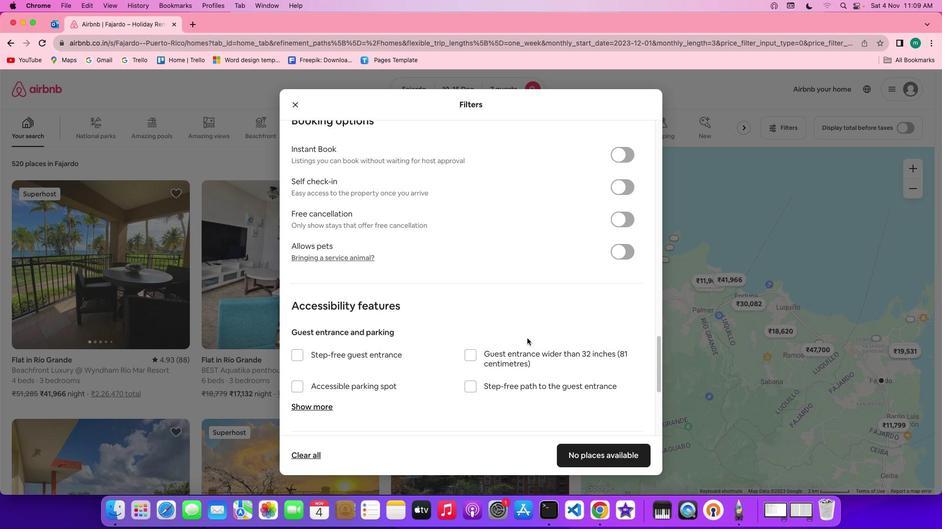 
Action: Mouse scrolled (530, 341) with delta (3, 2)
Screenshot: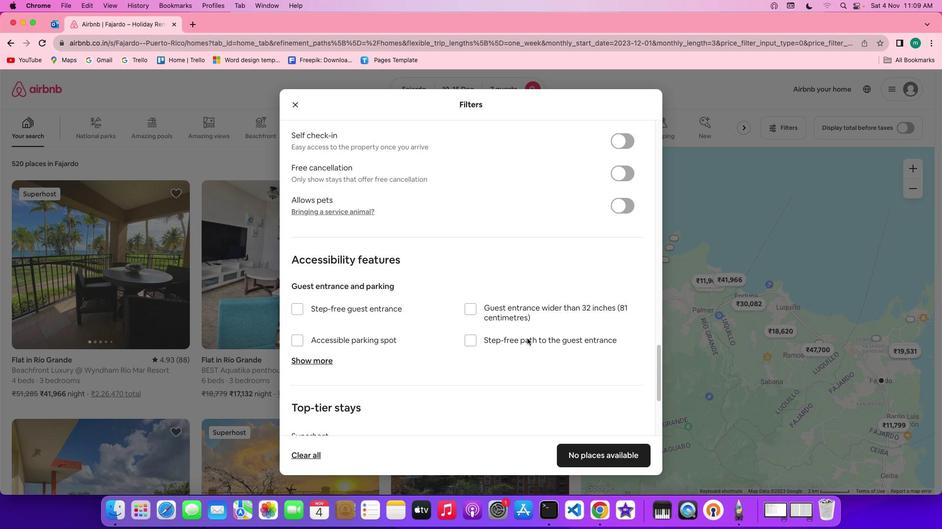 
Action: Mouse scrolled (530, 341) with delta (3, 2)
Screenshot: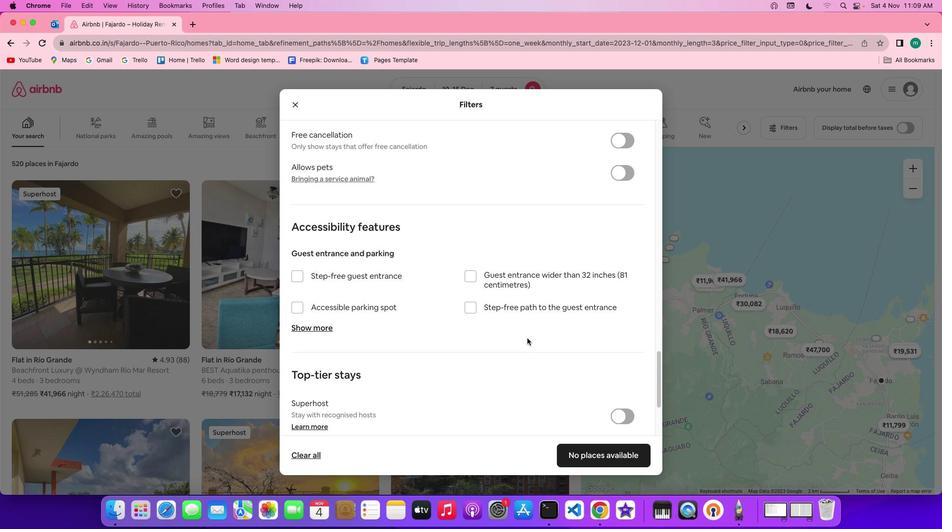
Action: Mouse scrolled (530, 341) with delta (3, 1)
Screenshot: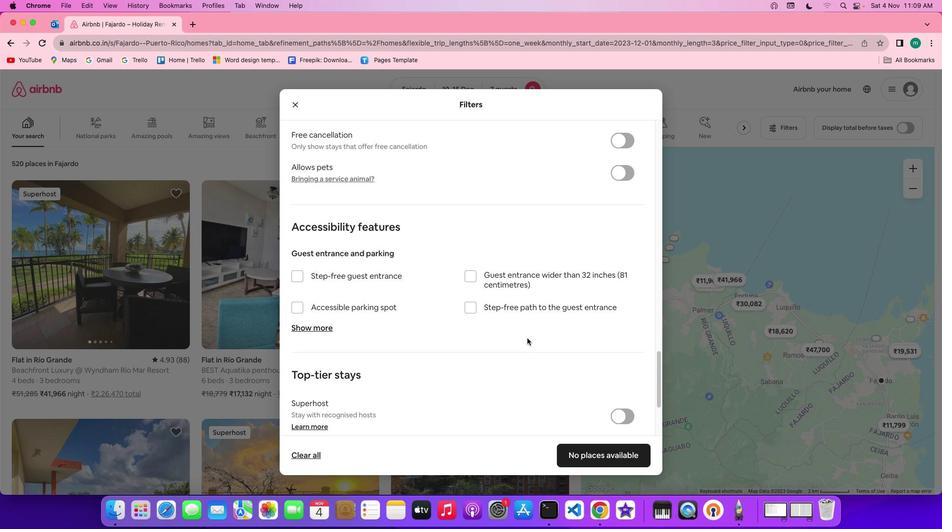 
Action: Mouse scrolled (530, 341) with delta (3, 0)
Screenshot: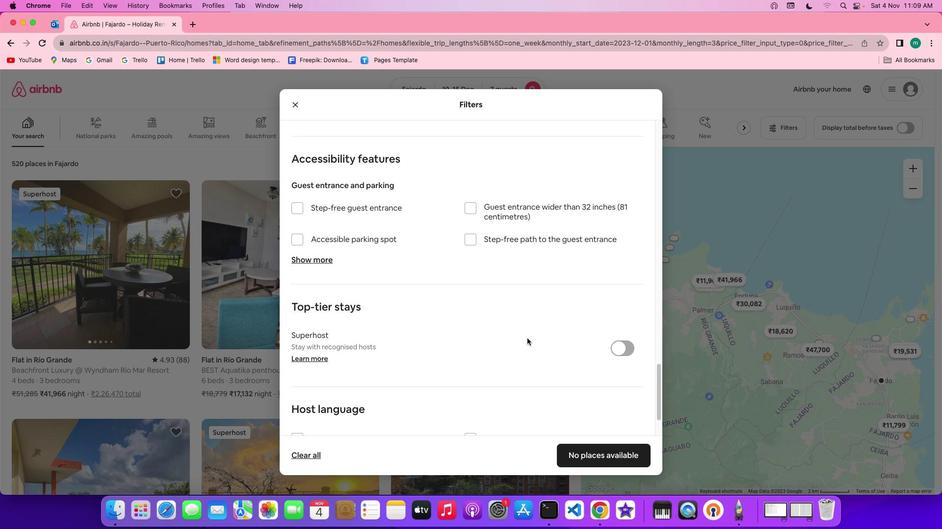 
Action: Mouse scrolled (530, 341) with delta (3, 0)
Screenshot: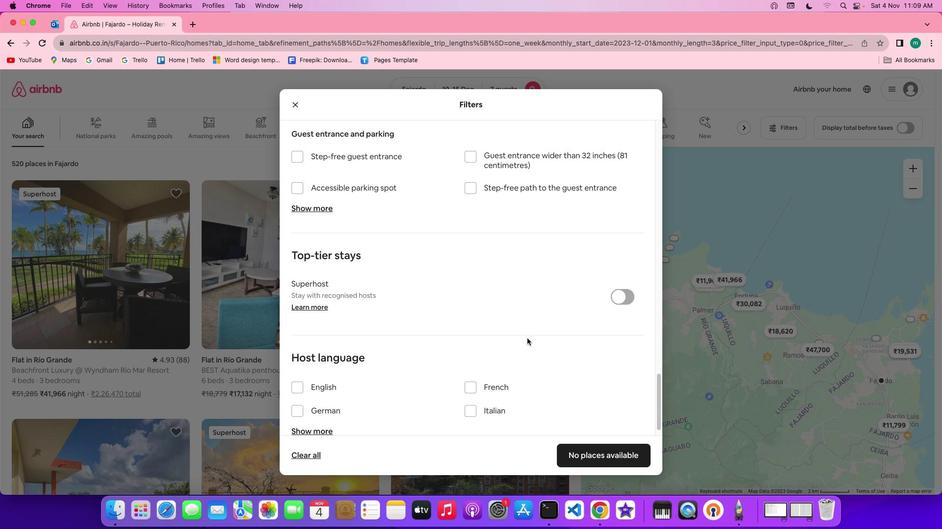 
Action: Mouse moved to (531, 342)
Screenshot: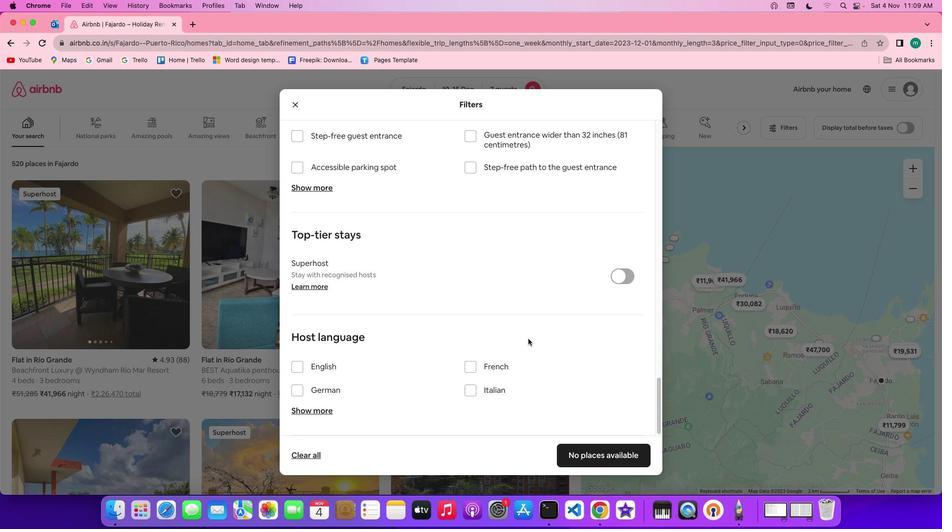 
Action: Mouse scrolled (531, 342) with delta (3, 2)
Screenshot: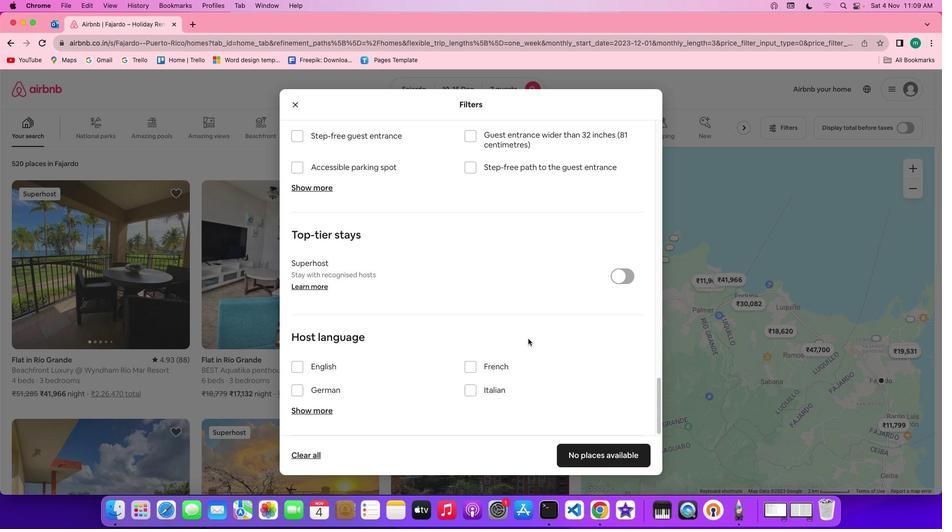 
Action: Mouse moved to (531, 342)
Screenshot: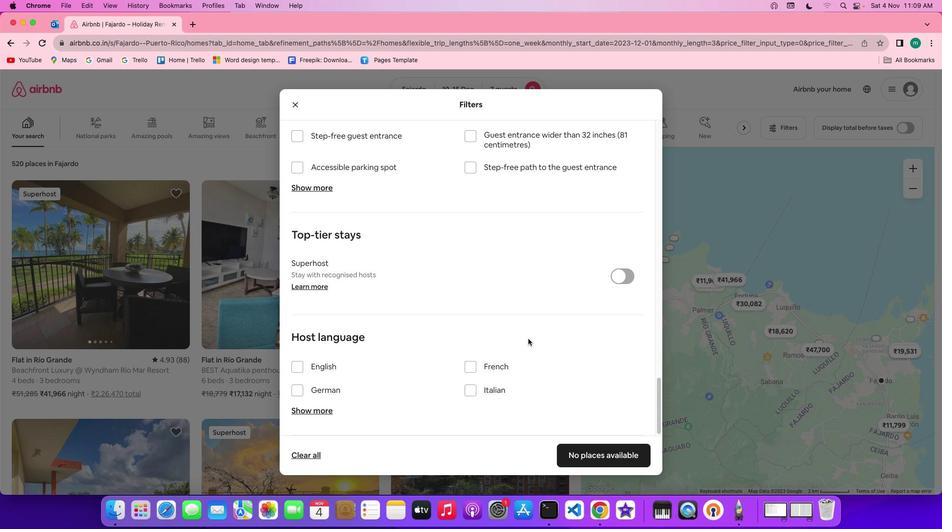 
Action: Mouse scrolled (531, 342) with delta (3, 2)
Screenshot: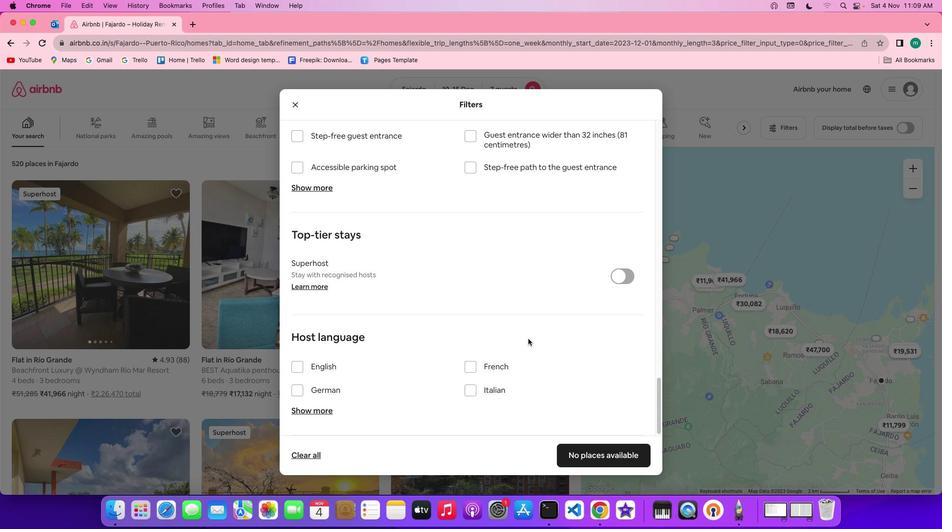 
Action: Mouse scrolled (531, 342) with delta (3, 1)
Screenshot: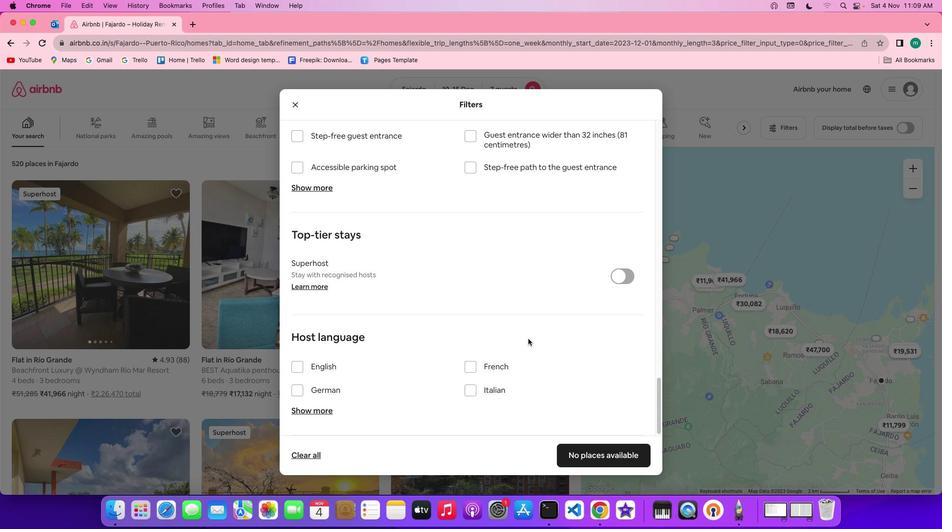 
Action: Mouse scrolled (531, 342) with delta (3, 0)
Screenshot: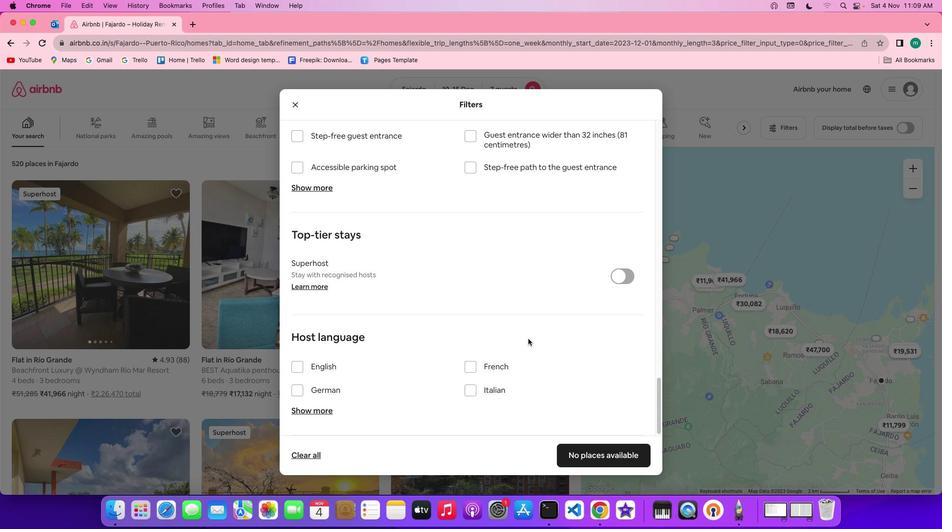 
Action: Mouse scrolled (531, 342) with delta (3, 0)
Screenshot: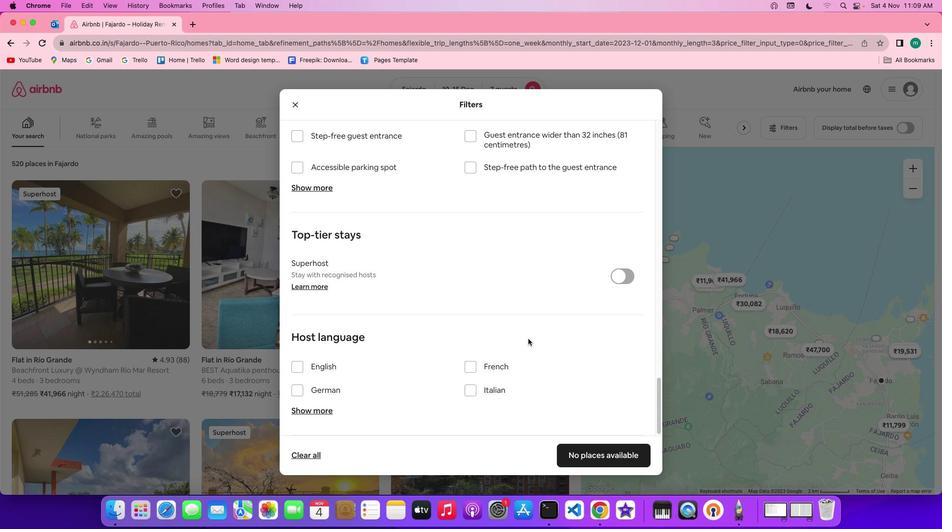 
Action: Mouse moved to (599, 456)
Screenshot: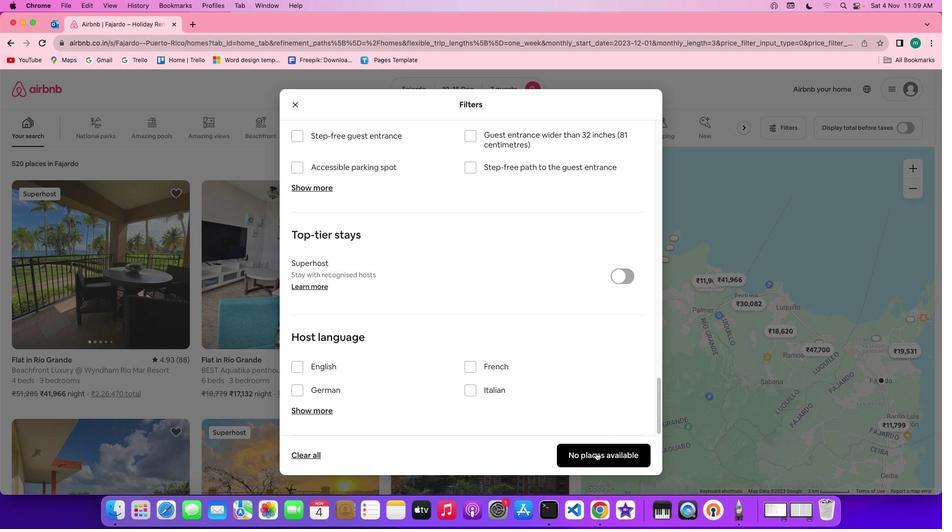 
Action: Mouse pressed left at (599, 456)
Screenshot: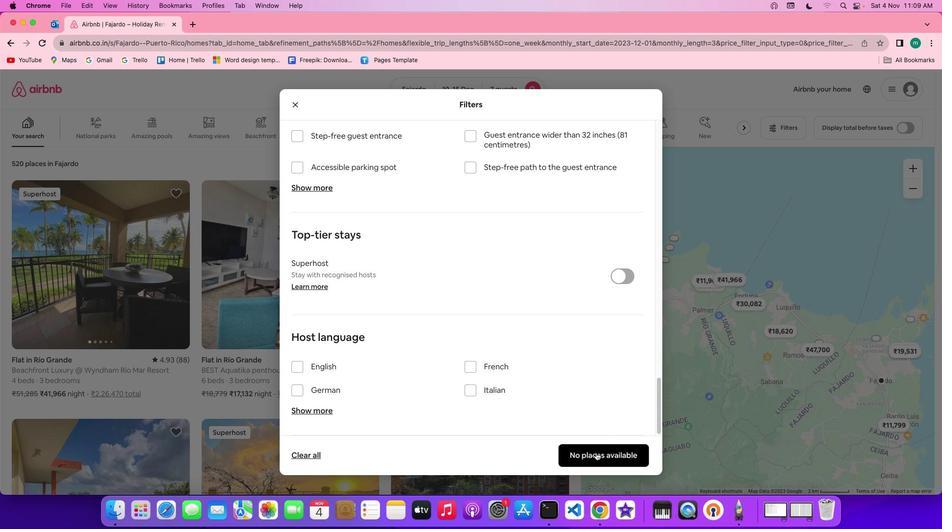 
Action: Mouse moved to (286, 268)
Screenshot: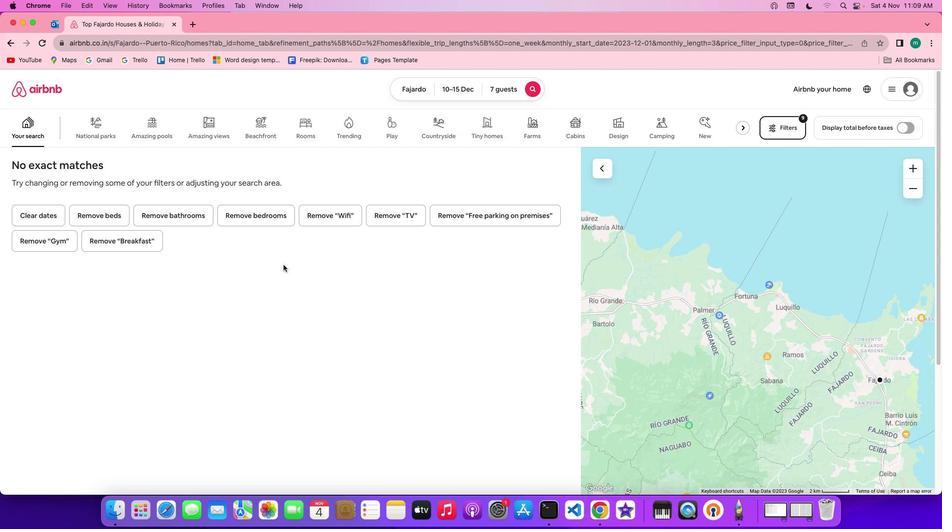 
